 Task: Search one way flight ticket for 2 adults, 2 infants in seat and 1 infant on lap in first from Amarillo: Rick Husband Amarillo International Airport to Evansville: Evansville Regional Airport on 8-3-2023. Choice of flights is American. Number of bags: 1 carry on bag and 5 checked bags. Price is upto 90000. Outbound departure time preference is 8:30.
Action: Mouse moved to (375, 160)
Screenshot: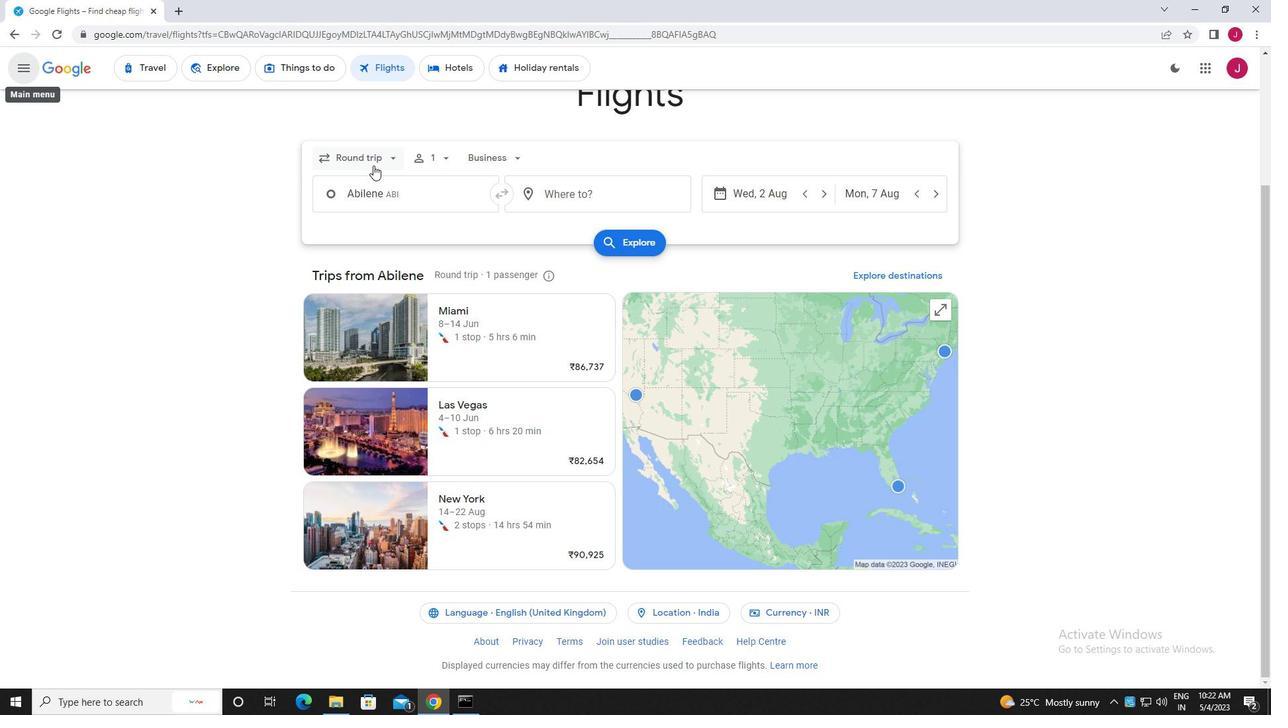 
Action: Mouse pressed left at (375, 160)
Screenshot: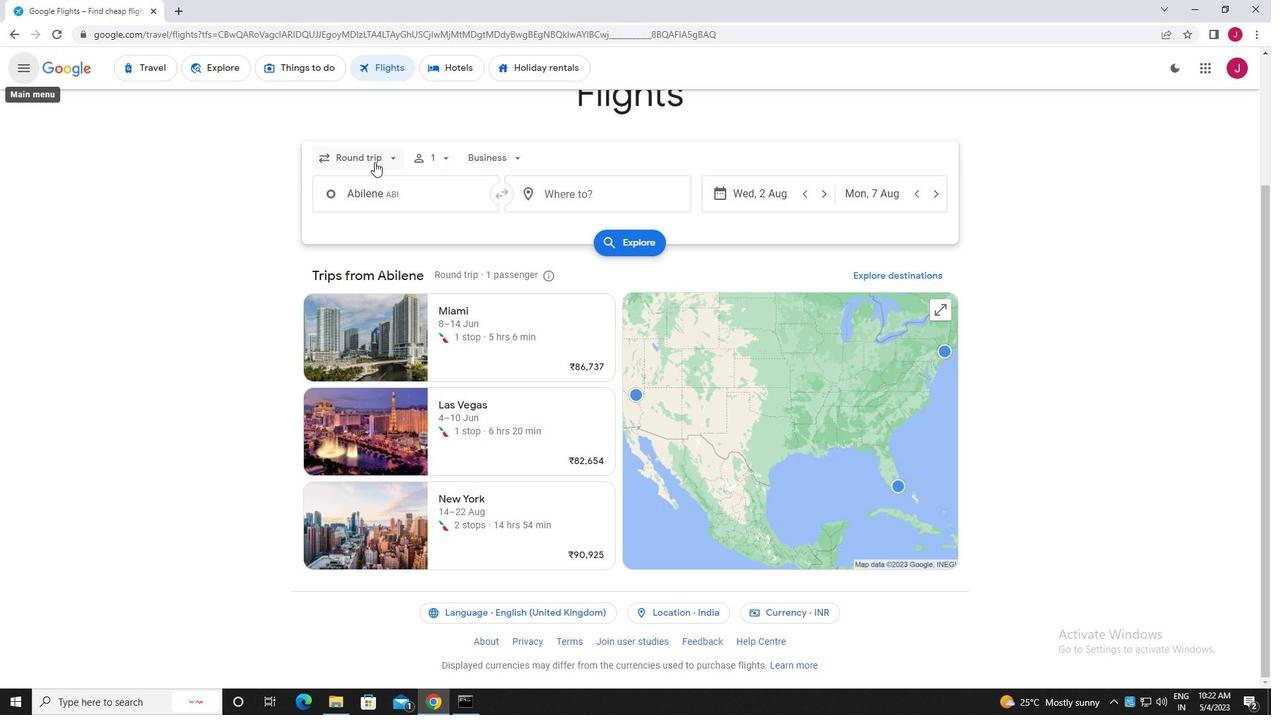 
Action: Mouse moved to (382, 218)
Screenshot: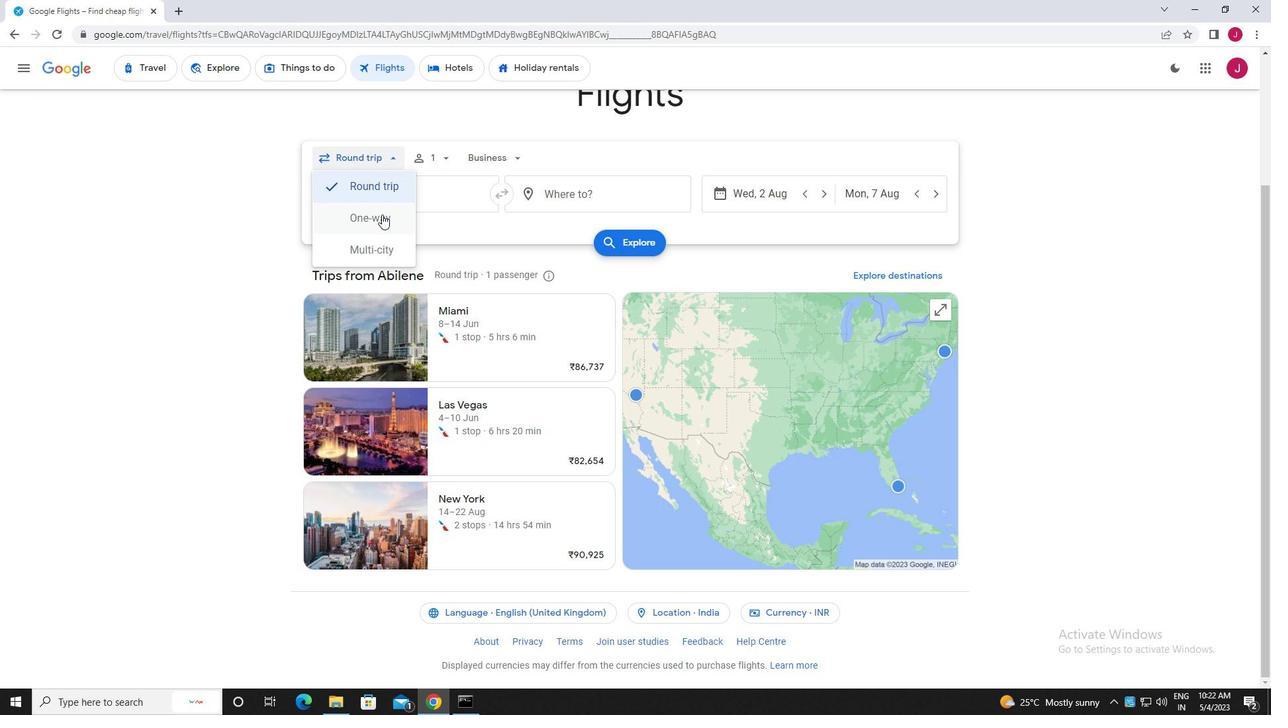 
Action: Mouse pressed left at (382, 218)
Screenshot: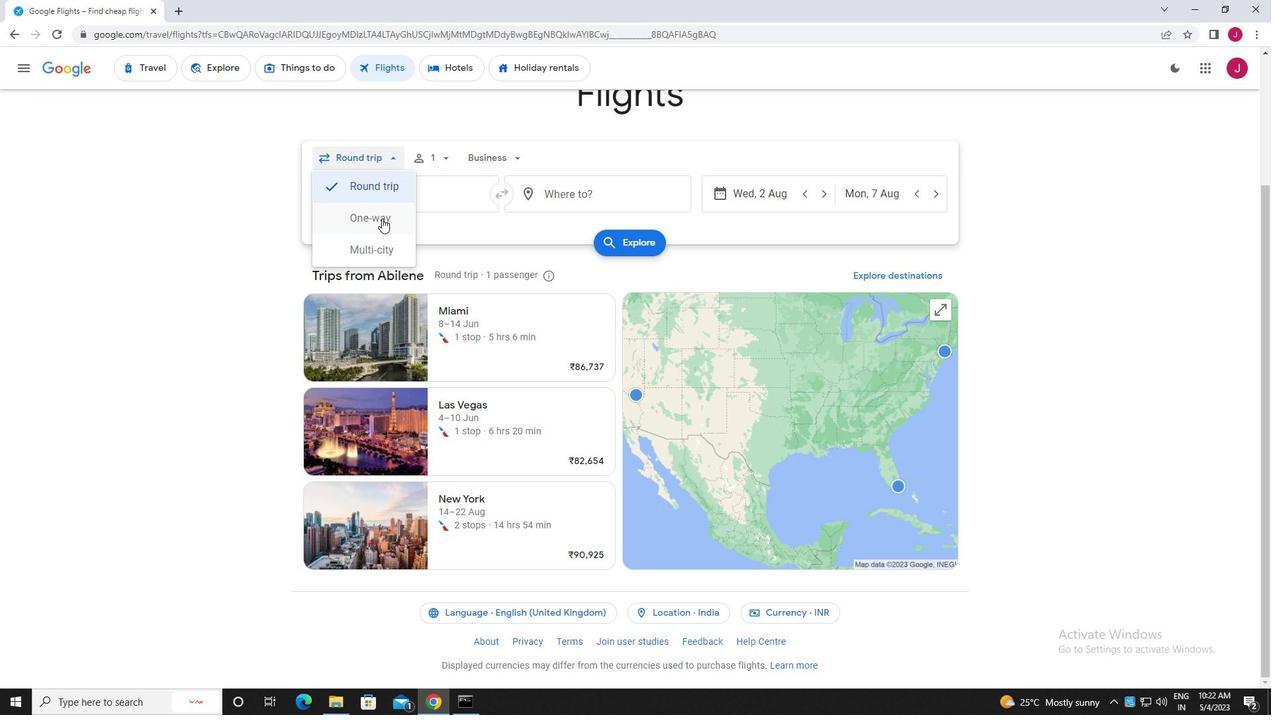 
Action: Mouse moved to (440, 160)
Screenshot: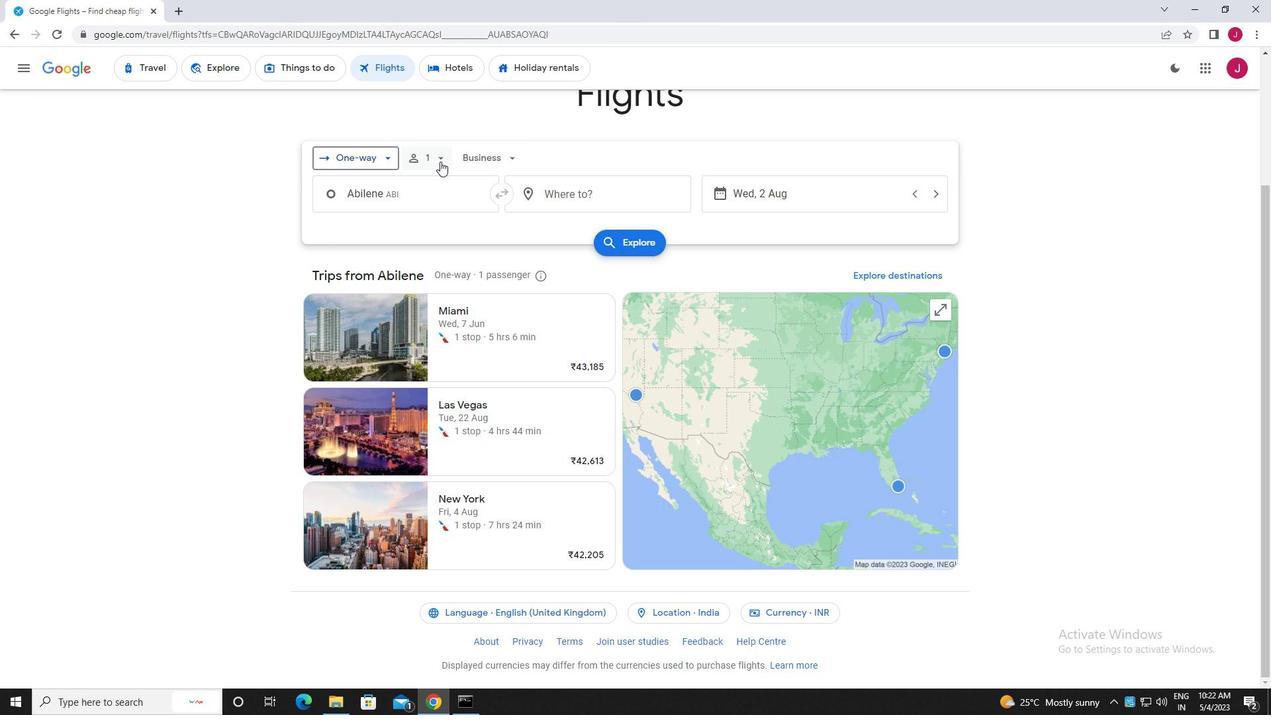 
Action: Mouse pressed left at (440, 160)
Screenshot: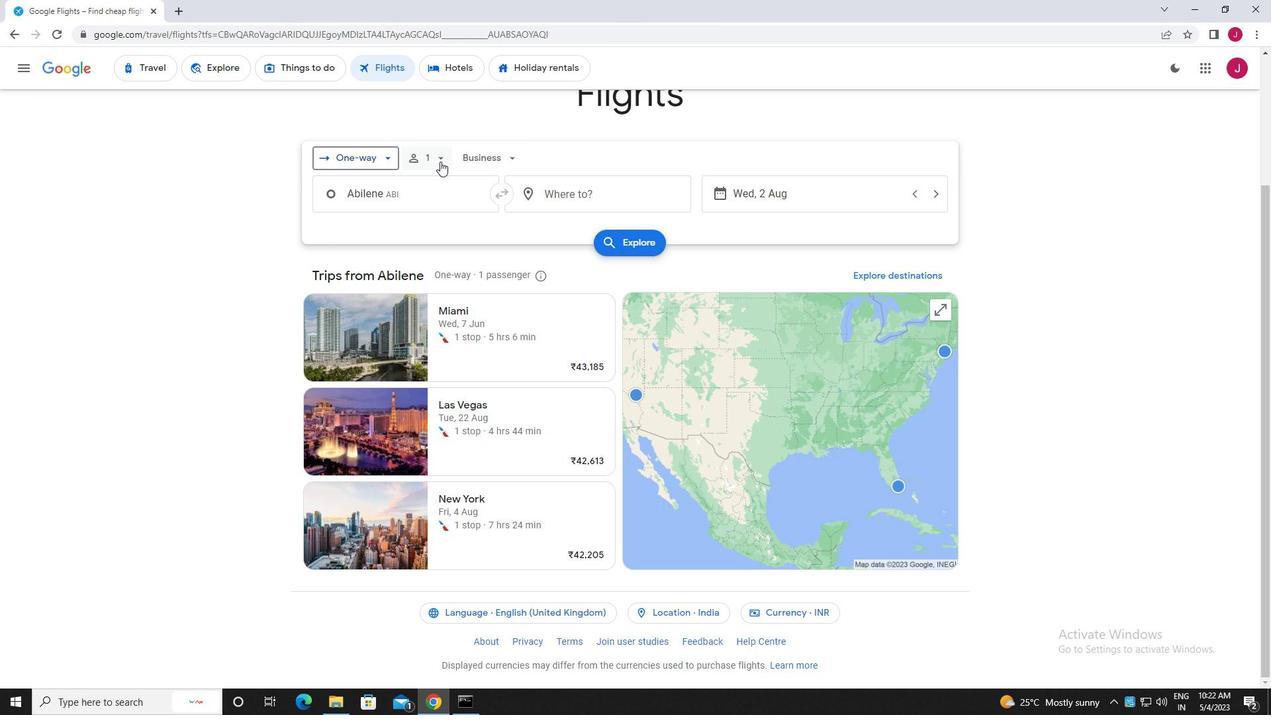 
Action: Mouse moved to (542, 192)
Screenshot: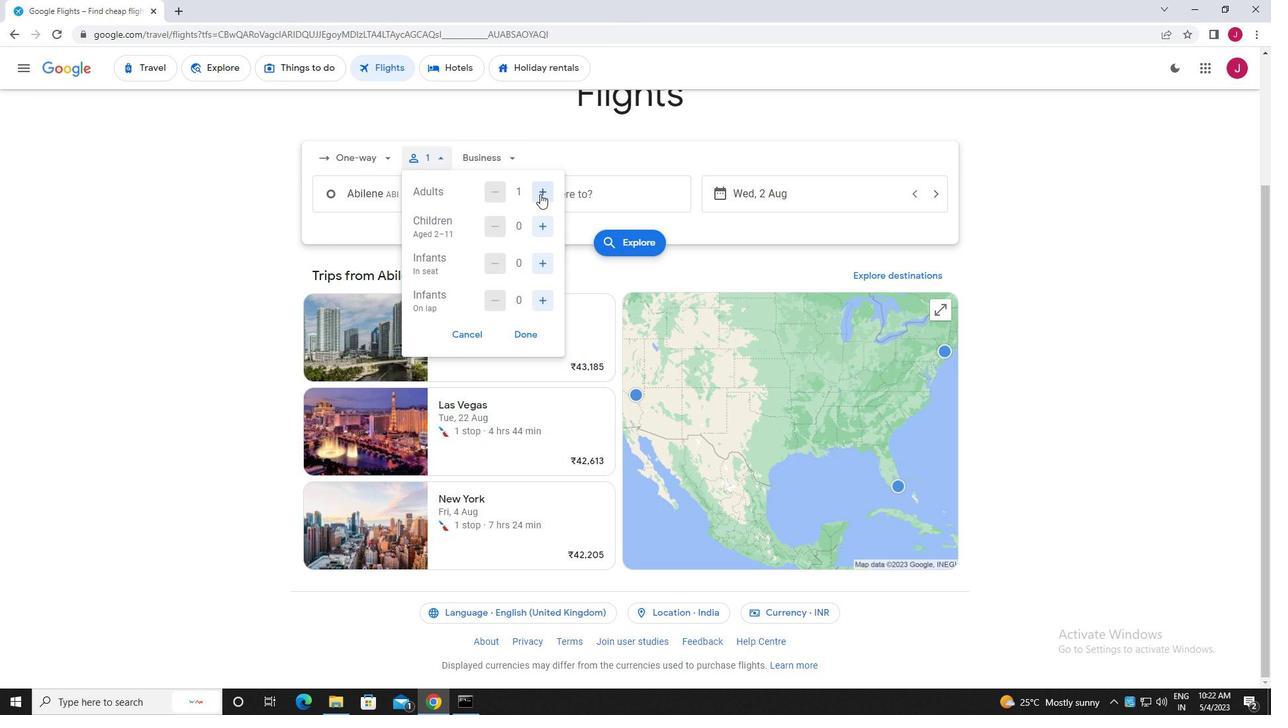
Action: Mouse pressed left at (542, 192)
Screenshot: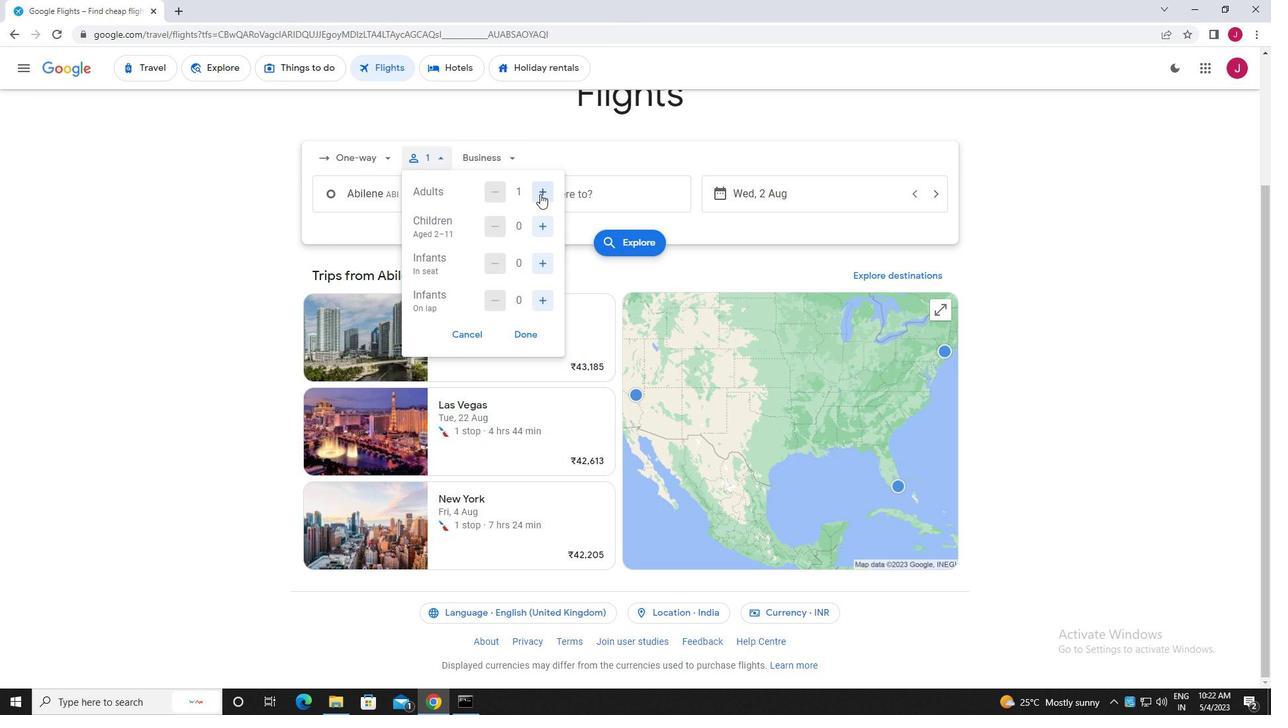 
Action: Mouse moved to (545, 260)
Screenshot: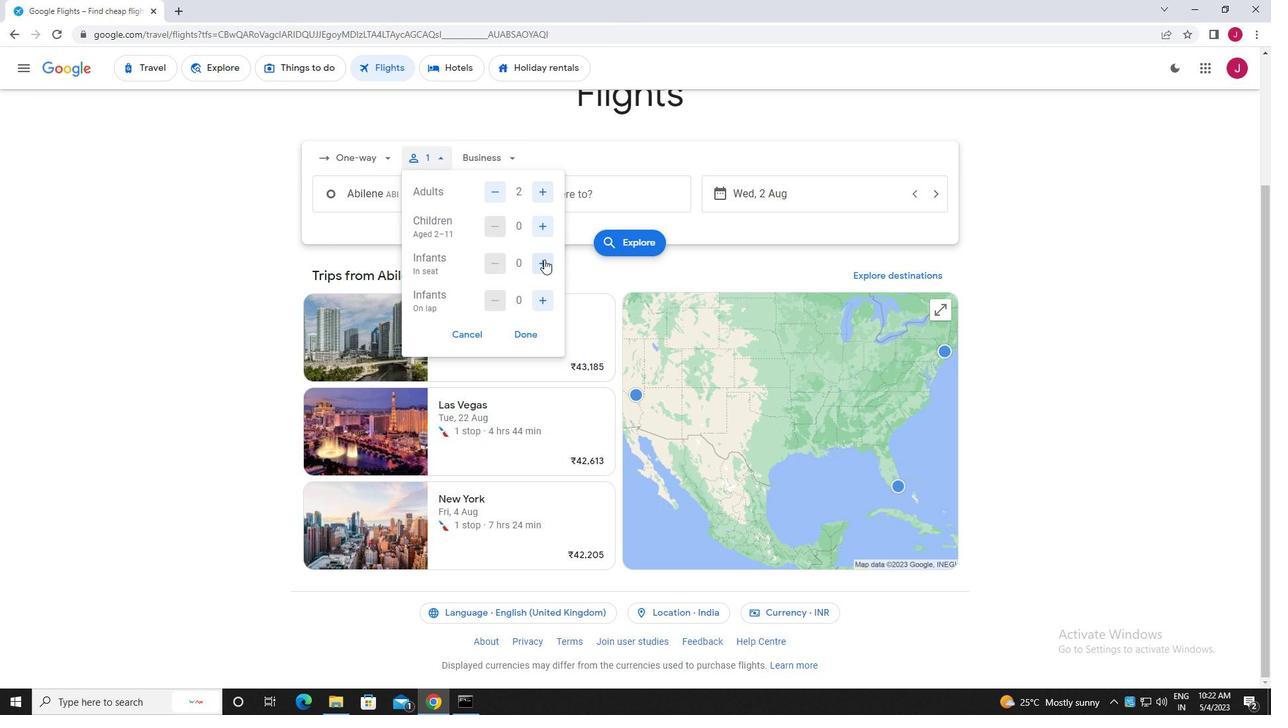 
Action: Mouse pressed left at (545, 260)
Screenshot: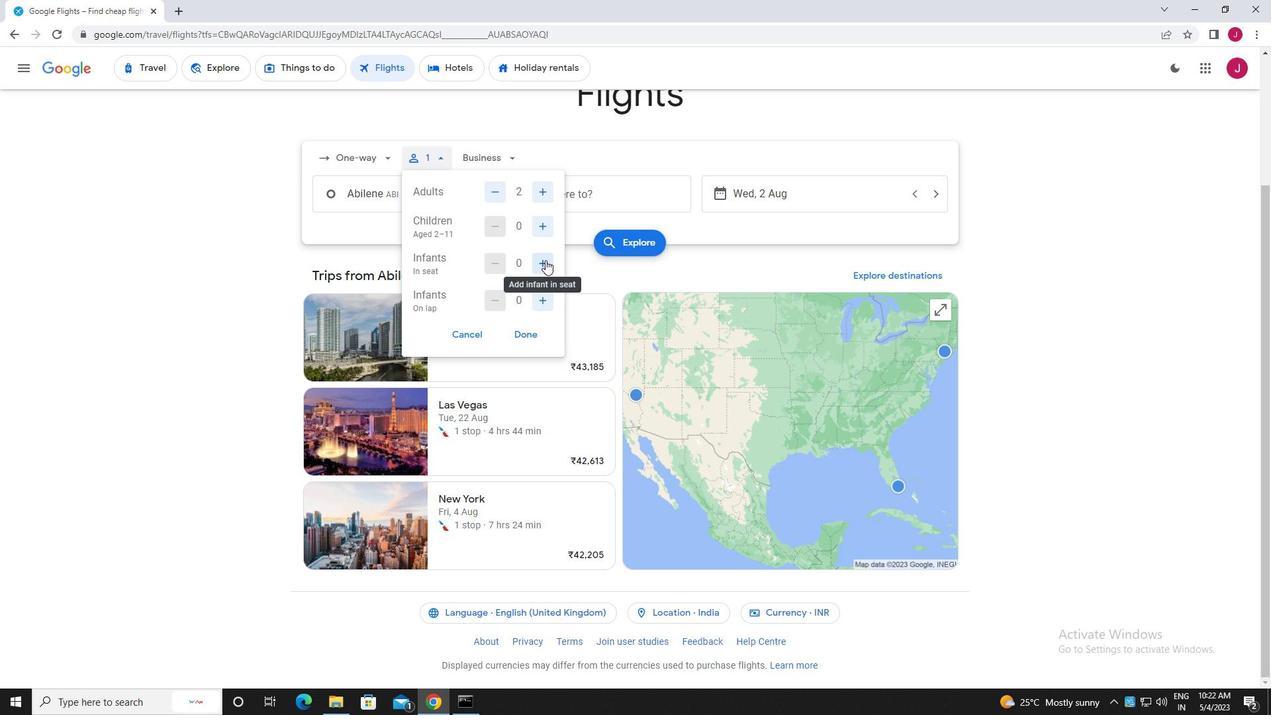 
Action: Mouse moved to (545, 260)
Screenshot: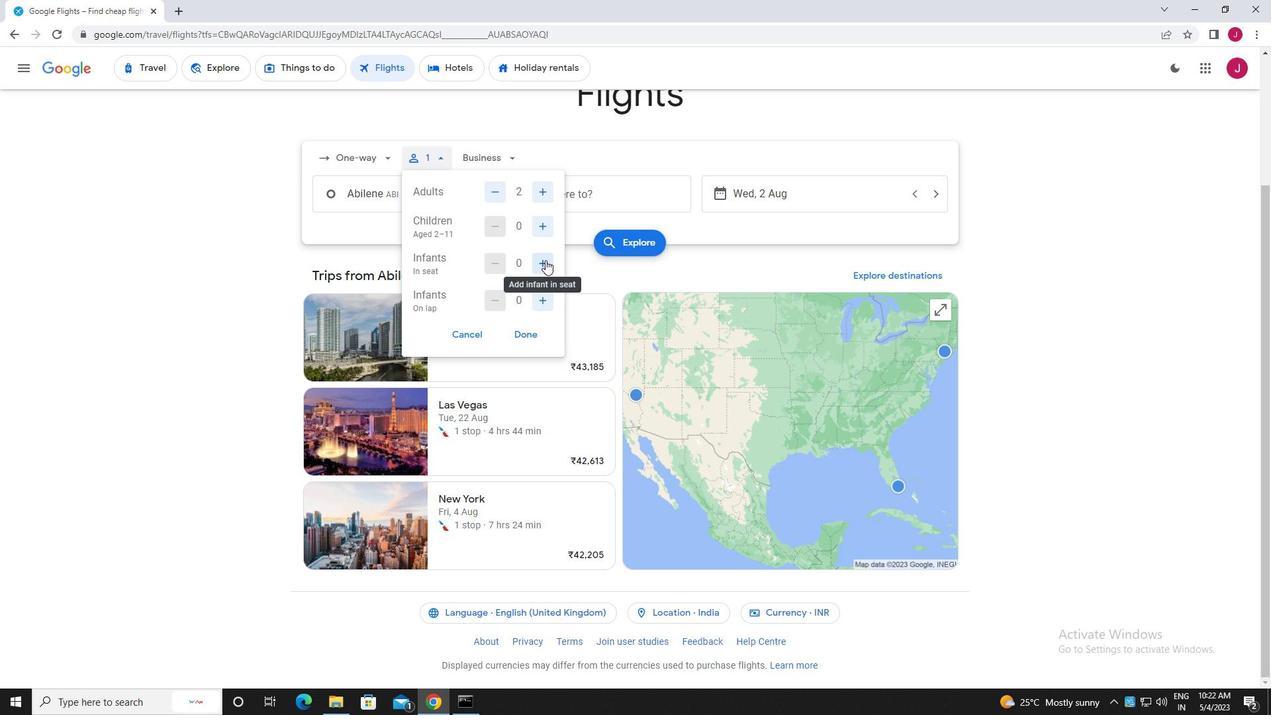 
Action: Mouse pressed left at (545, 260)
Screenshot: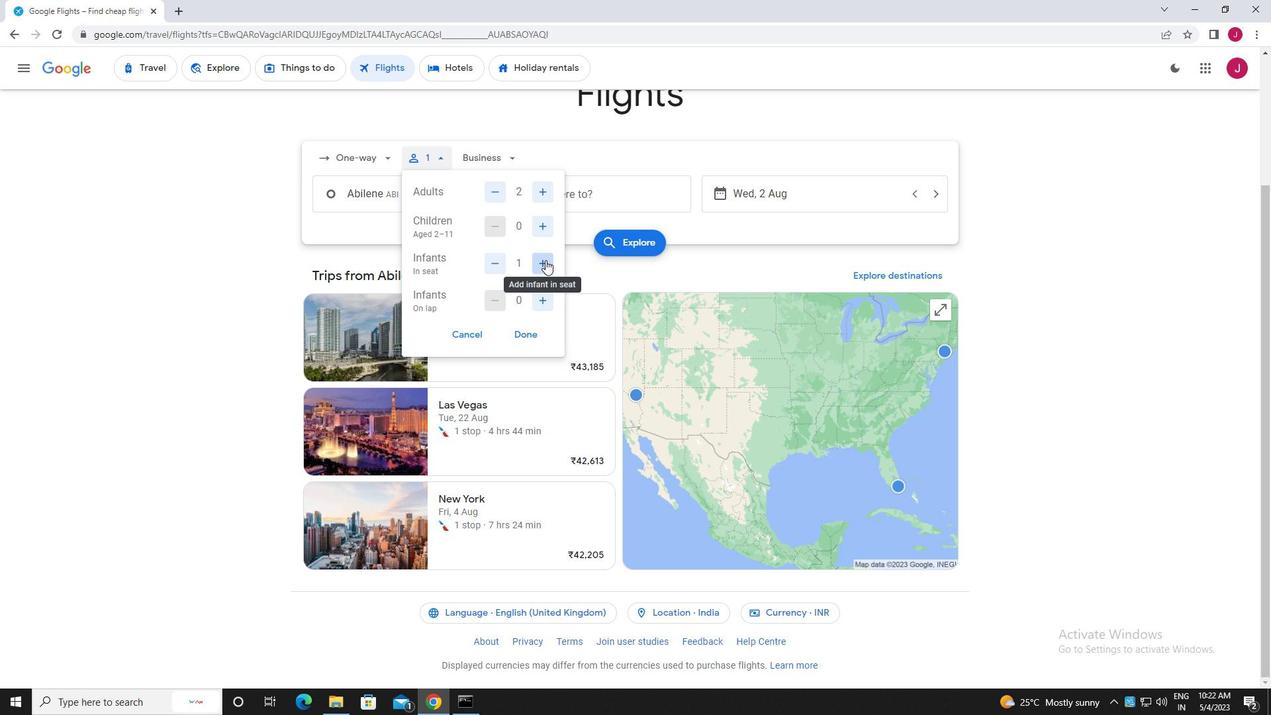 
Action: Mouse moved to (543, 296)
Screenshot: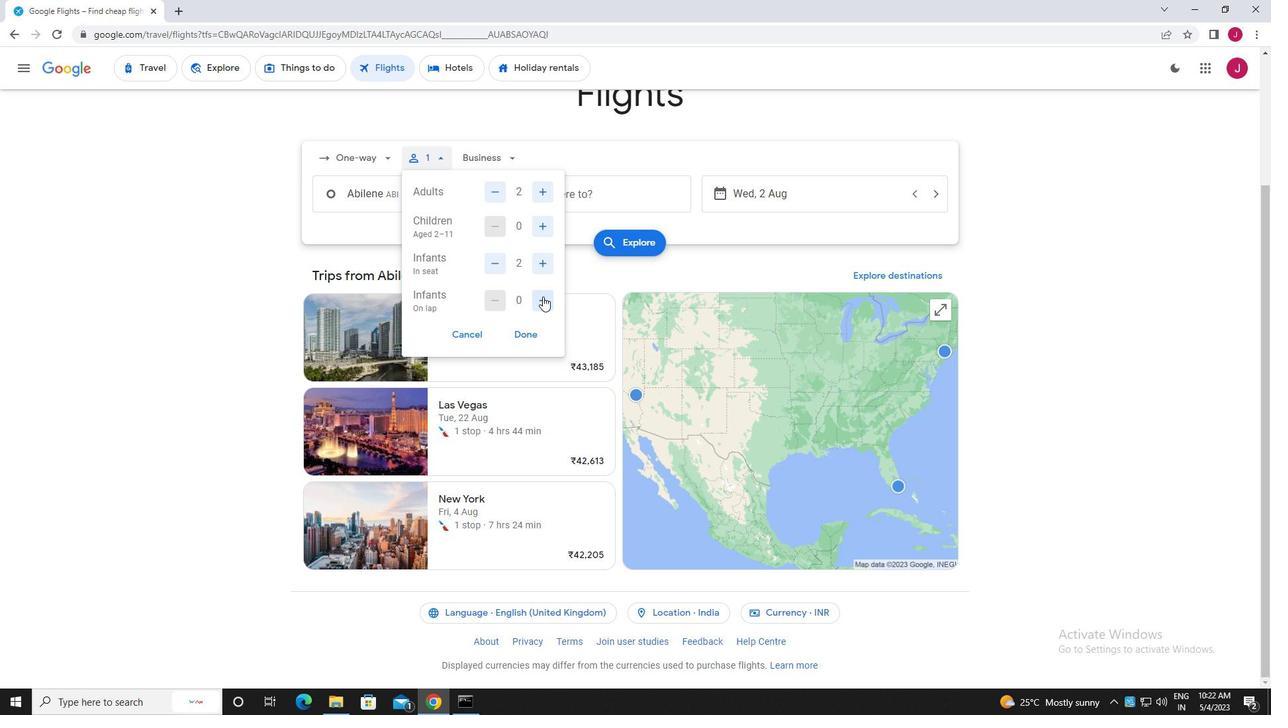 
Action: Mouse pressed left at (543, 296)
Screenshot: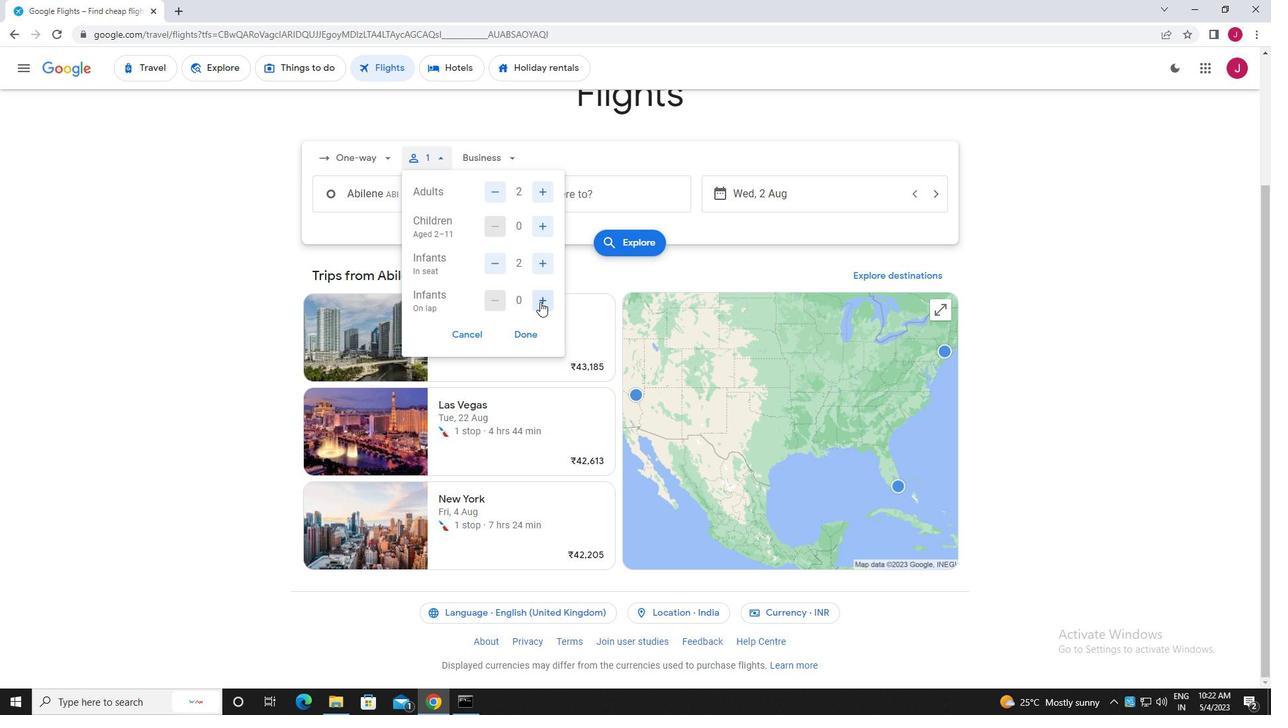 
Action: Mouse moved to (527, 335)
Screenshot: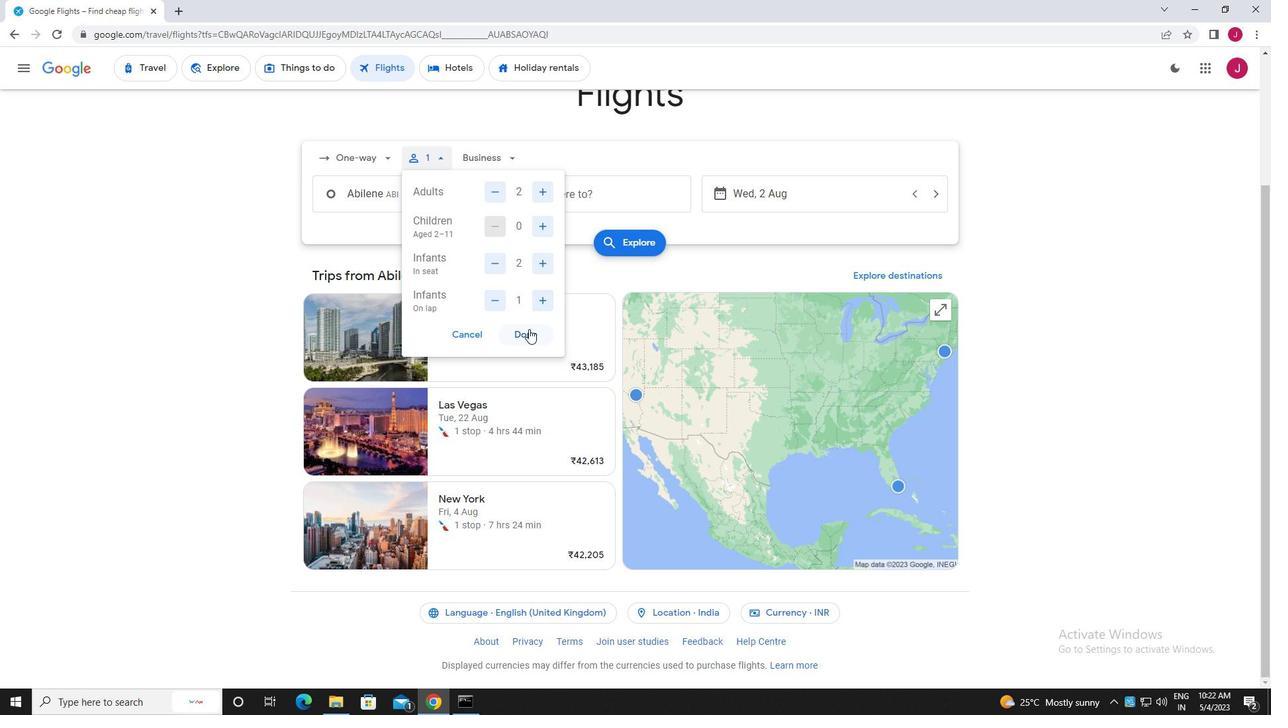 
Action: Mouse pressed left at (527, 335)
Screenshot: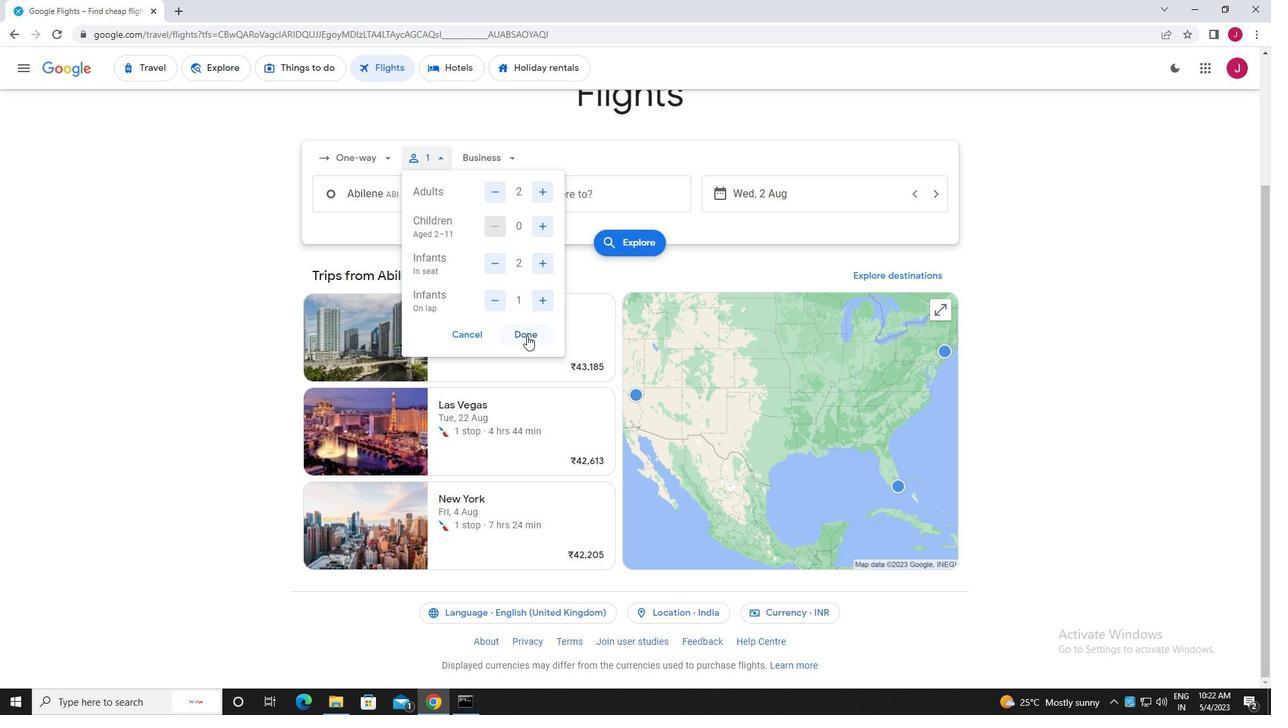 
Action: Mouse moved to (501, 160)
Screenshot: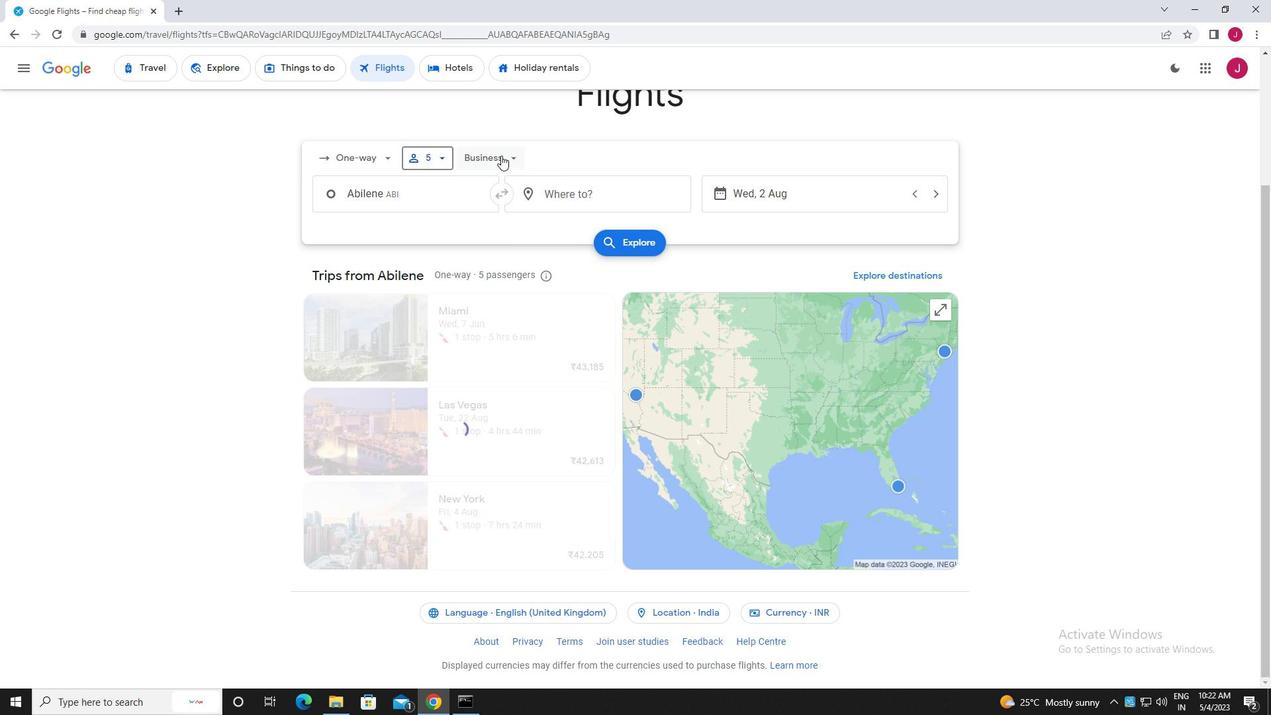 
Action: Mouse pressed left at (501, 160)
Screenshot: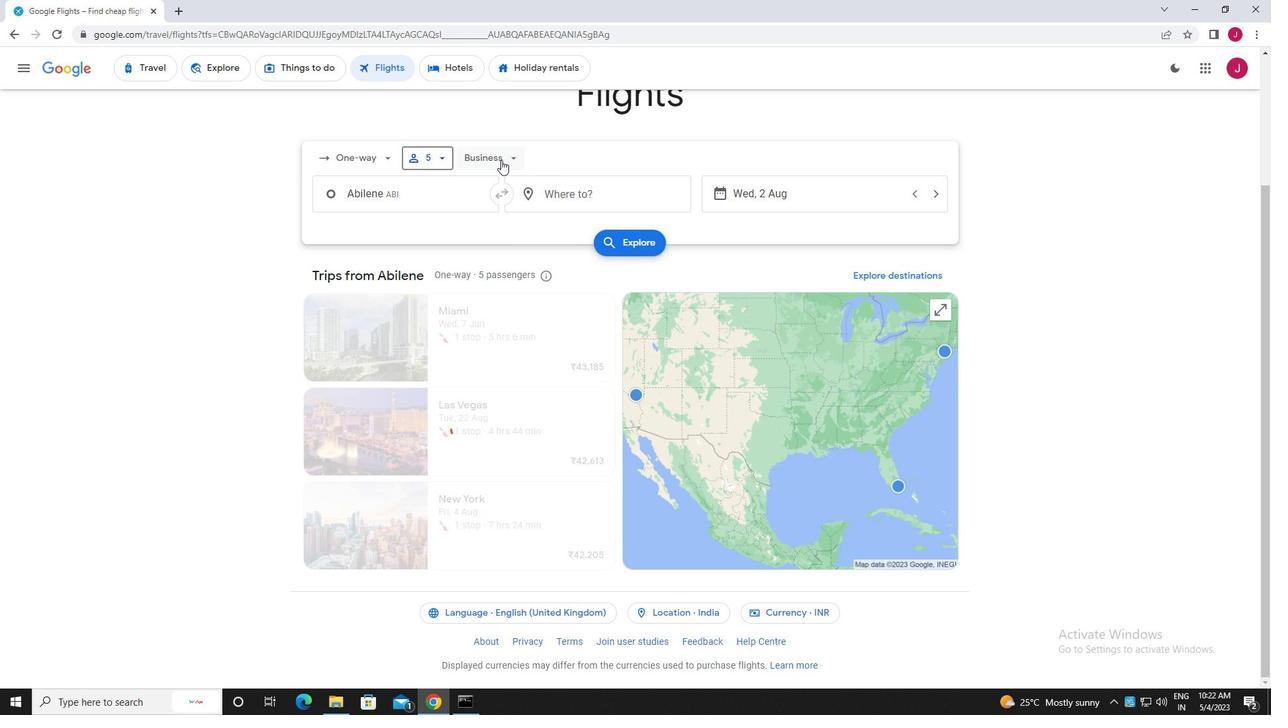 
Action: Mouse moved to (515, 278)
Screenshot: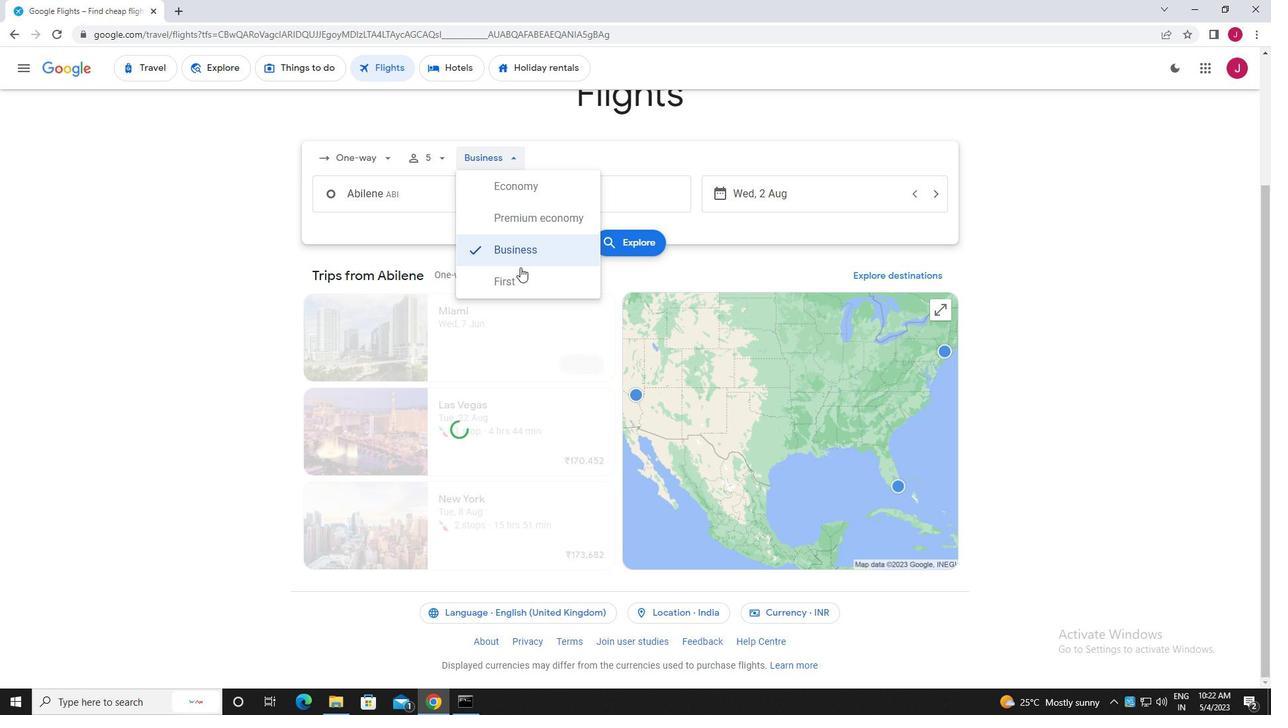 
Action: Mouse pressed left at (515, 278)
Screenshot: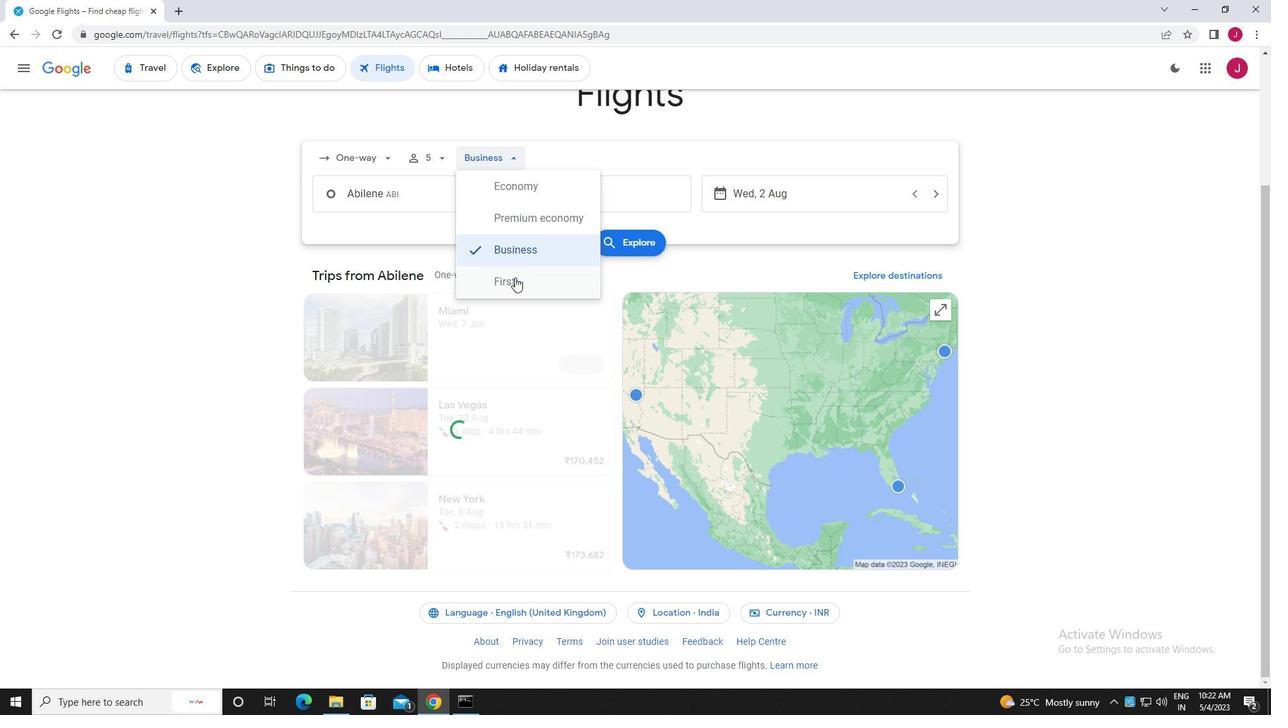
Action: Mouse moved to (413, 192)
Screenshot: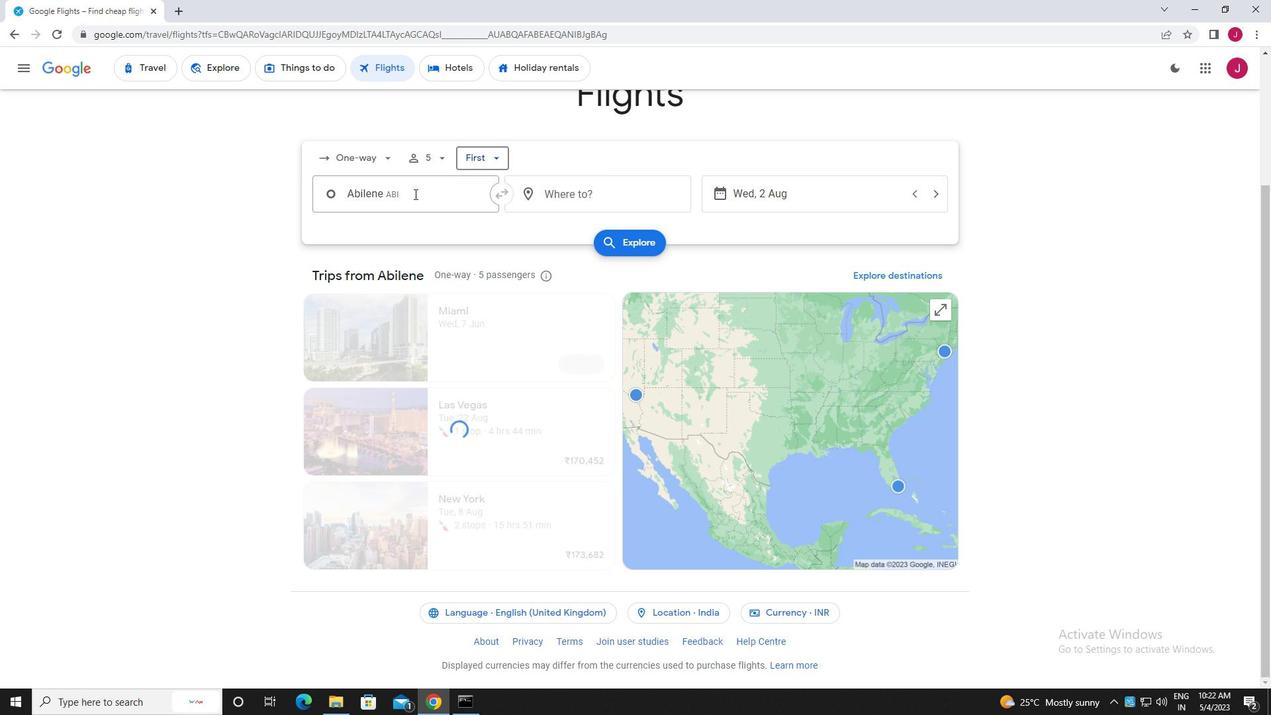 
Action: Mouse pressed left at (413, 192)
Screenshot: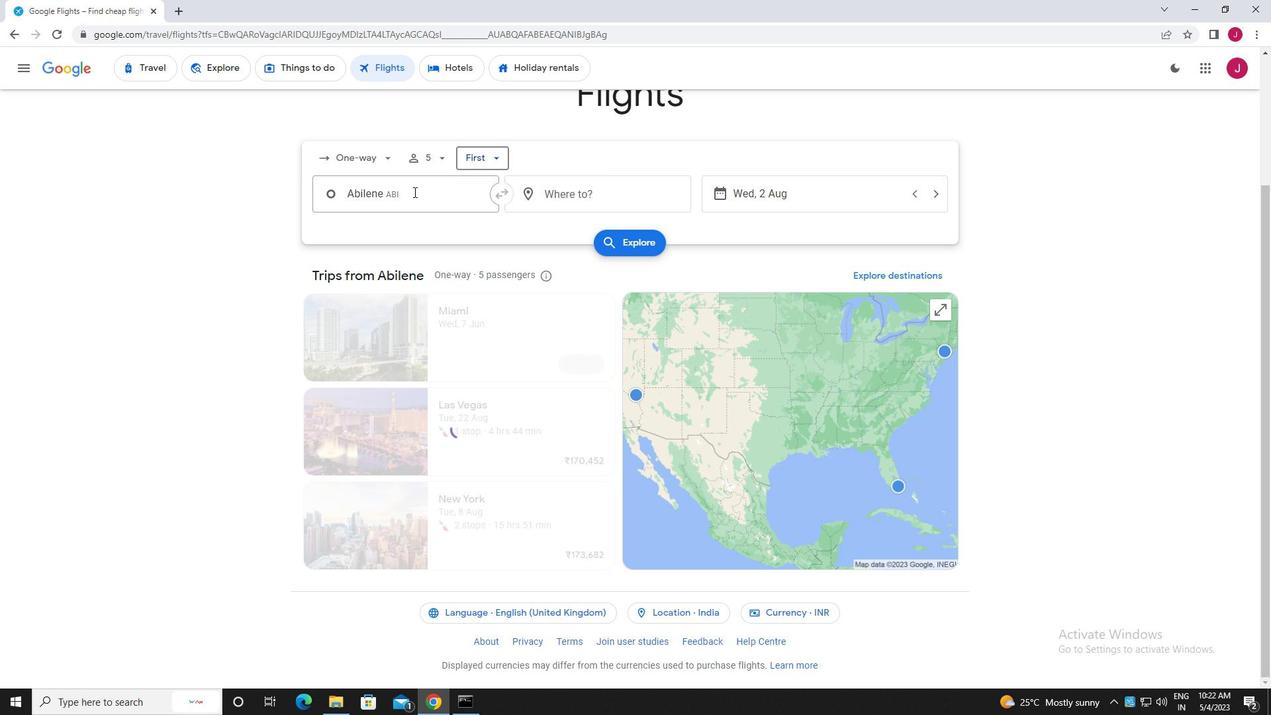 
Action: Mouse moved to (413, 193)
Screenshot: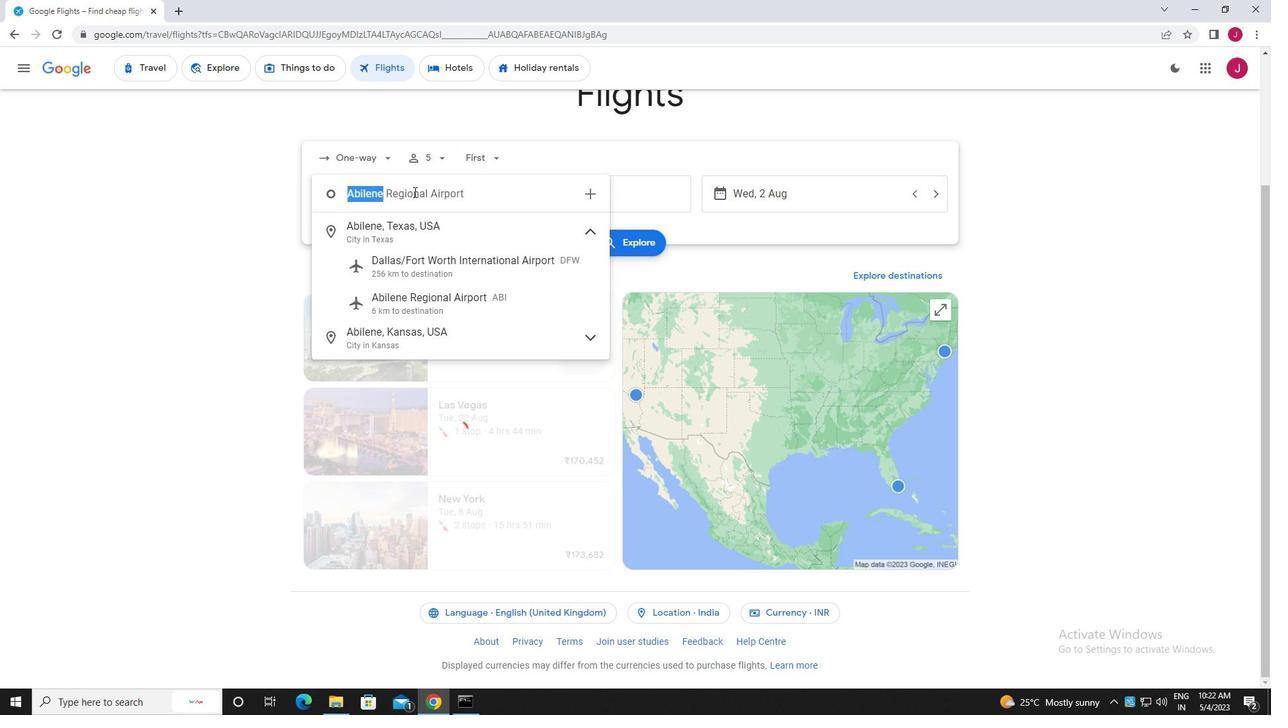 
Action: Key pressed amaraillo
Screenshot: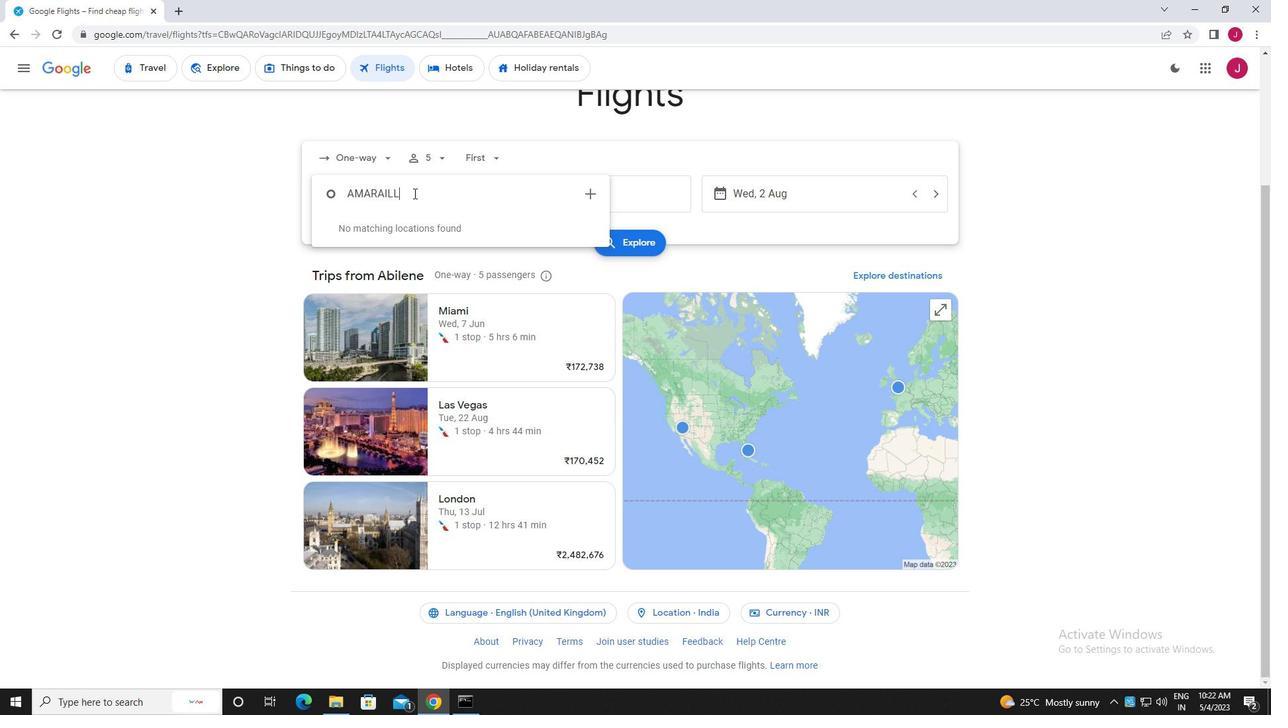 
Action: Mouse moved to (458, 258)
Screenshot: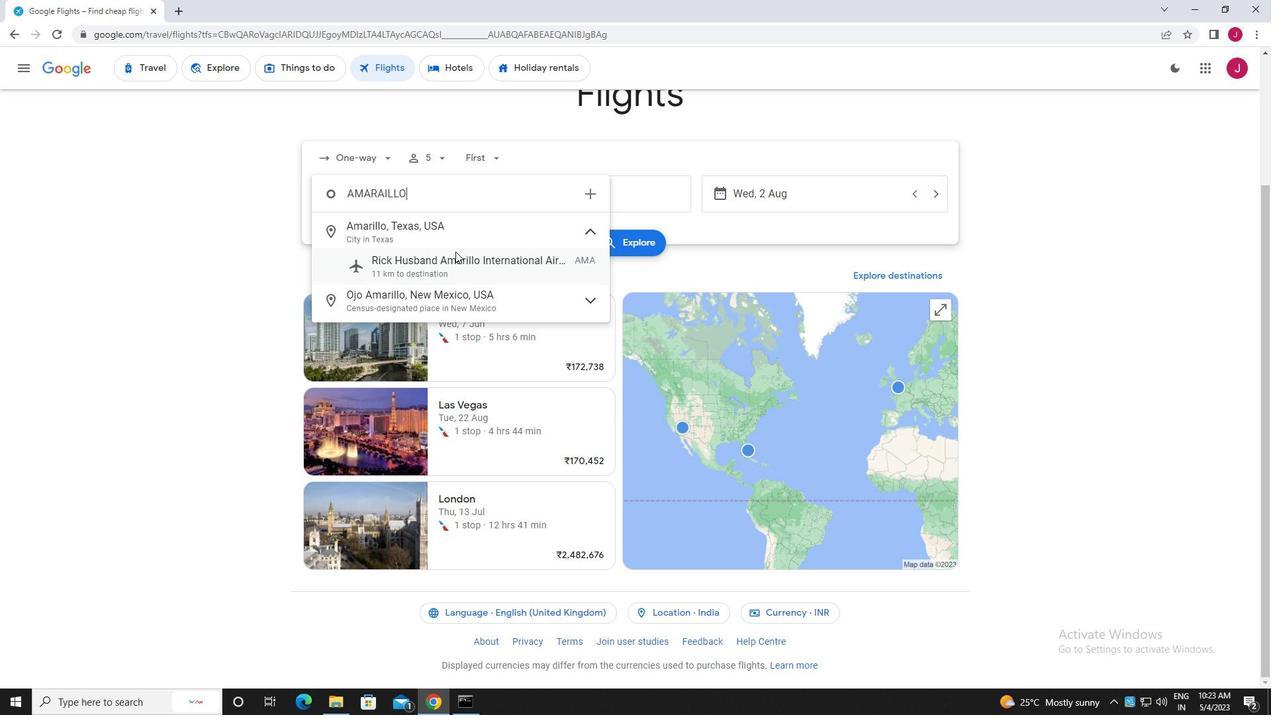
Action: Mouse pressed left at (458, 258)
Screenshot: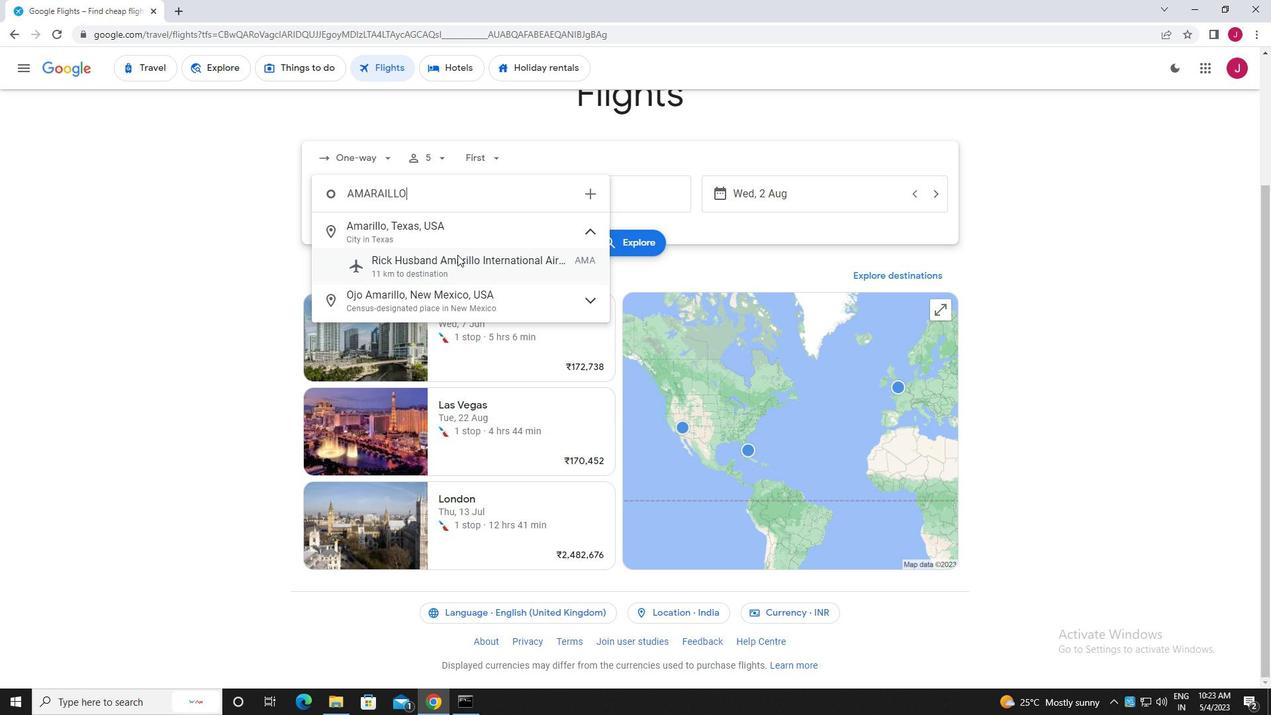 
Action: Mouse moved to (589, 194)
Screenshot: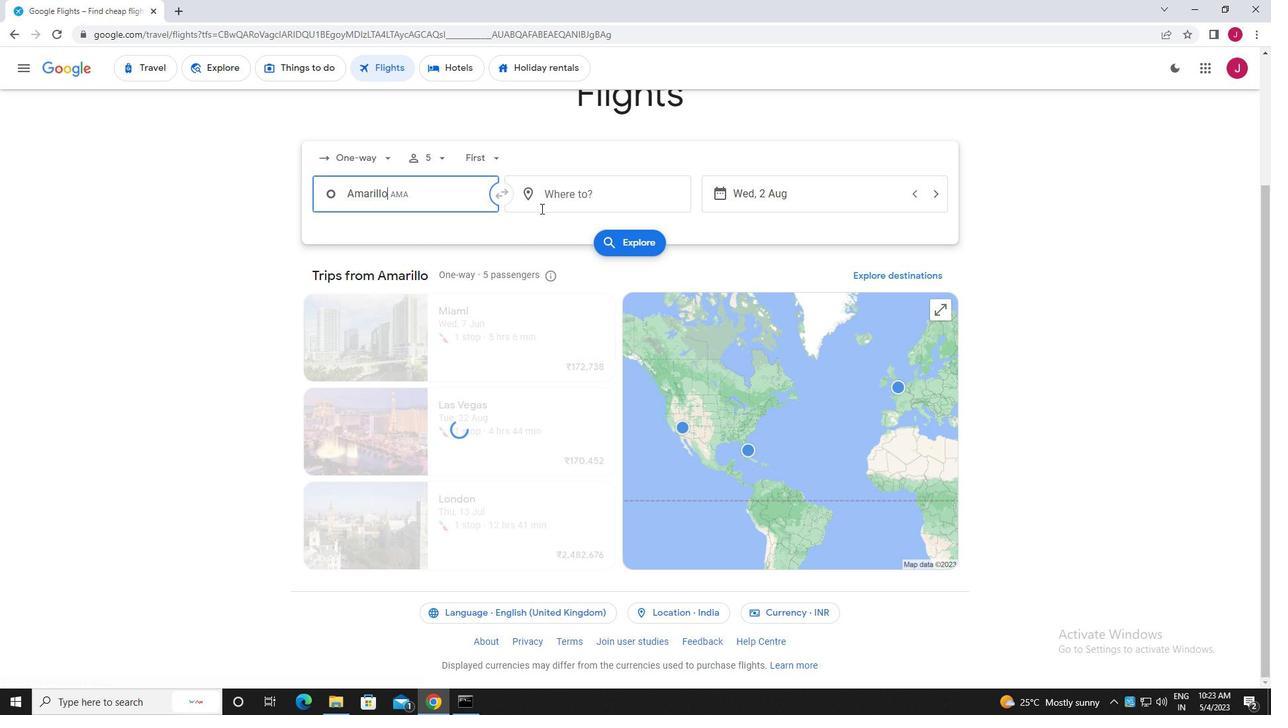 
Action: Mouse pressed left at (589, 194)
Screenshot: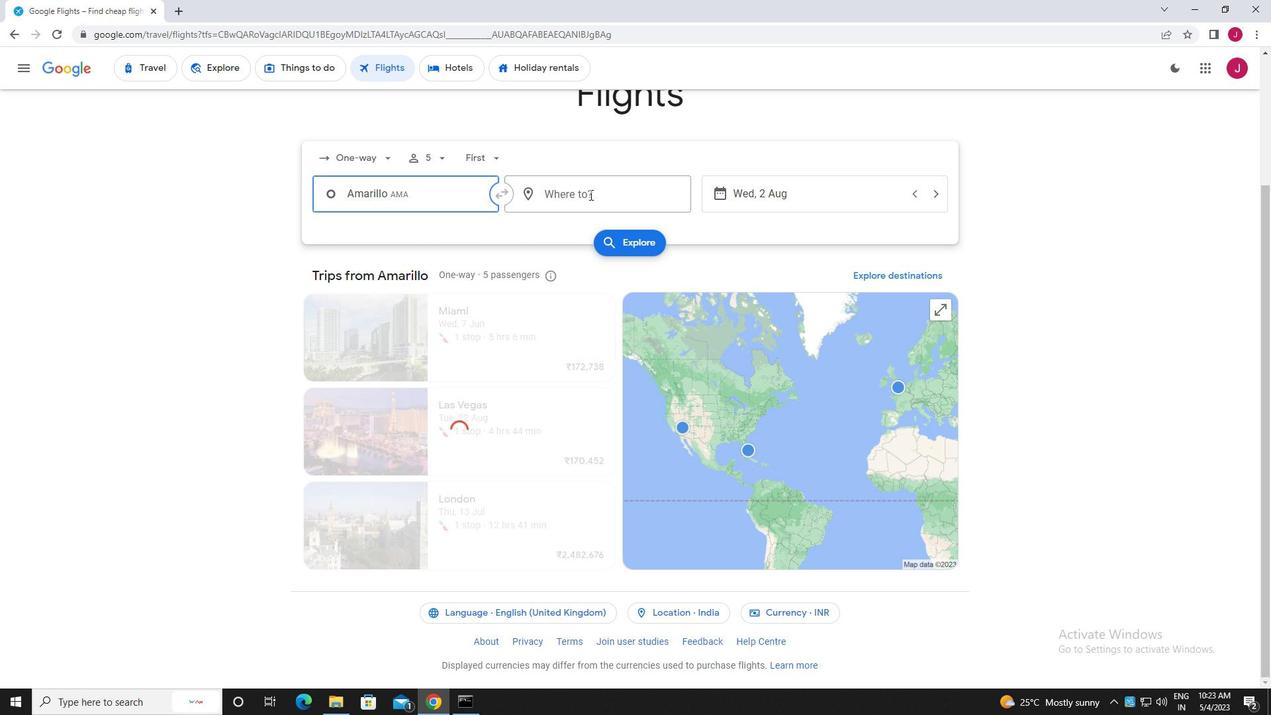 
Action: Mouse moved to (584, 196)
Screenshot: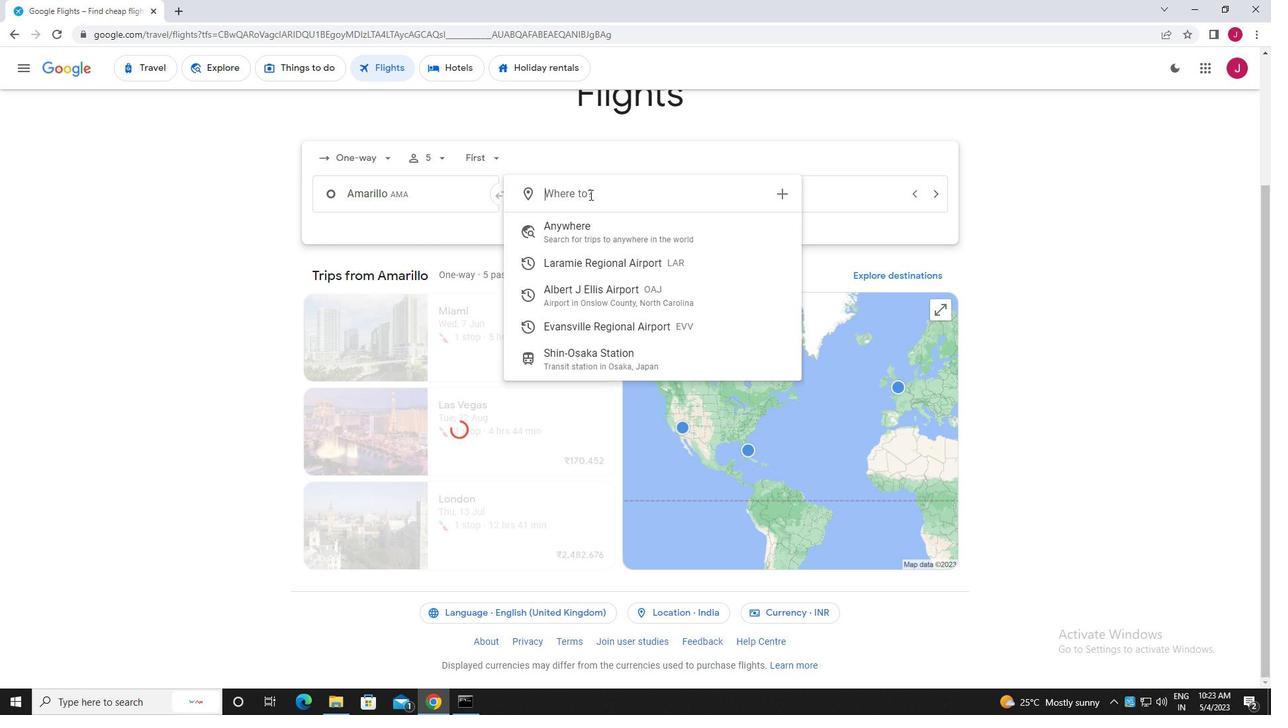 
Action: Key pressed evans
Screenshot: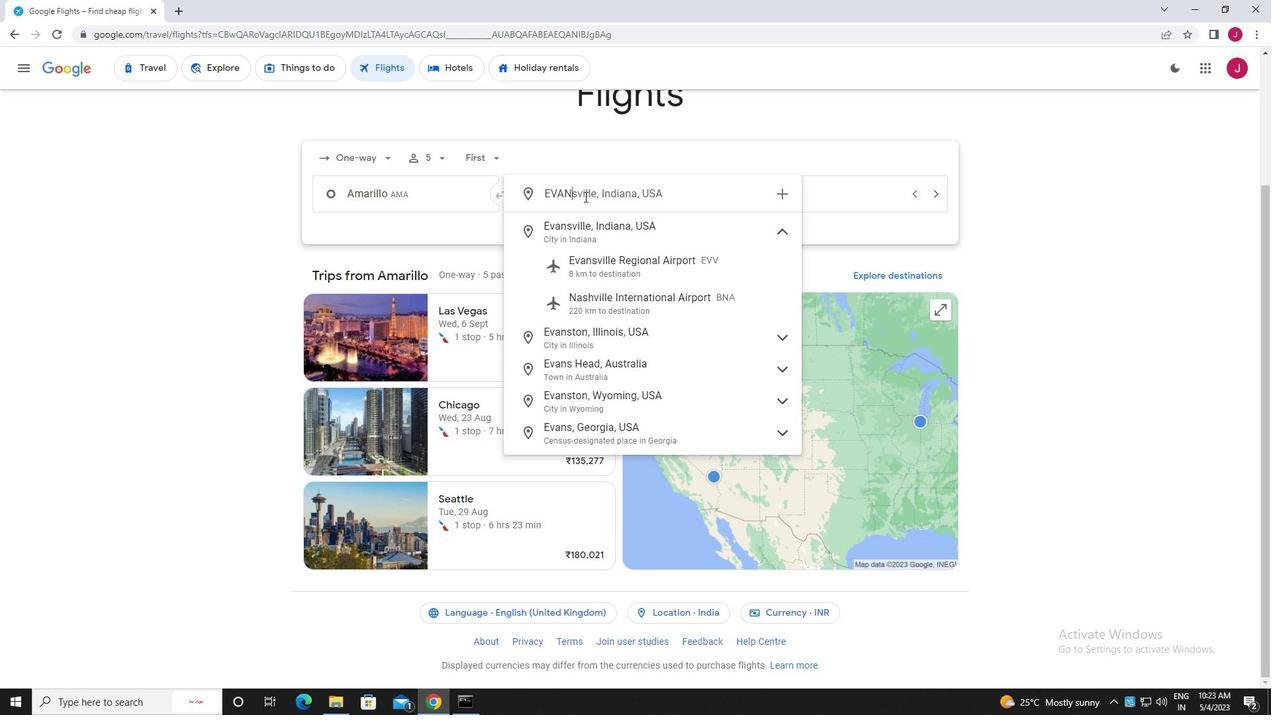 
Action: Mouse moved to (624, 262)
Screenshot: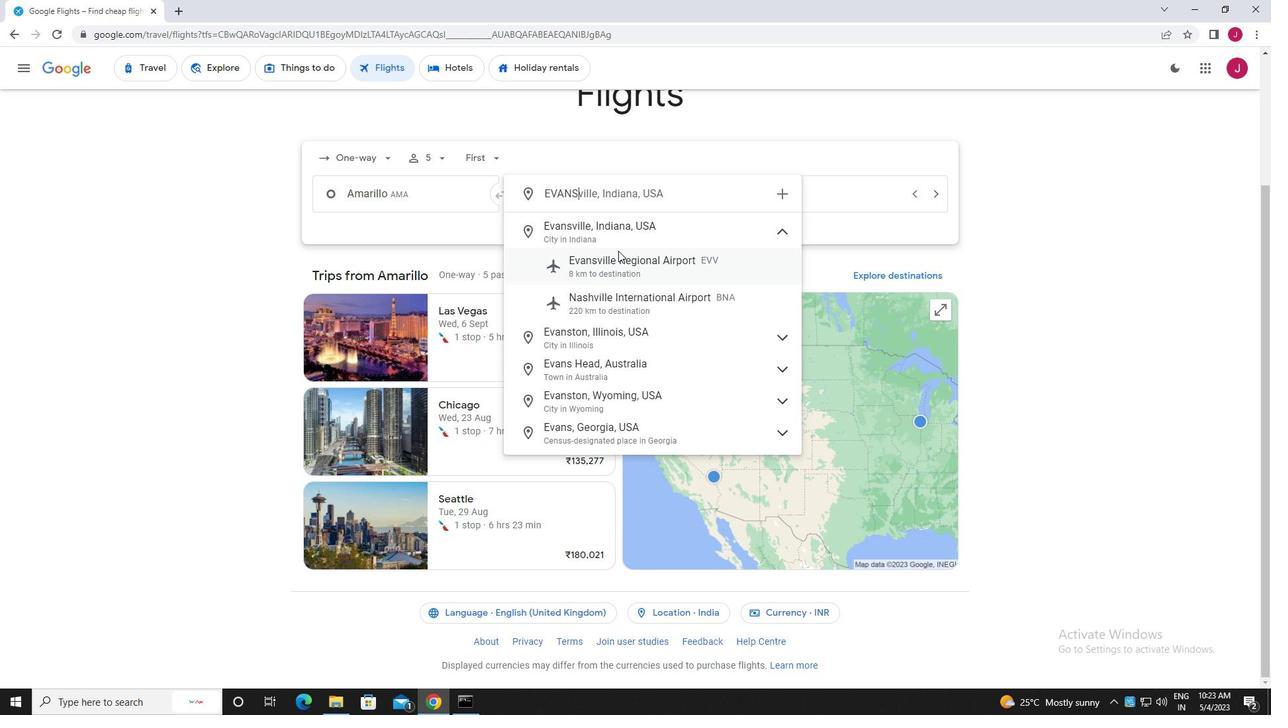 
Action: Mouse pressed left at (624, 262)
Screenshot: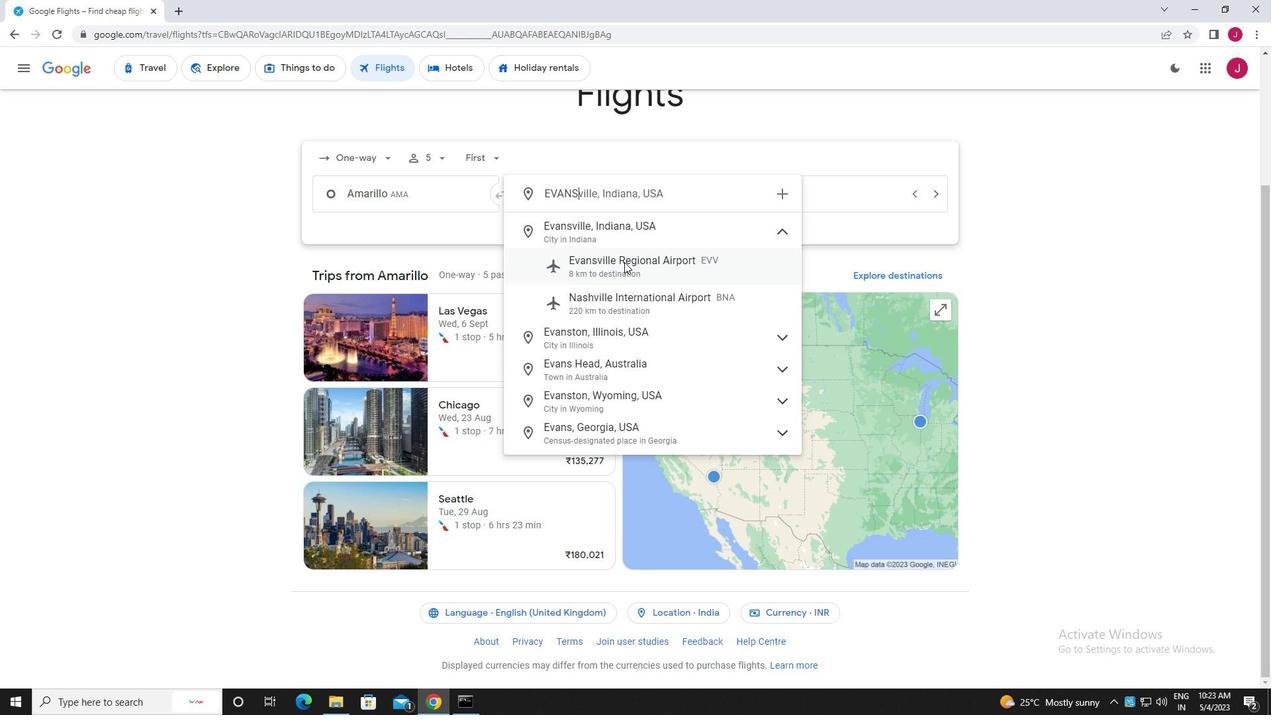 
Action: Mouse moved to (795, 197)
Screenshot: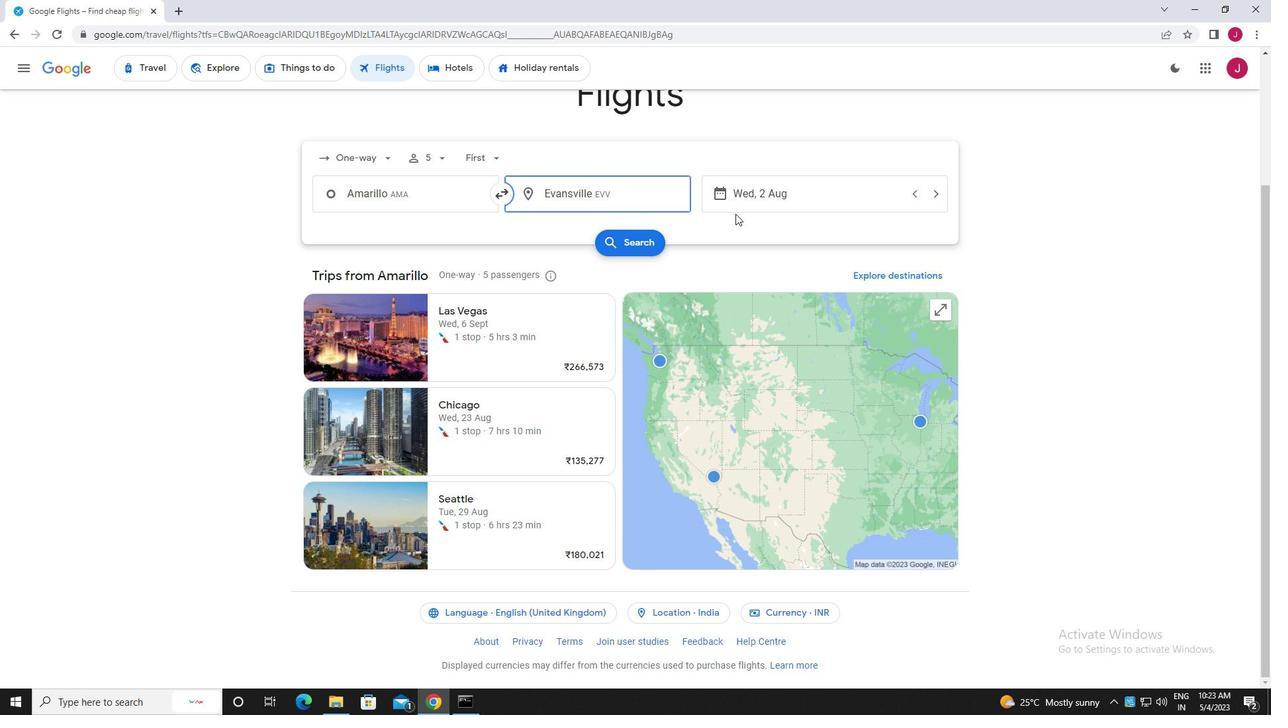 
Action: Mouse pressed left at (795, 197)
Screenshot: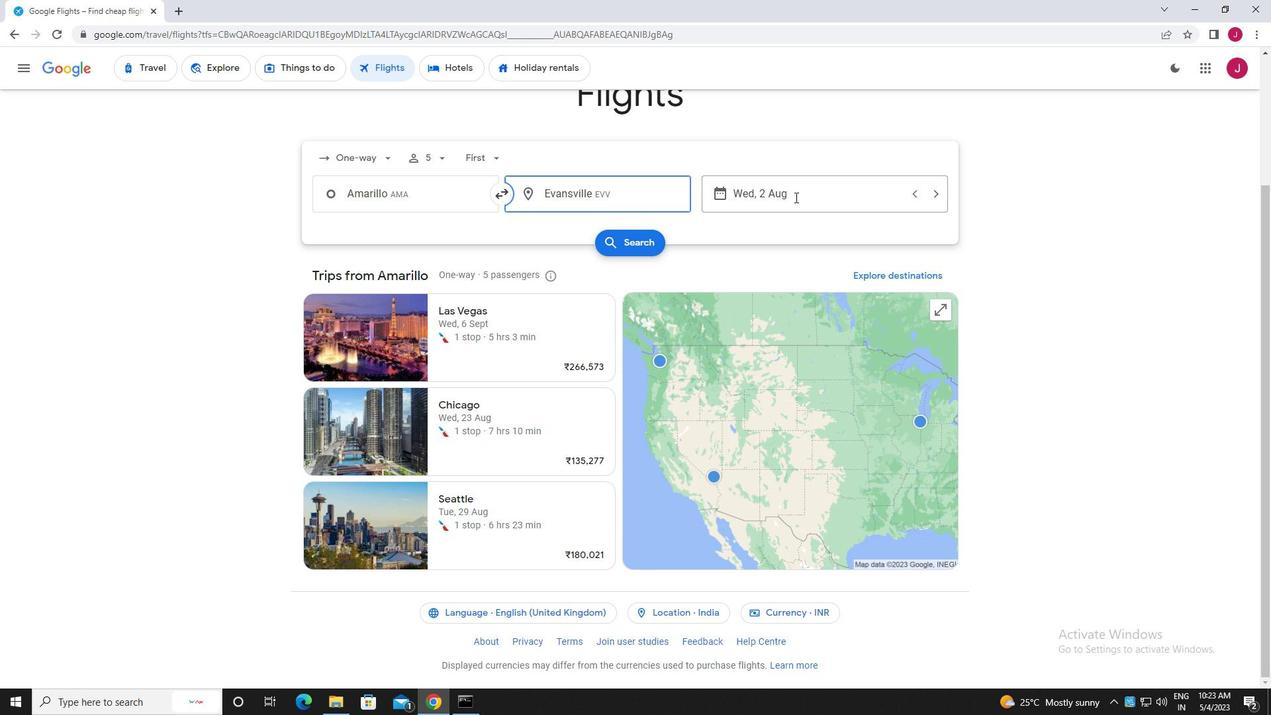 
Action: Mouse moved to (607, 299)
Screenshot: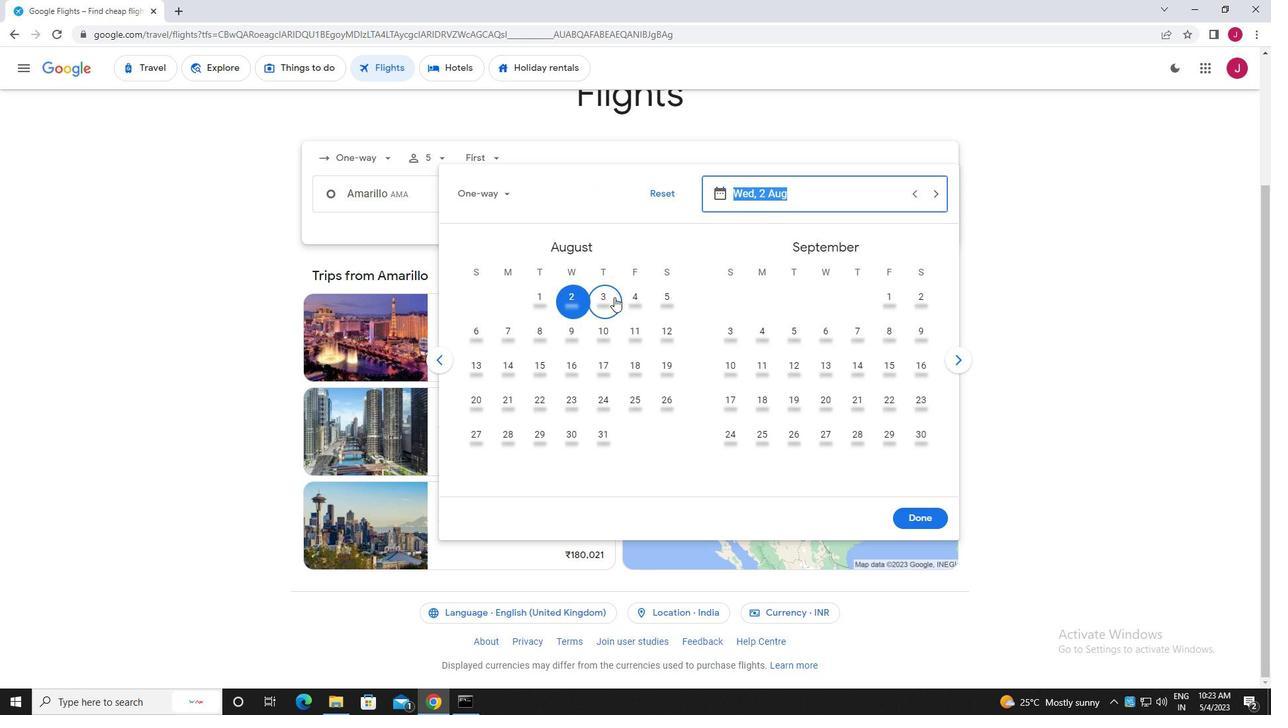 
Action: Mouse pressed left at (607, 299)
Screenshot: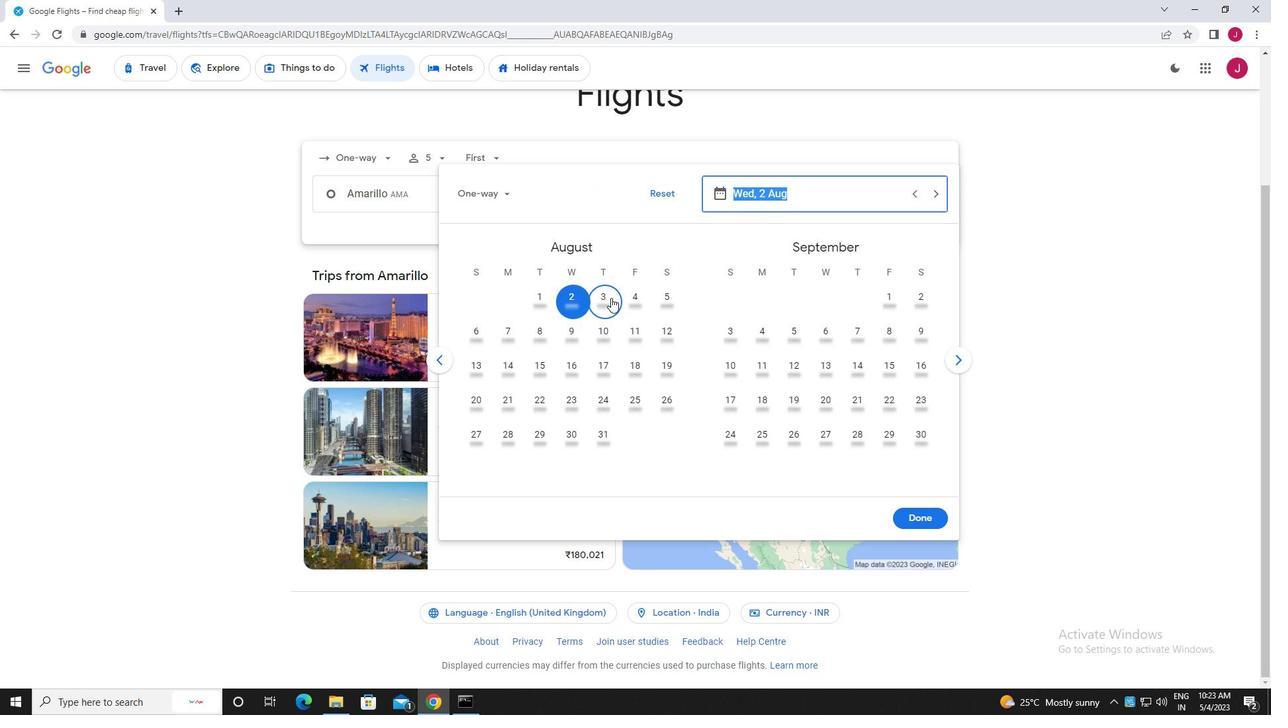 
Action: Mouse moved to (920, 519)
Screenshot: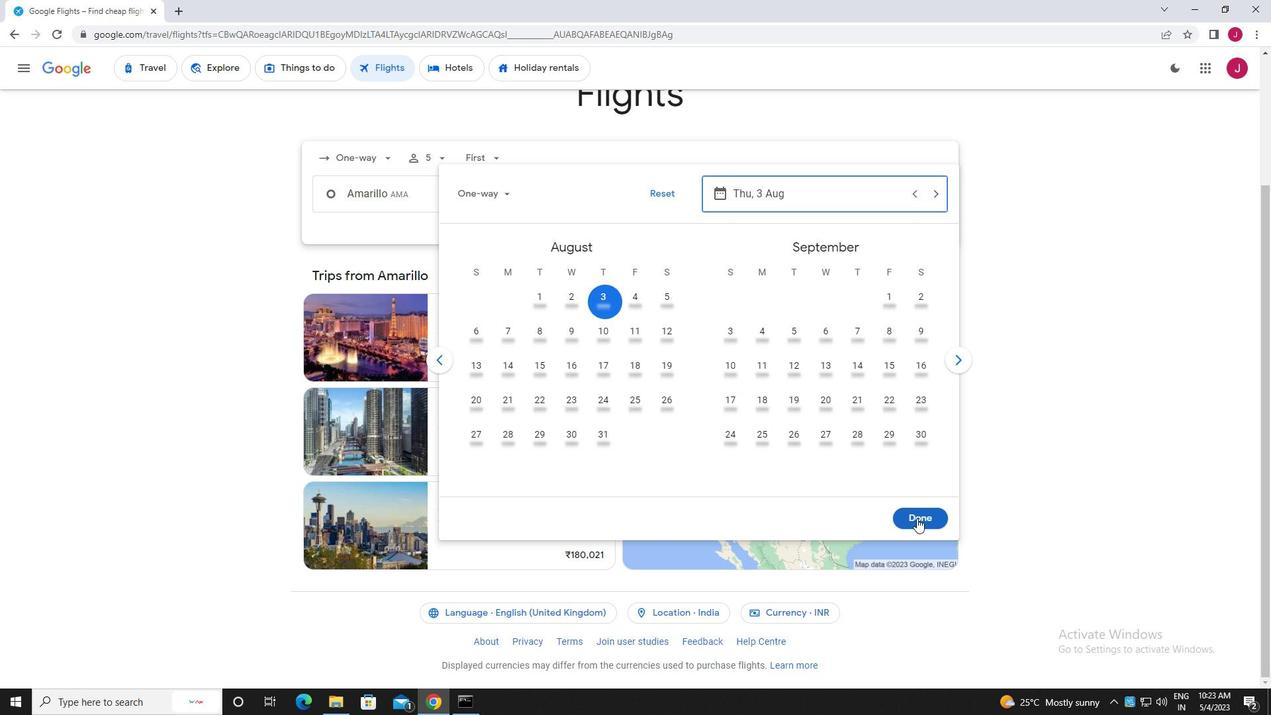 
Action: Mouse pressed left at (920, 519)
Screenshot: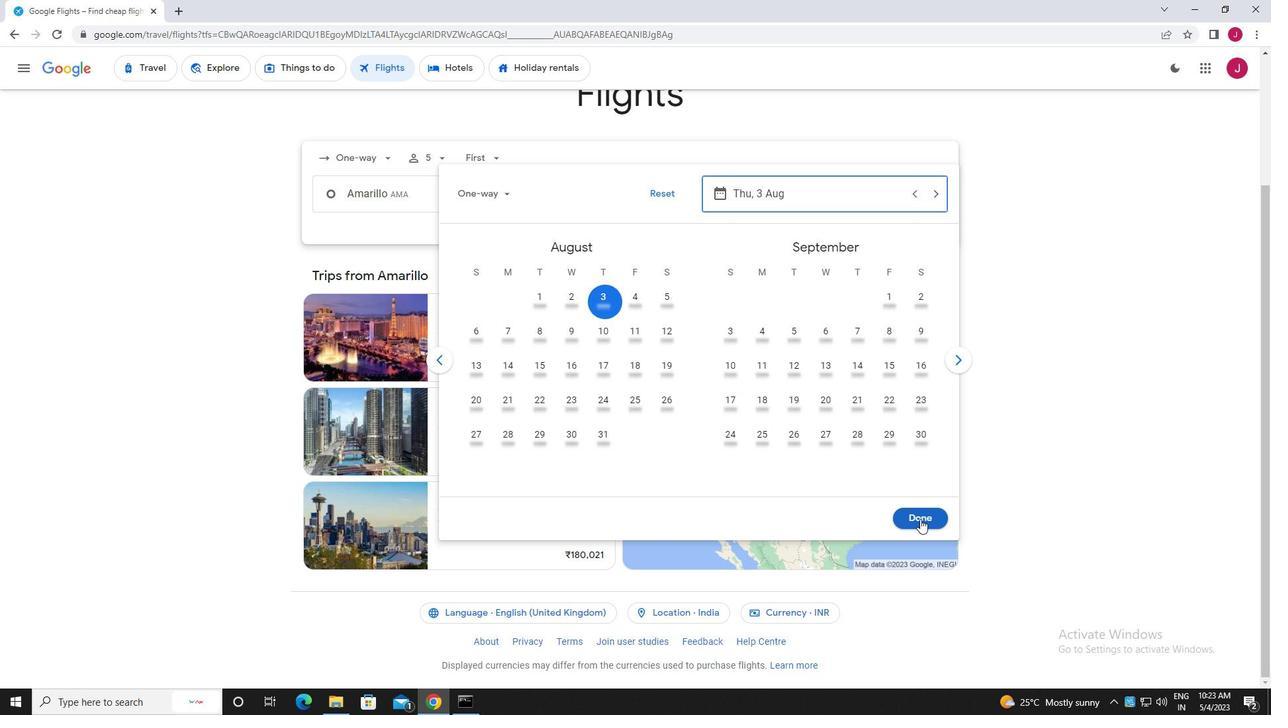 
Action: Mouse moved to (637, 248)
Screenshot: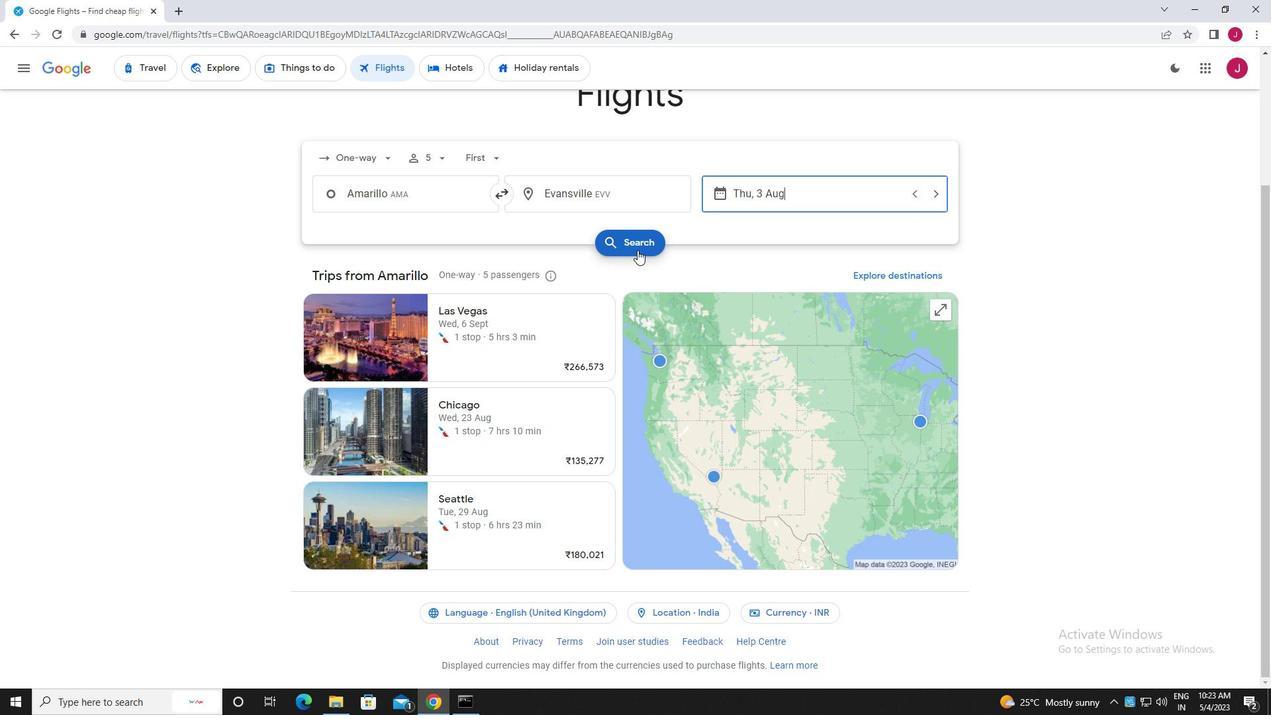 
Action: Mouse pressed left at (637, 248)
Screenshot: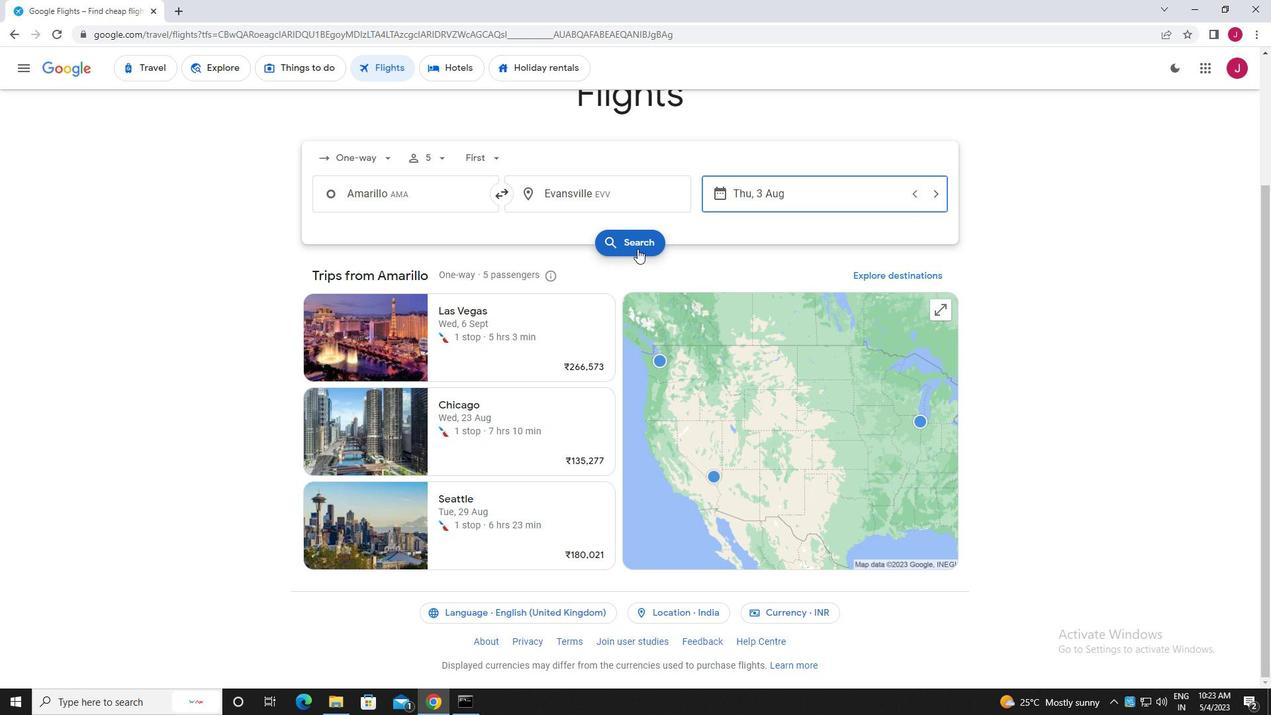 
Action: Mouse moved to (331, 188)
Screenshot: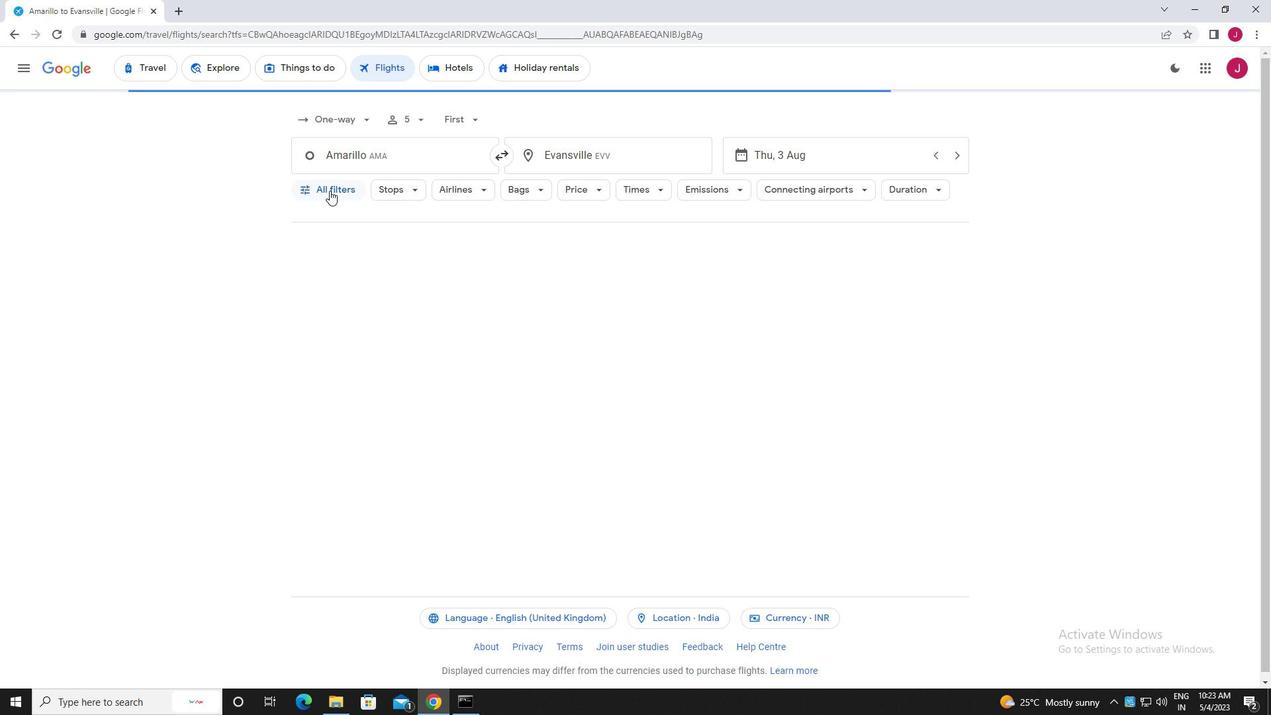 
Action: Mouse pressed left at (331, 188)
Screenshot: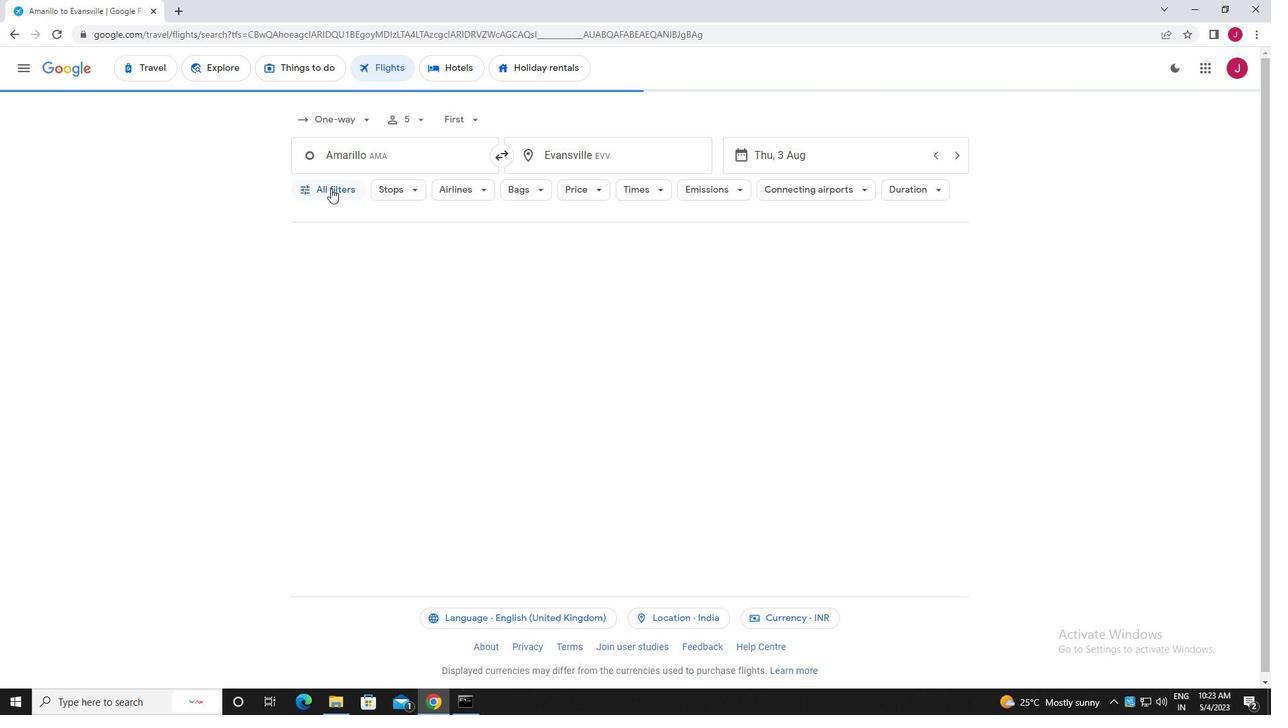 
Action: Mouse moved to (393, 278)
Screenshot: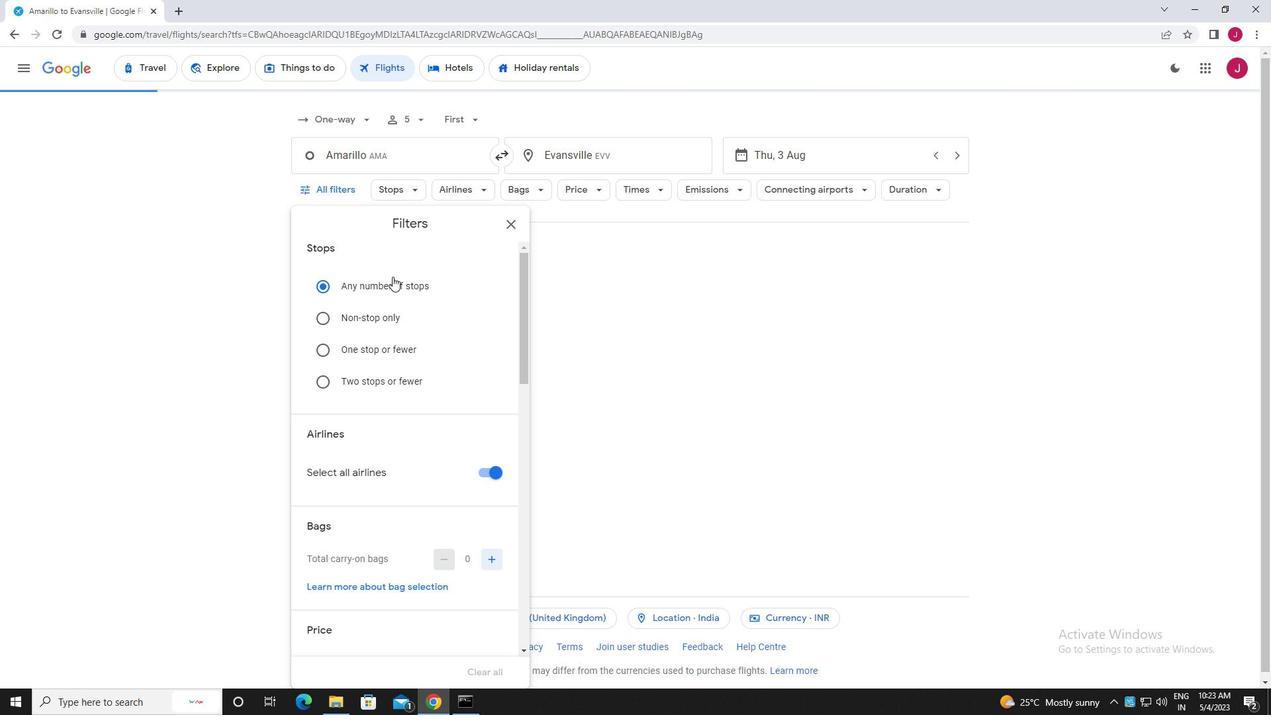 
Action: Mouse scrolled (393, 277) with delta (0, 0)
Screenshot: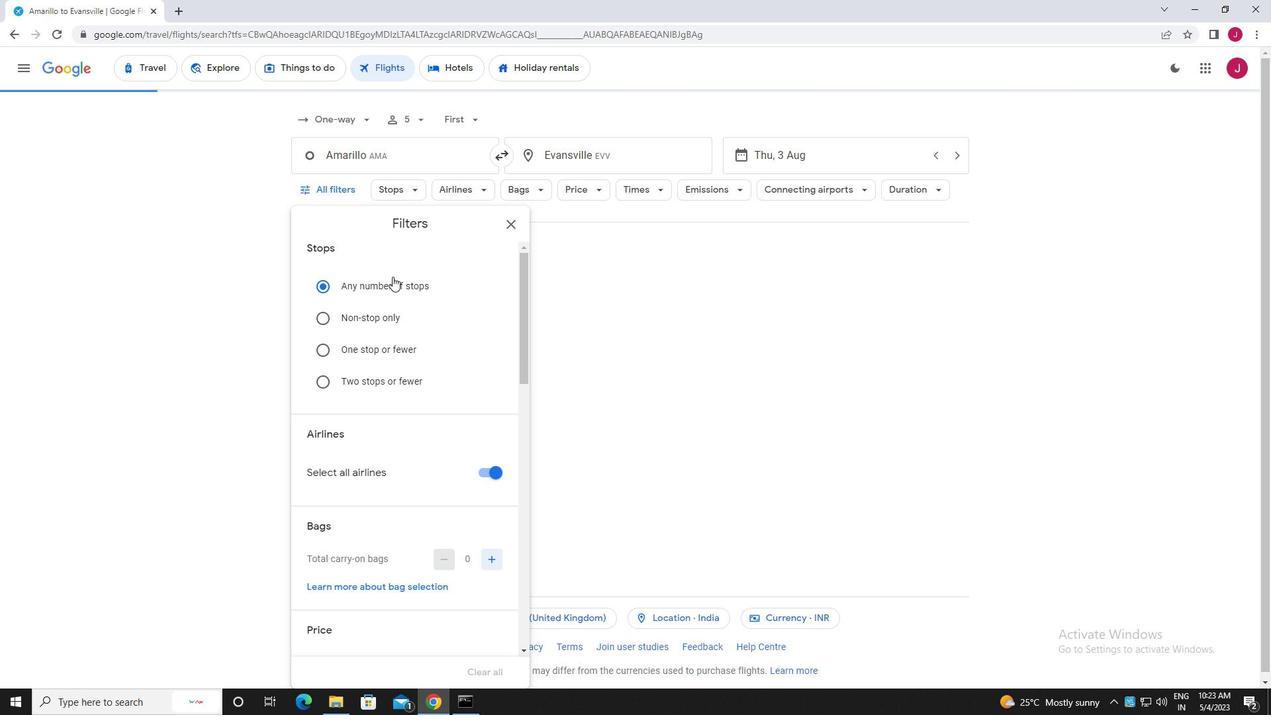 
Action: Mouse scrolled (393, 277) with delta (0, 0)
Screenshot: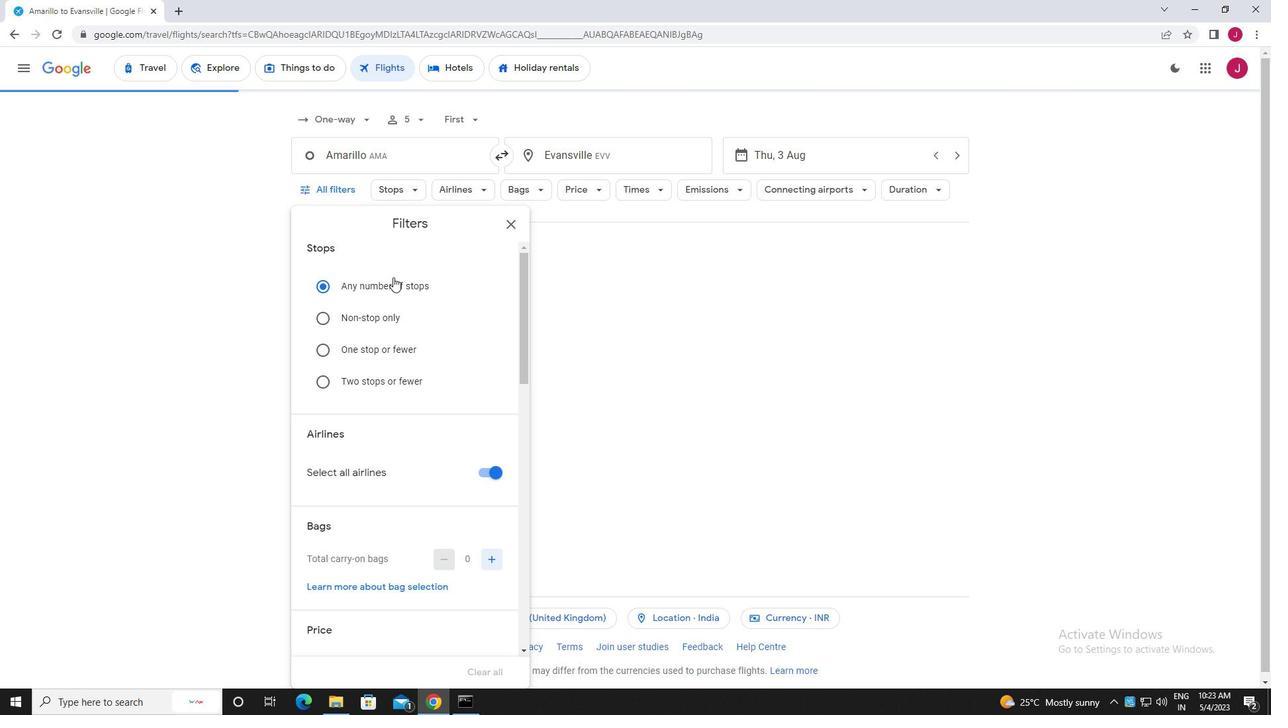 
Action: Mouse moved to (393, 278)
Screenshot: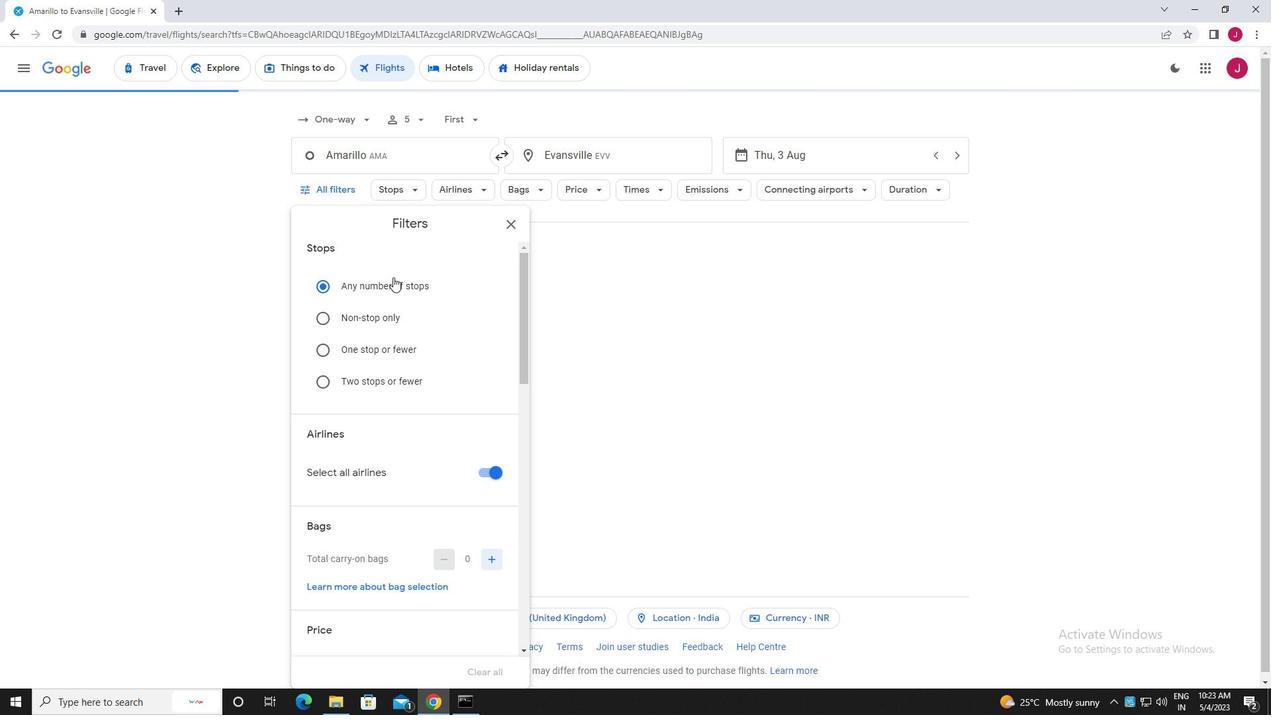 
Action: Mouse scrolled (393, 277) with delta (0, 0)
Screenshot: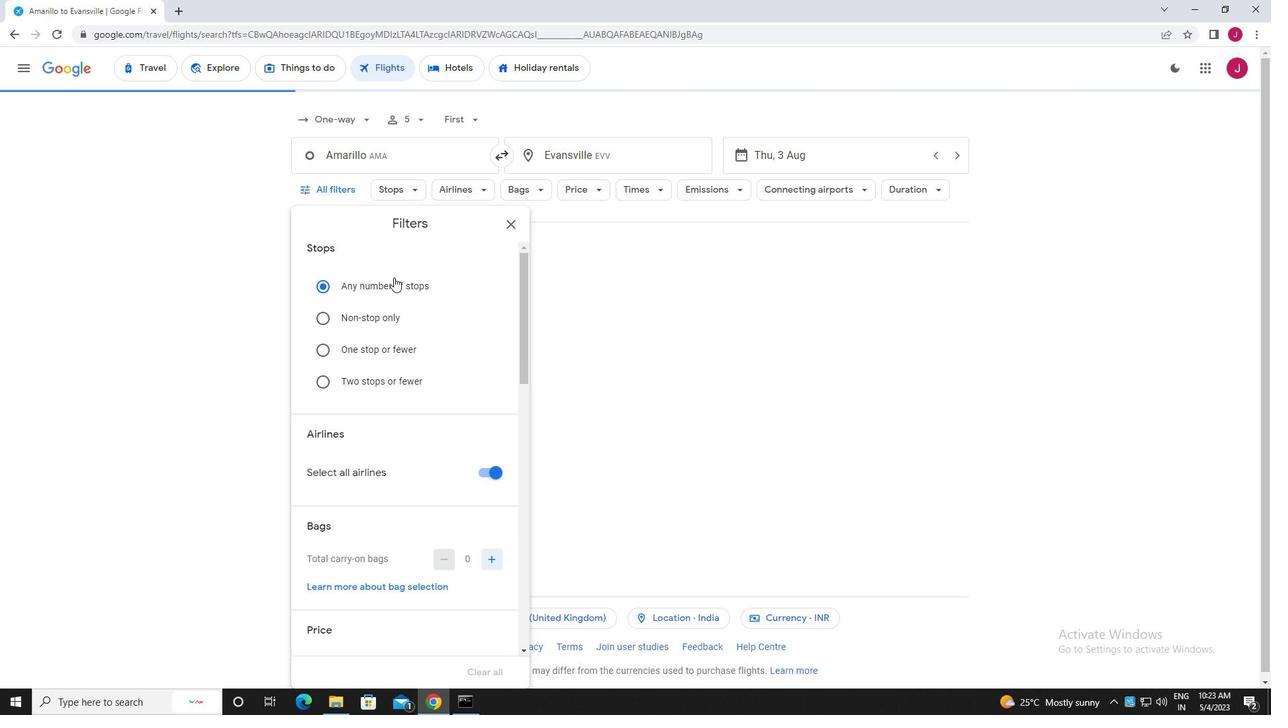 
Action: Mouse moved to (486, 270)
Screenshot: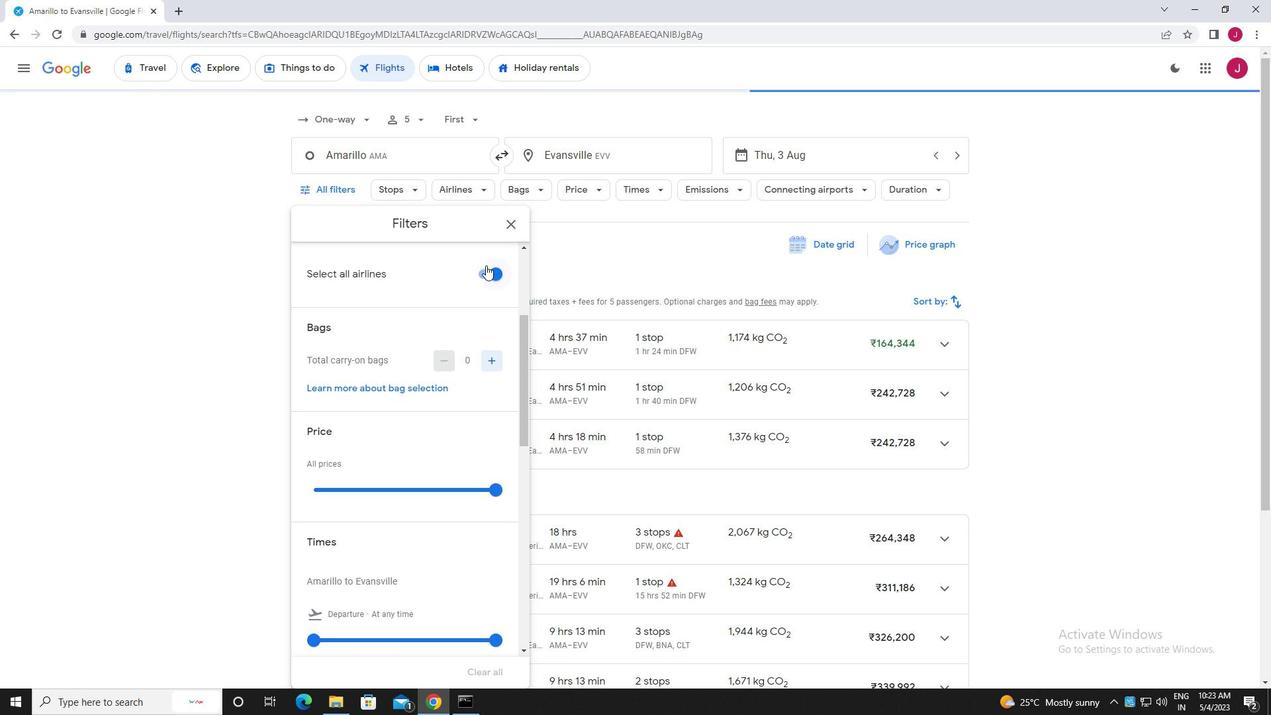 
Action: Mouse pressed left at (486, 270)
Screenshot: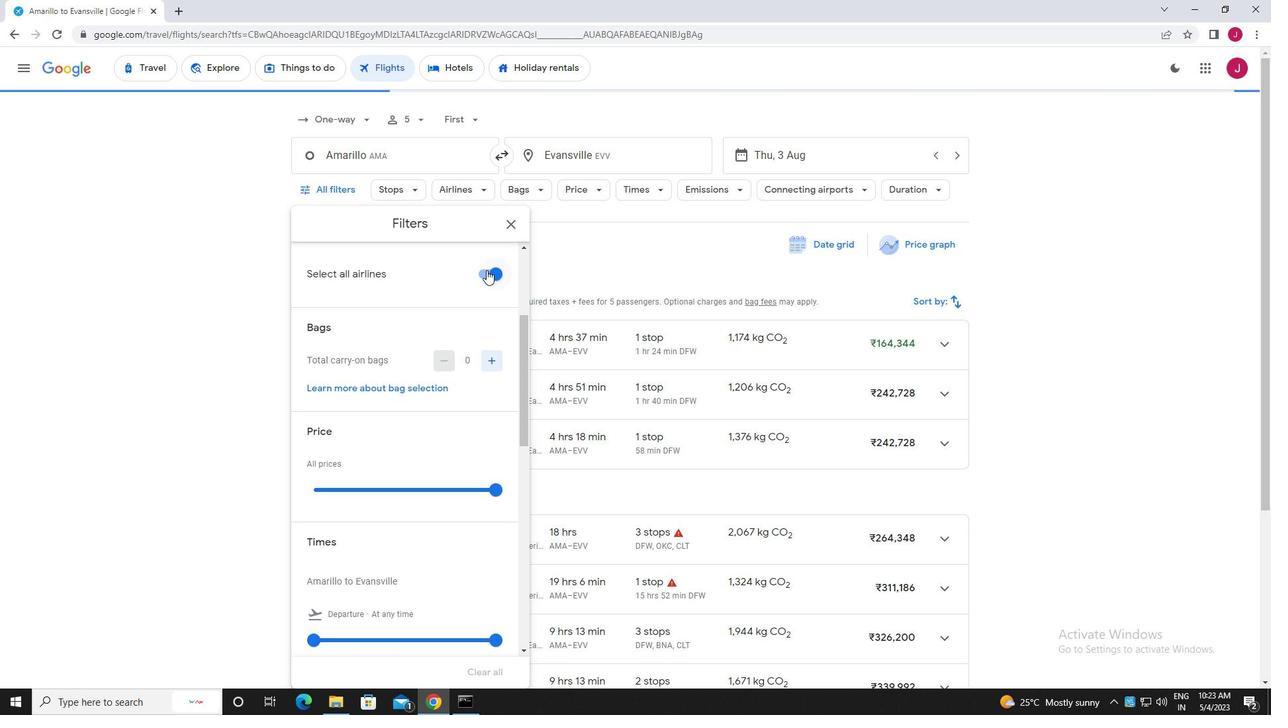 
Action: Mouse moved to (433, 293)
Screenshot: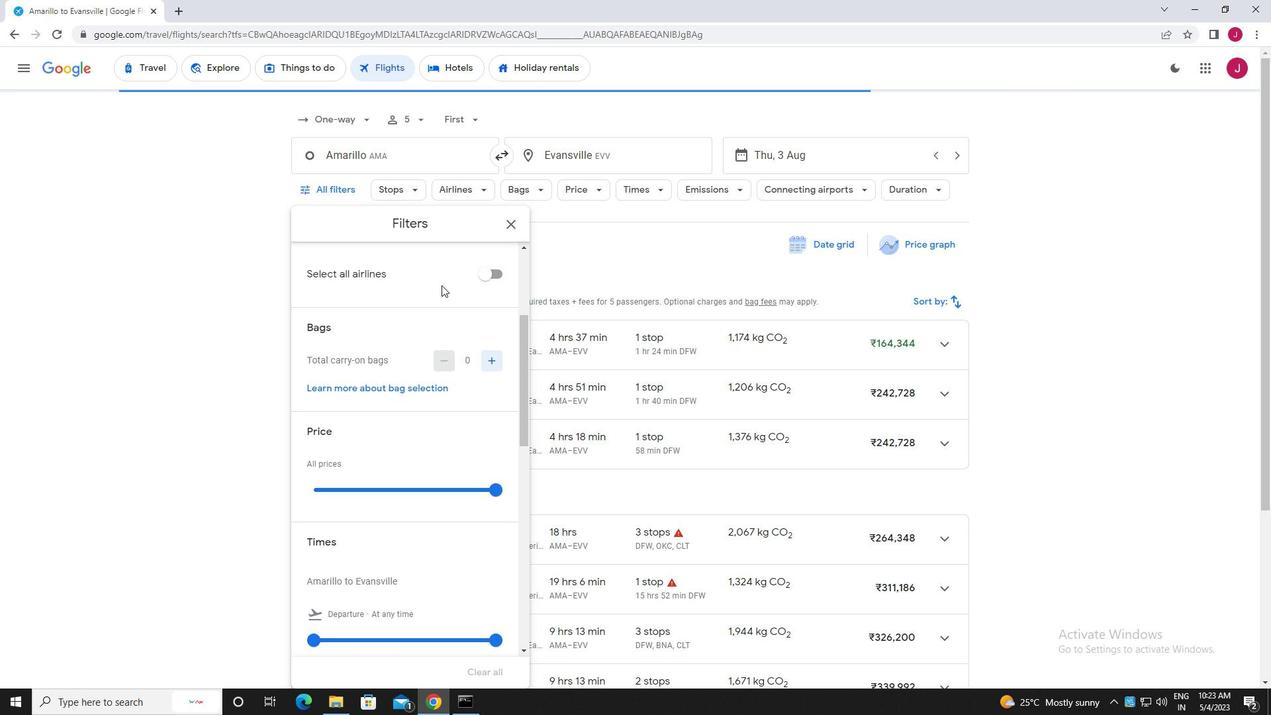 
Action: Mouse scrolled (433, 293) with delta (0, 0)
Screenshot: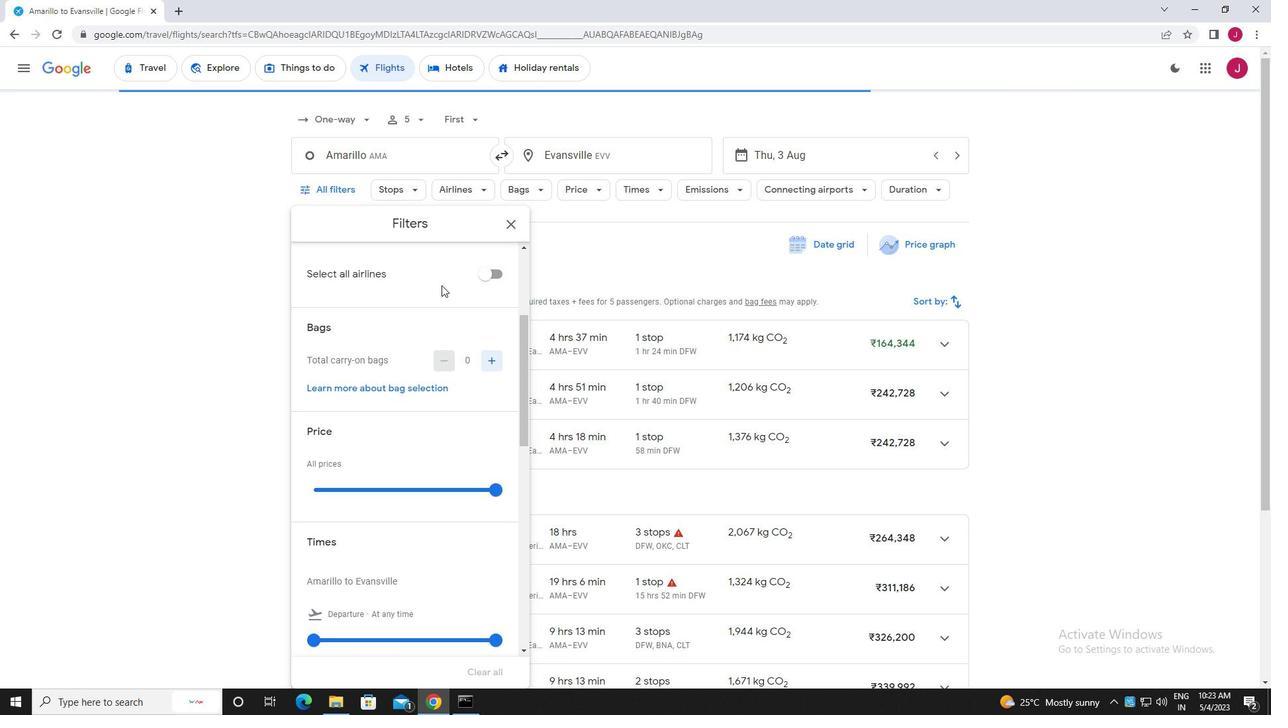 
Action: Mouse scrolled (433, 292) with delta (0, 0)
Screenshot: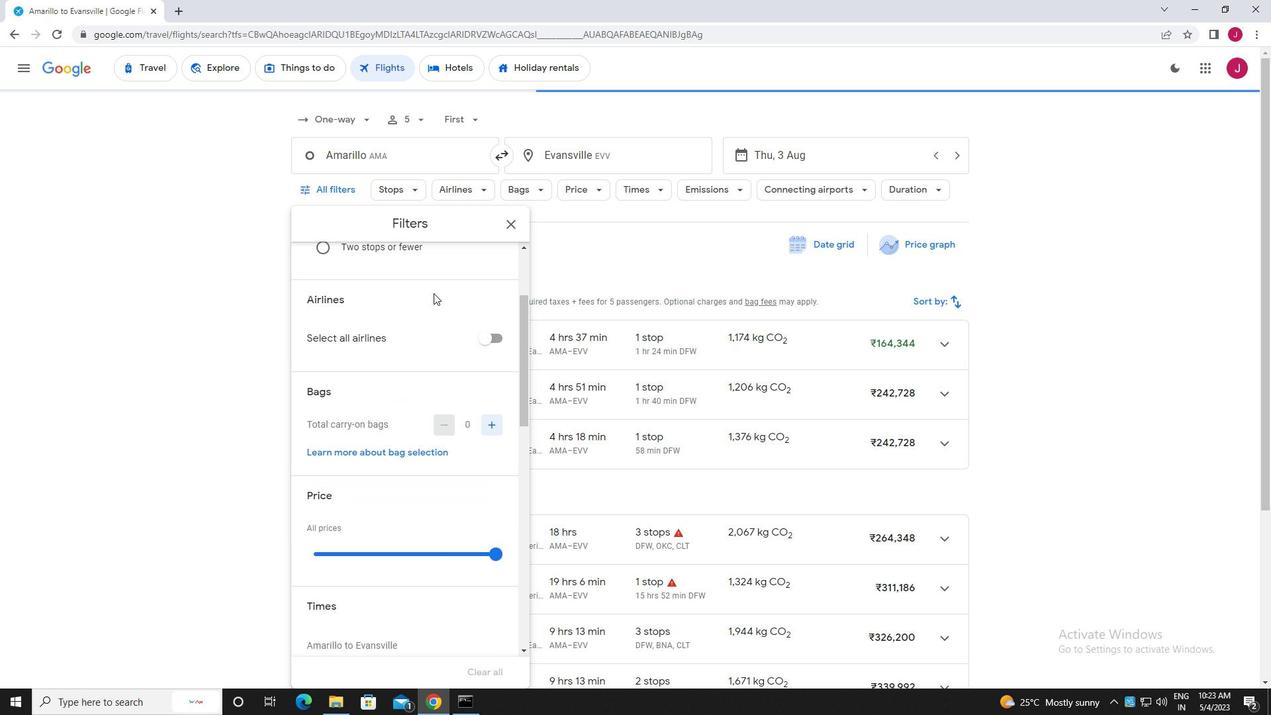 
Action: Mouse scrolled (433, 292) with delta (0, 0)
Screenshot: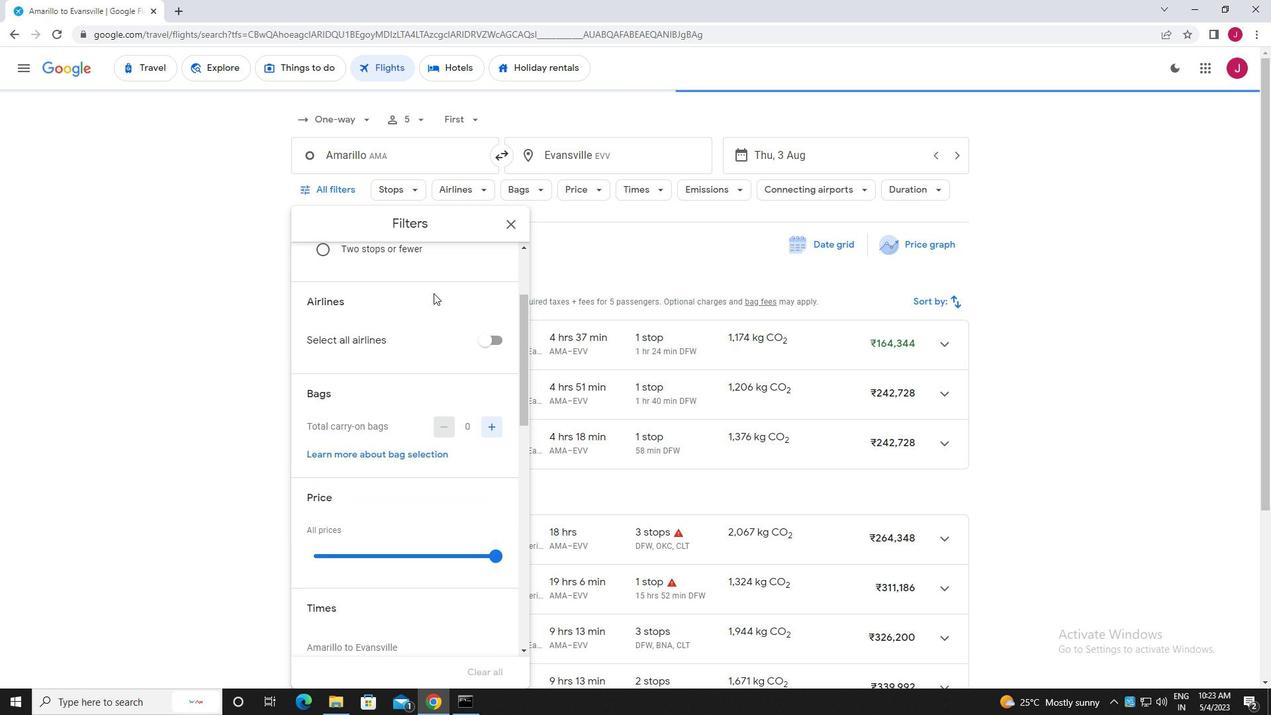 
Action: Mouse scrolled (433, 292) with delta (0, 0)
Screenshot: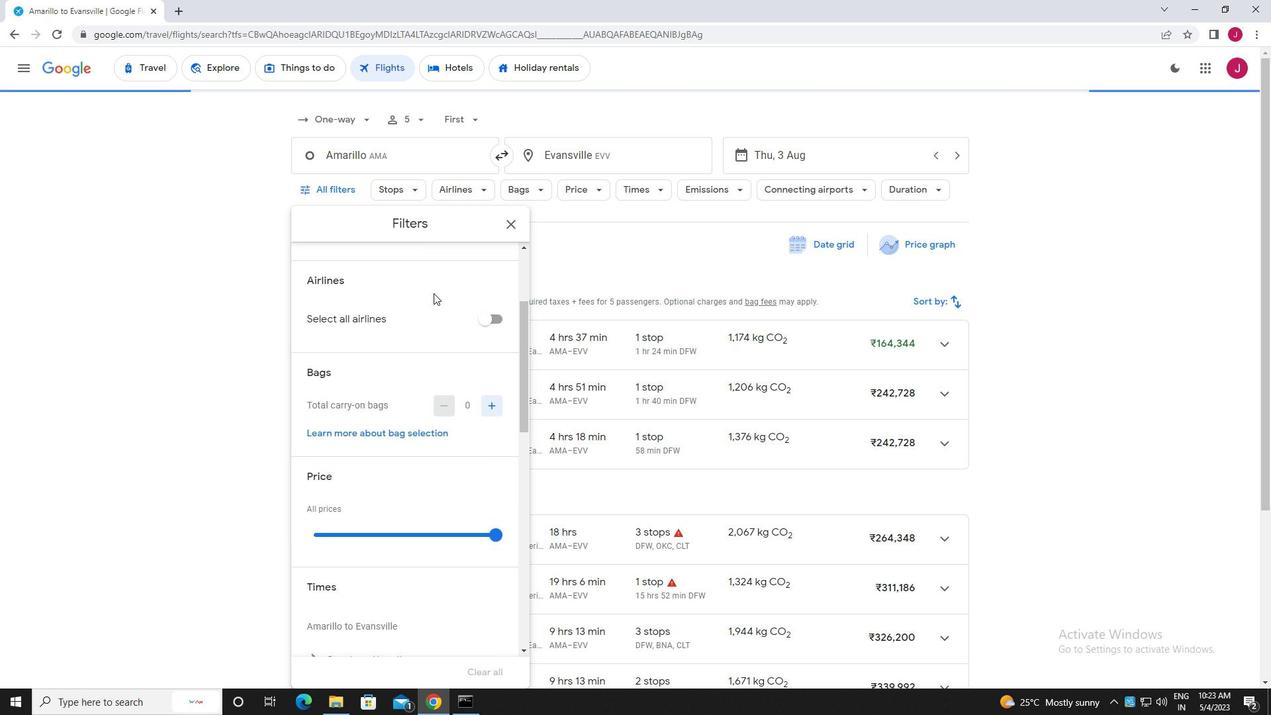 
Action: Mouse moved to (440, 299)
Screenshot: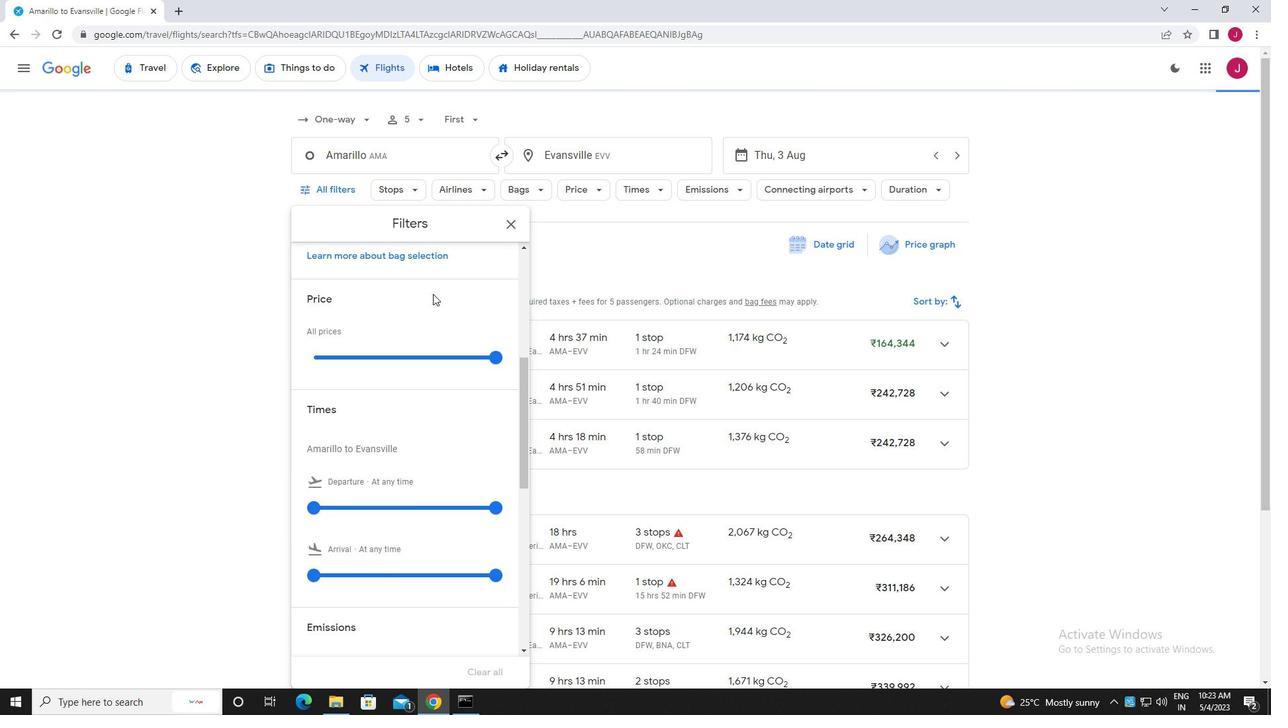 
Action: Mouse scrolled (440, 300) with delta (0, 0)
Screenshot: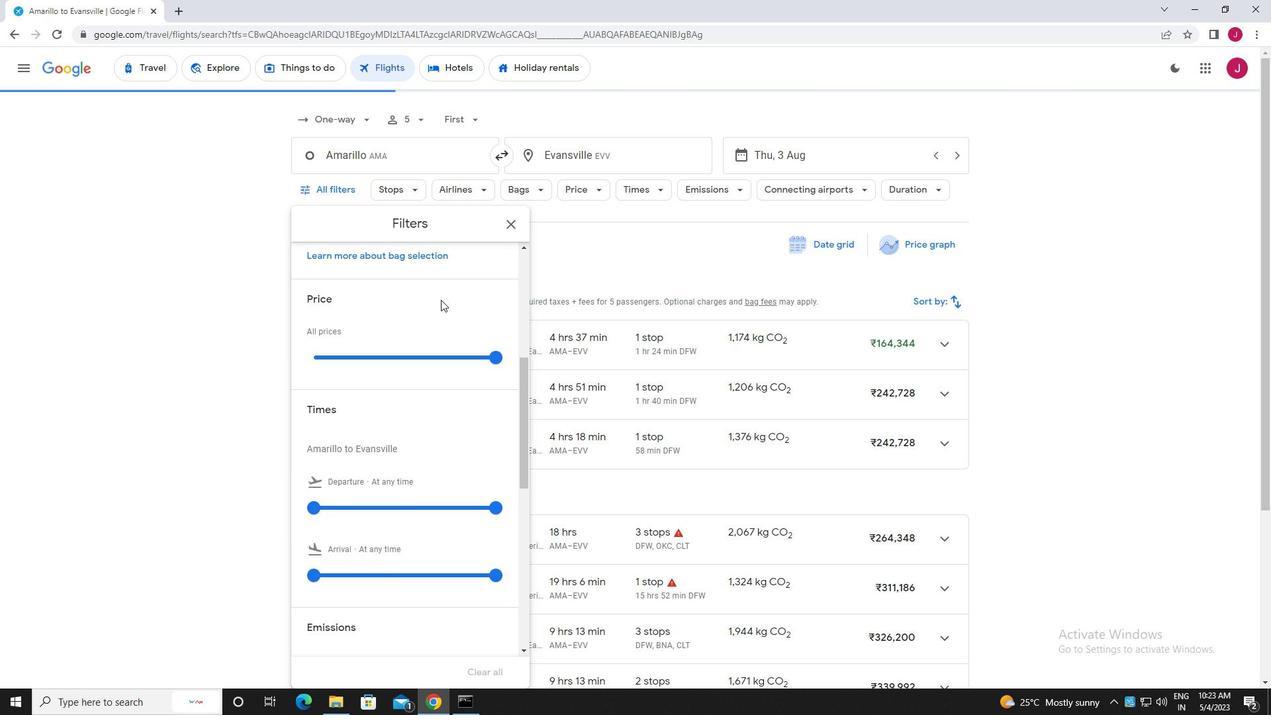
Action: Mouse moved to (493, 290)
Screenshot: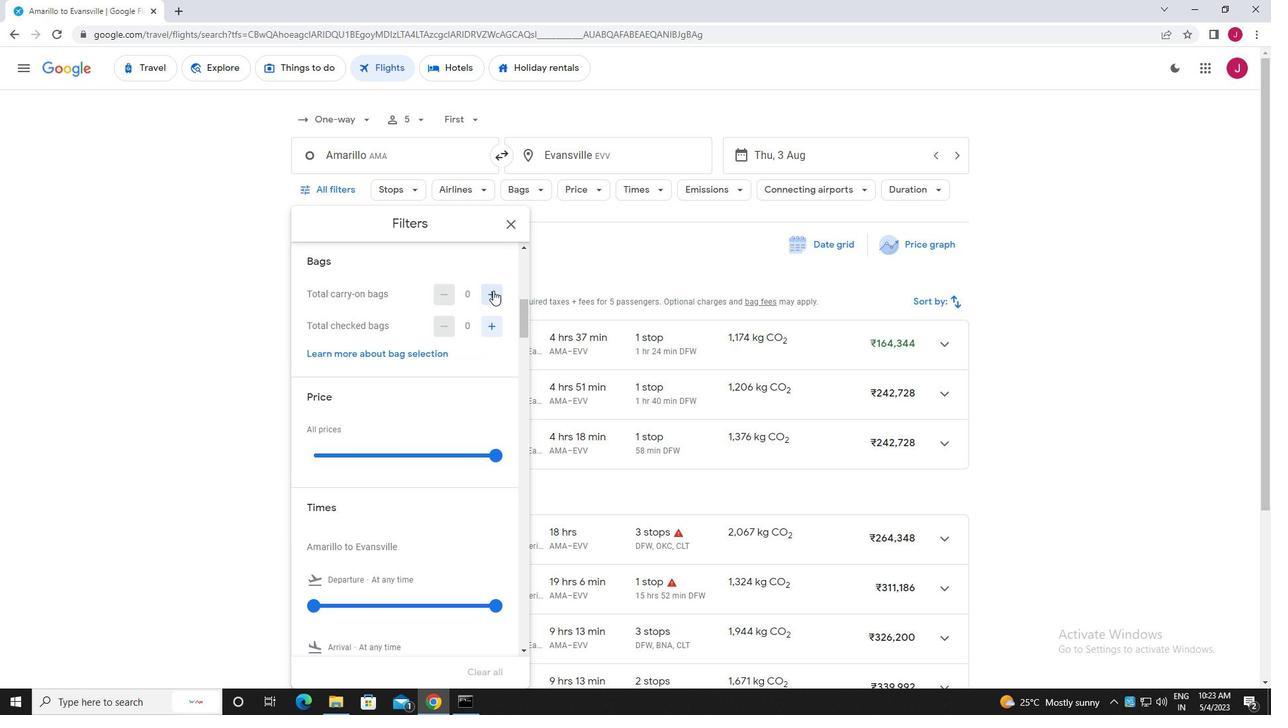 
Action: Mouse pressed left at (493, 290)
Screenshot: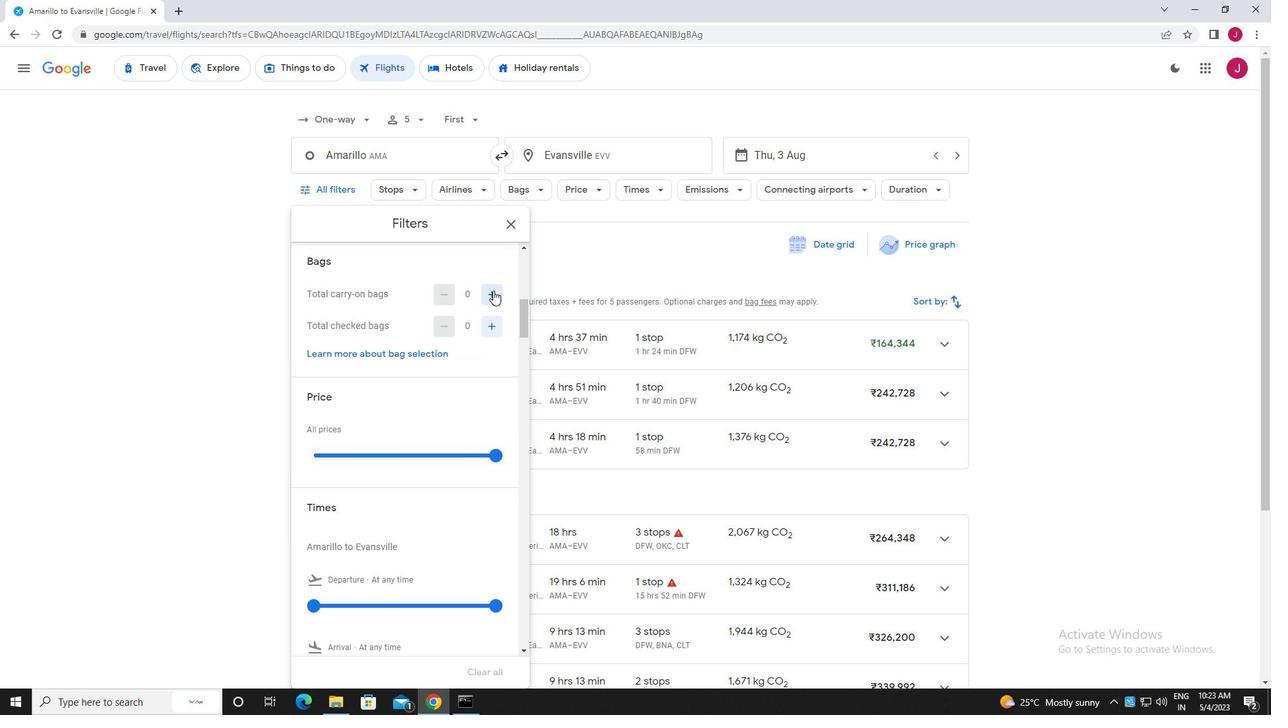 
Action: Mouse moved to (491, 325)
Screenshot: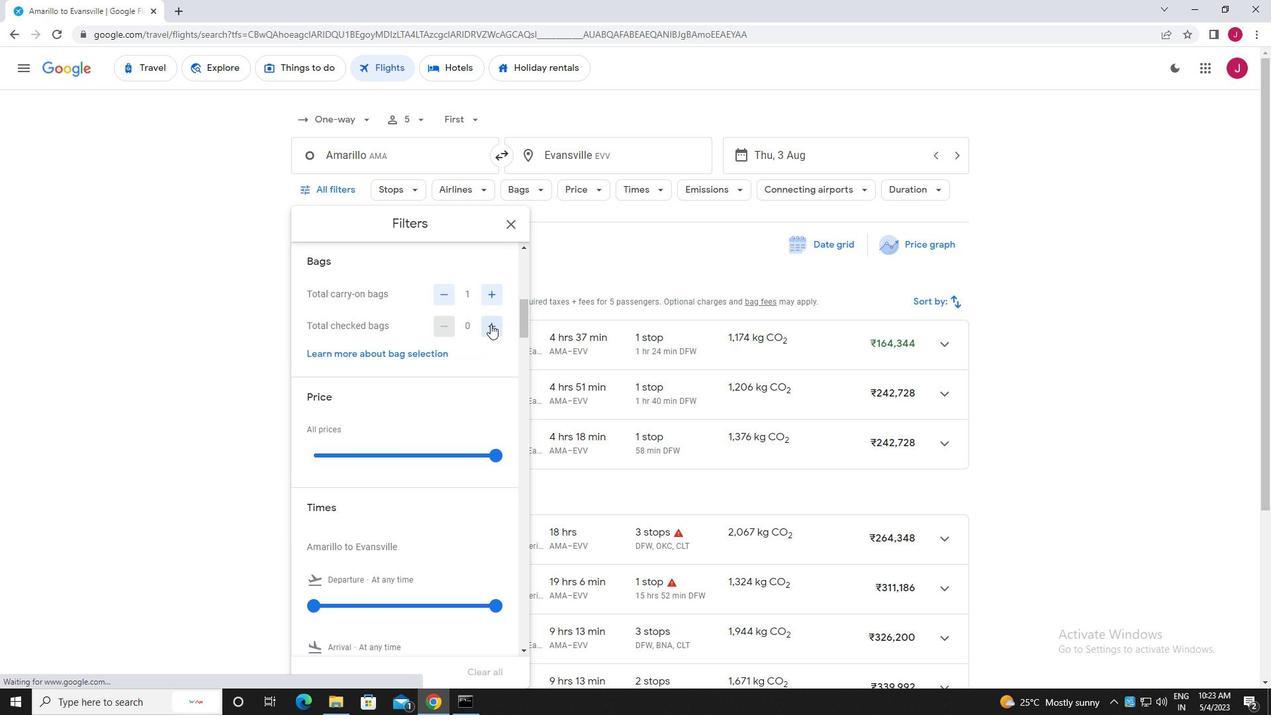 
Action: Mouse pressed left at (491, 325)
Screenshot: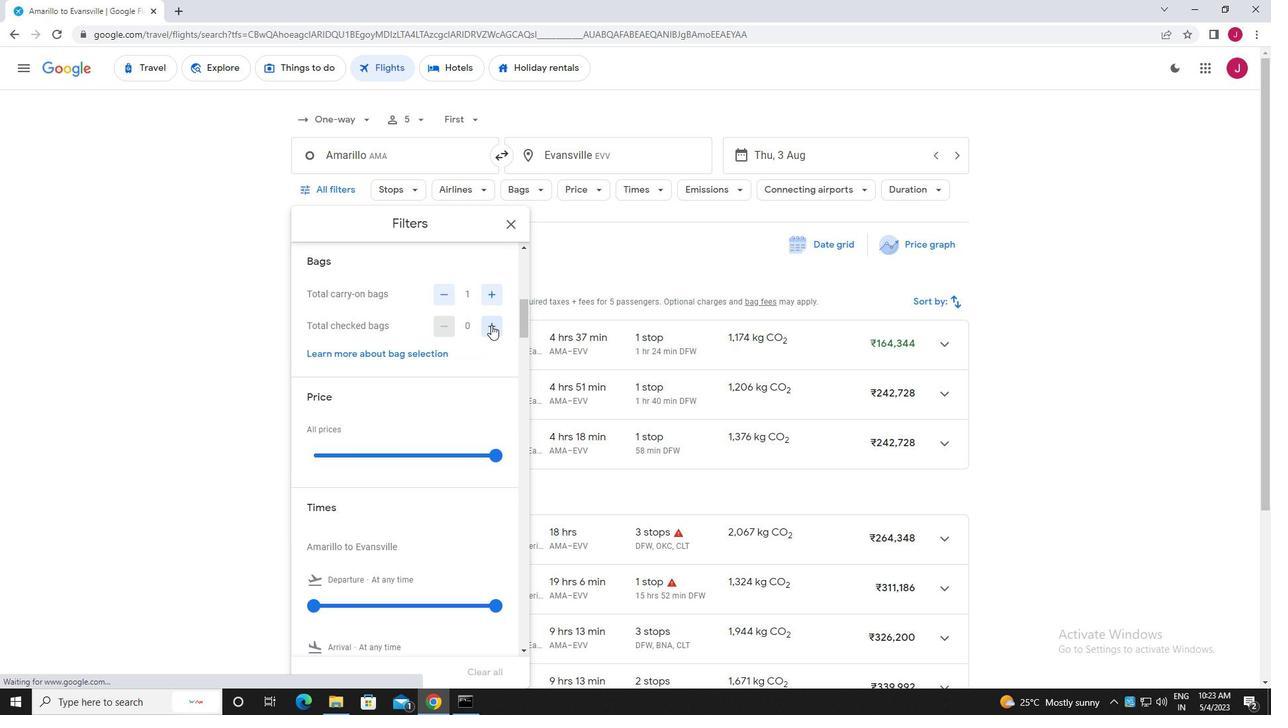 
Action: Mouse pressed left at (491, 325)
Screenshot: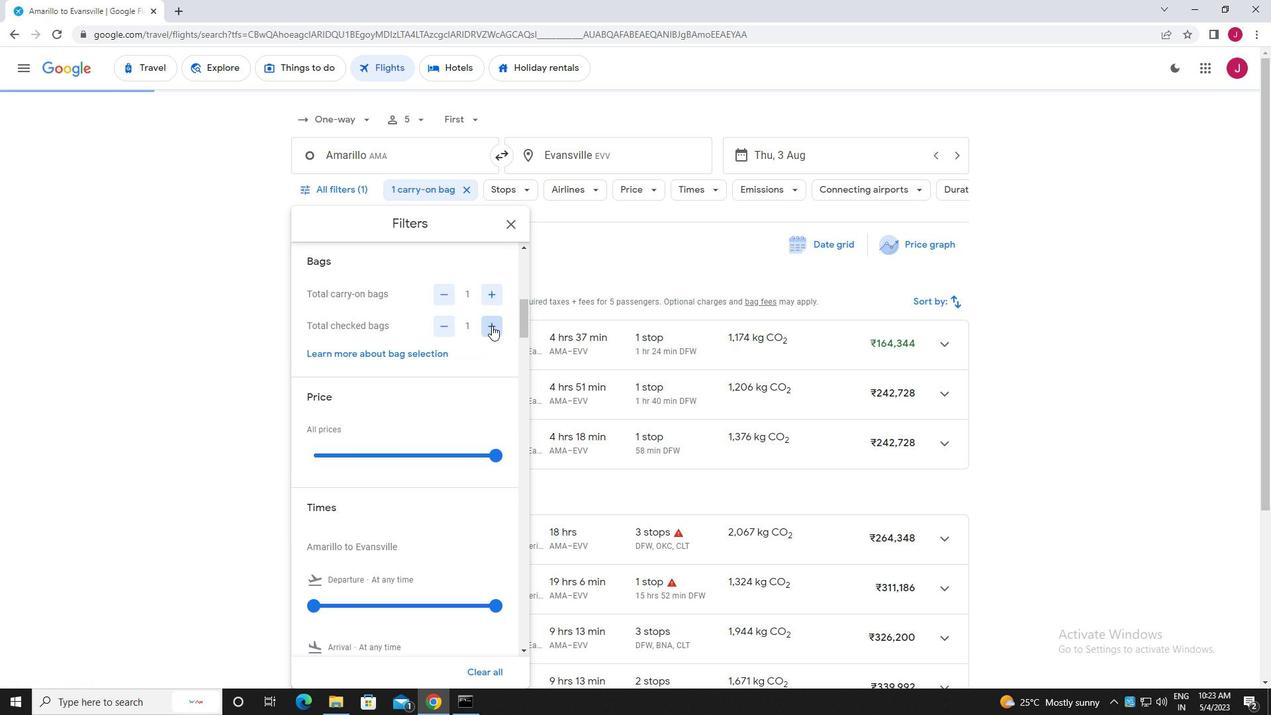 
Action: Mouse pressed left at (491, 325)
Screenshot: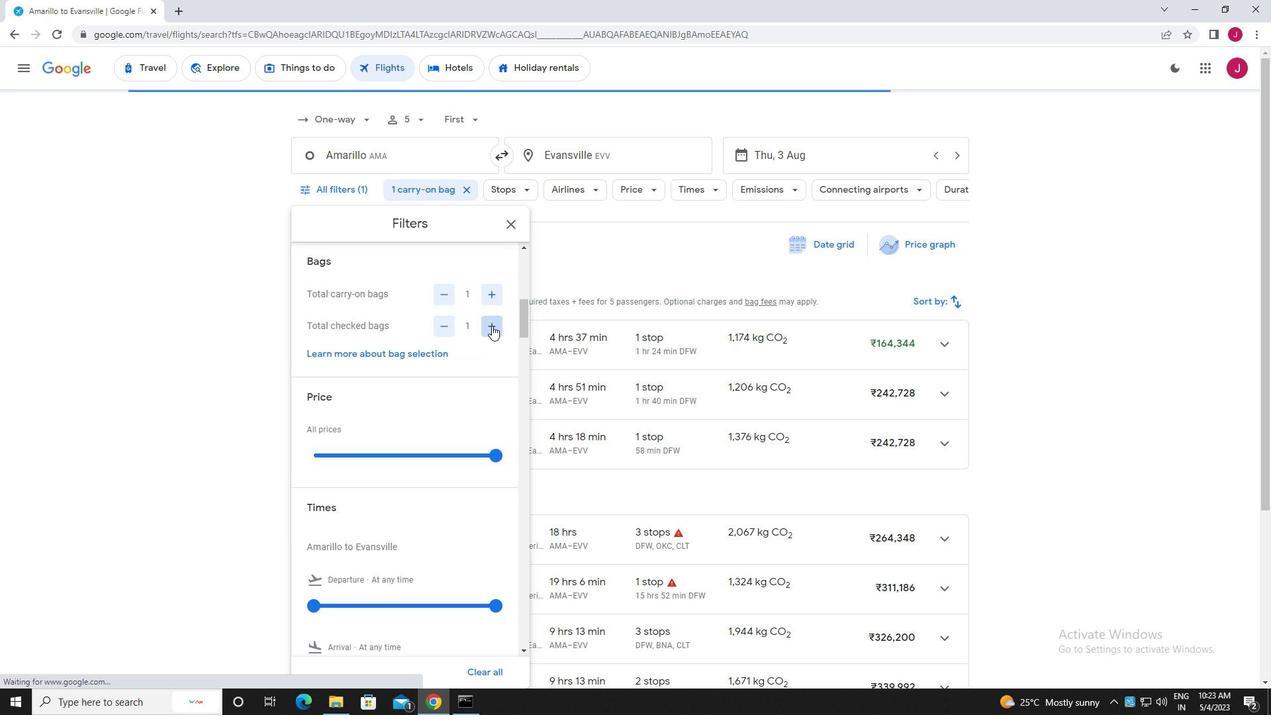 
Action: Mouse pressed left at (491, 325)
Screenshot: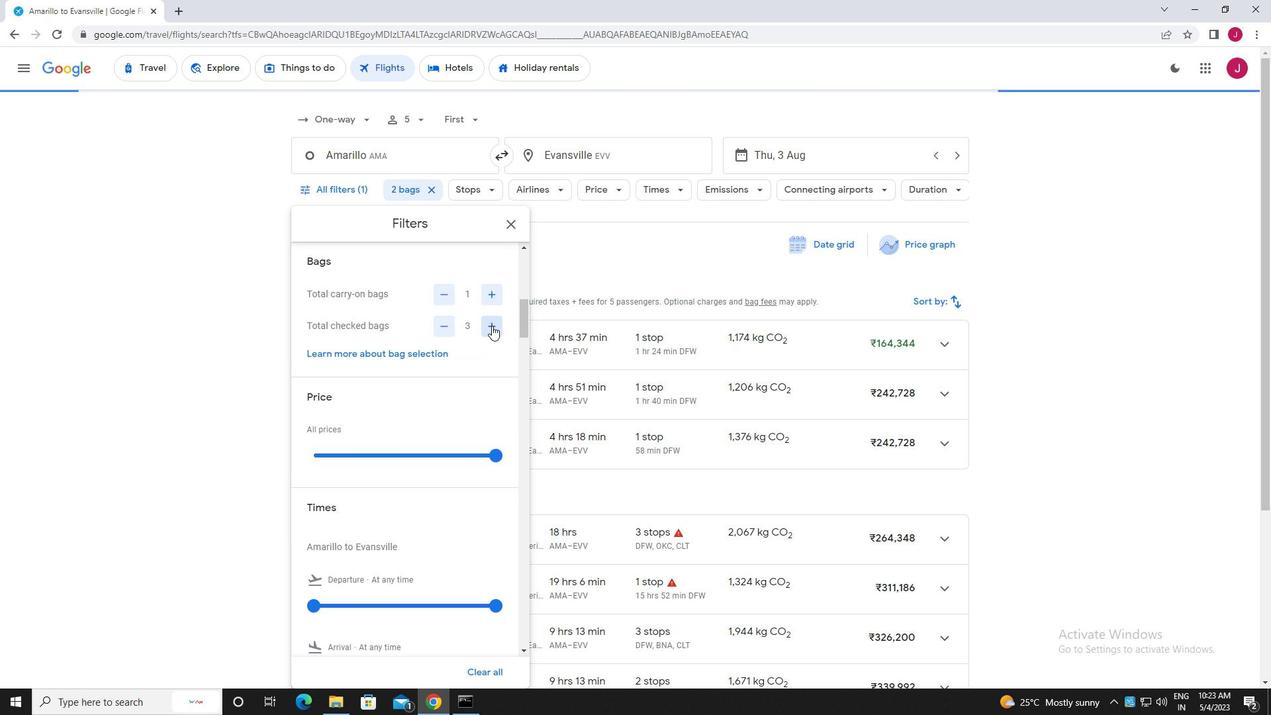 
Action: Mouse pressed left at (491, 325)
Screenshot: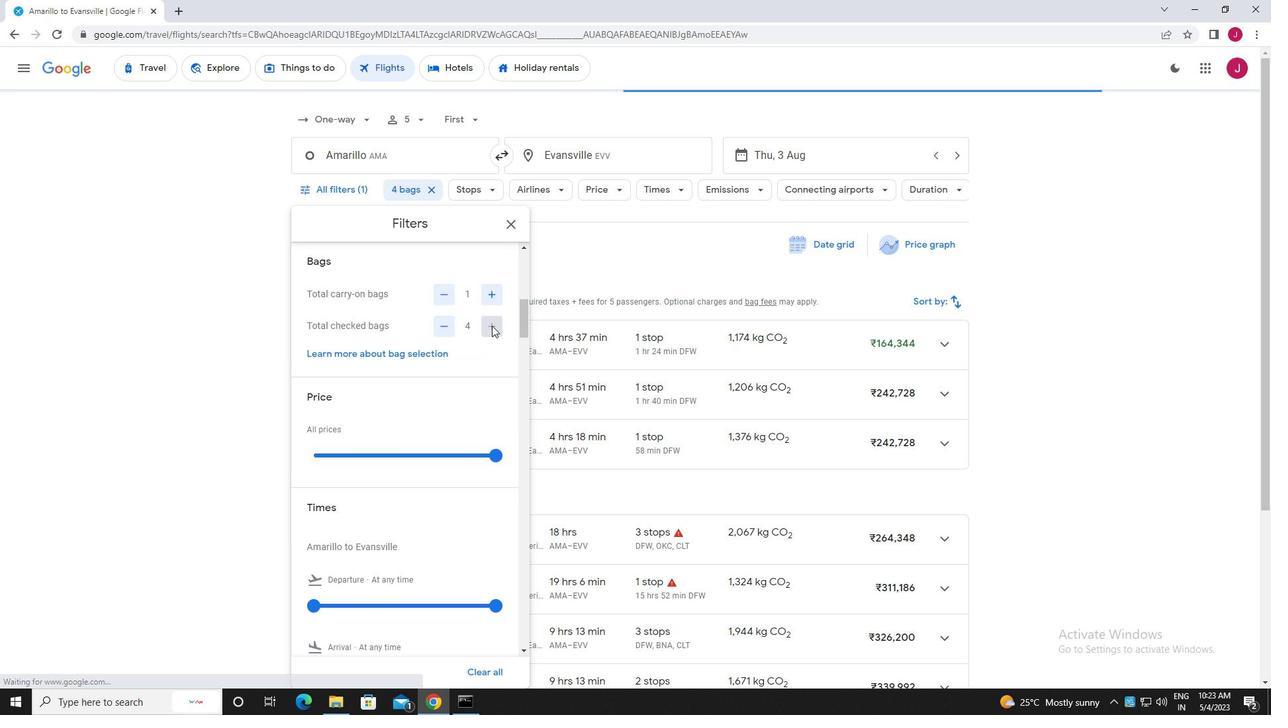 
Action: Mouse moved to (493, 325)
Screenshot: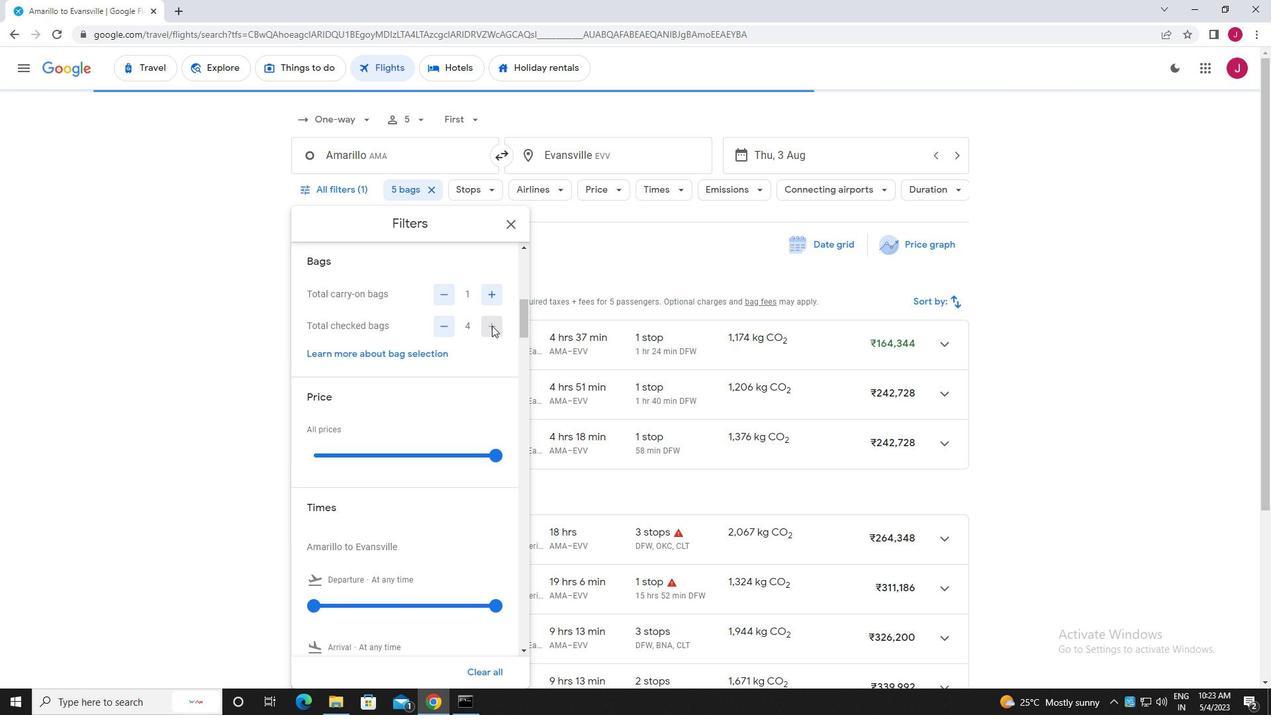 
Action: Mouse scrolled (493, 325) with delta (0, 0)
Screenshot: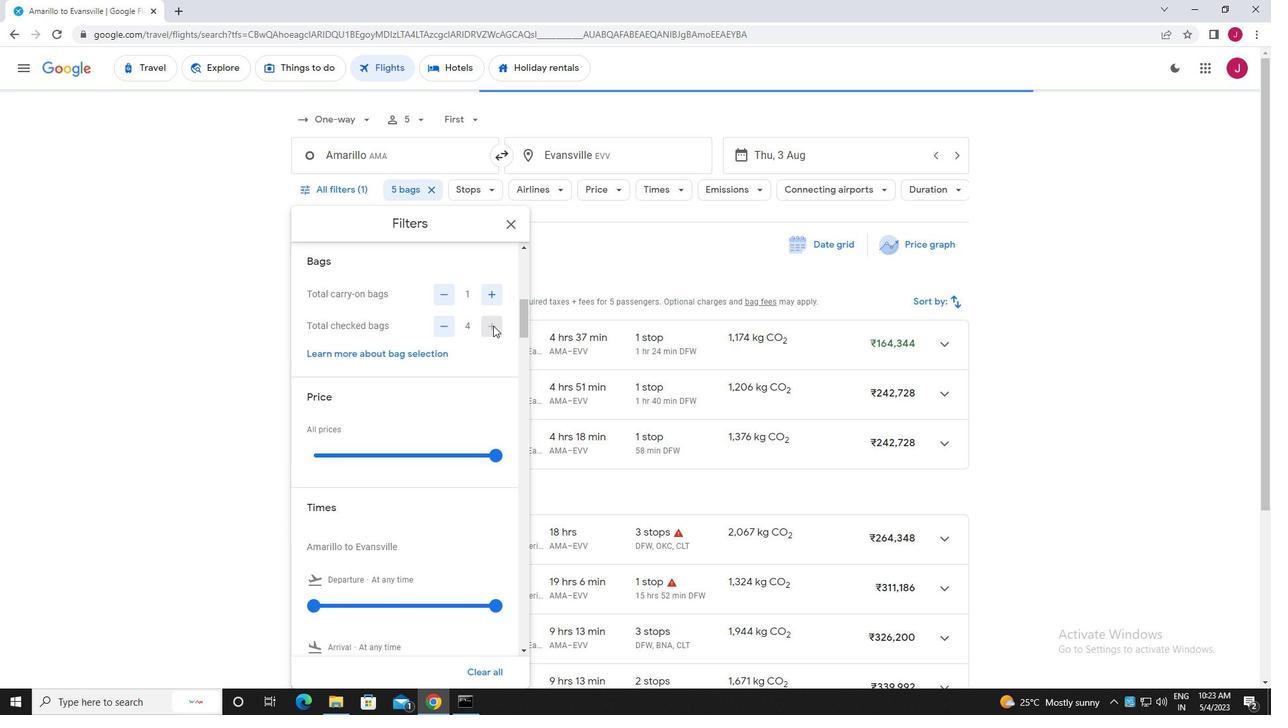 
Action: Mouse scrolled (493, 325) with delta (0, 0)
Screenshot: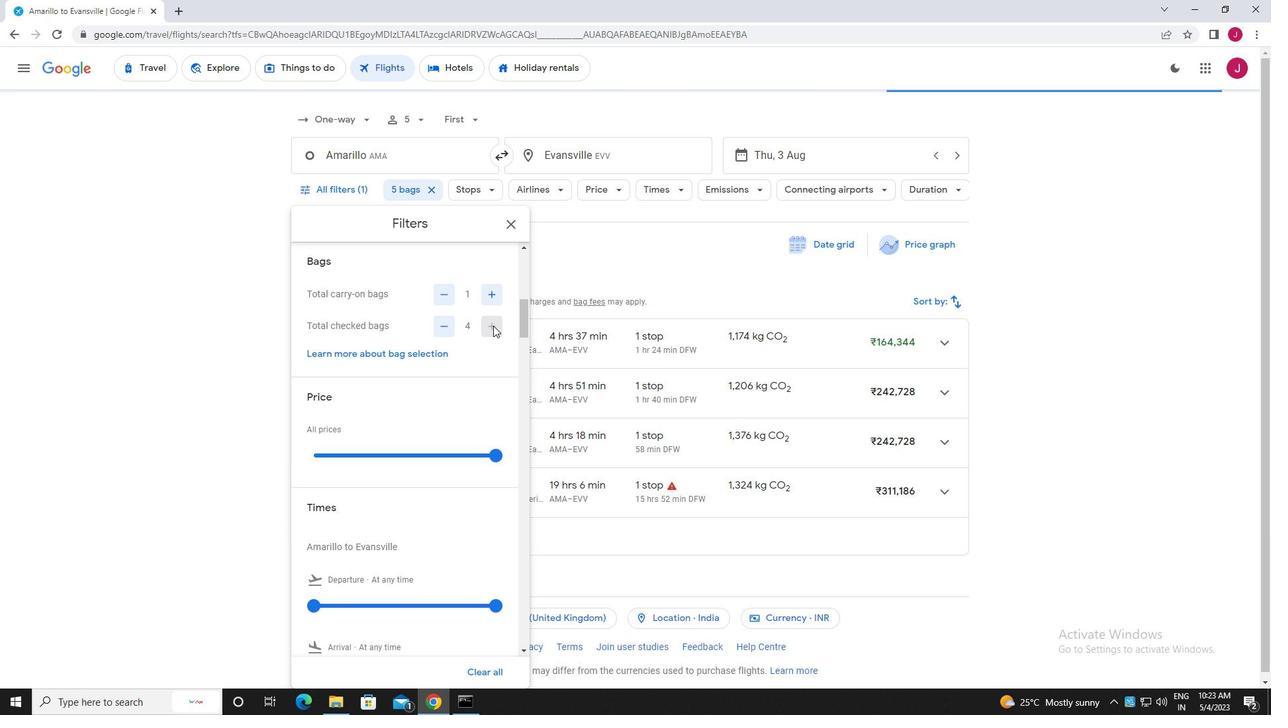 
Action: Mouse moved to (493, 324)
Screenshot: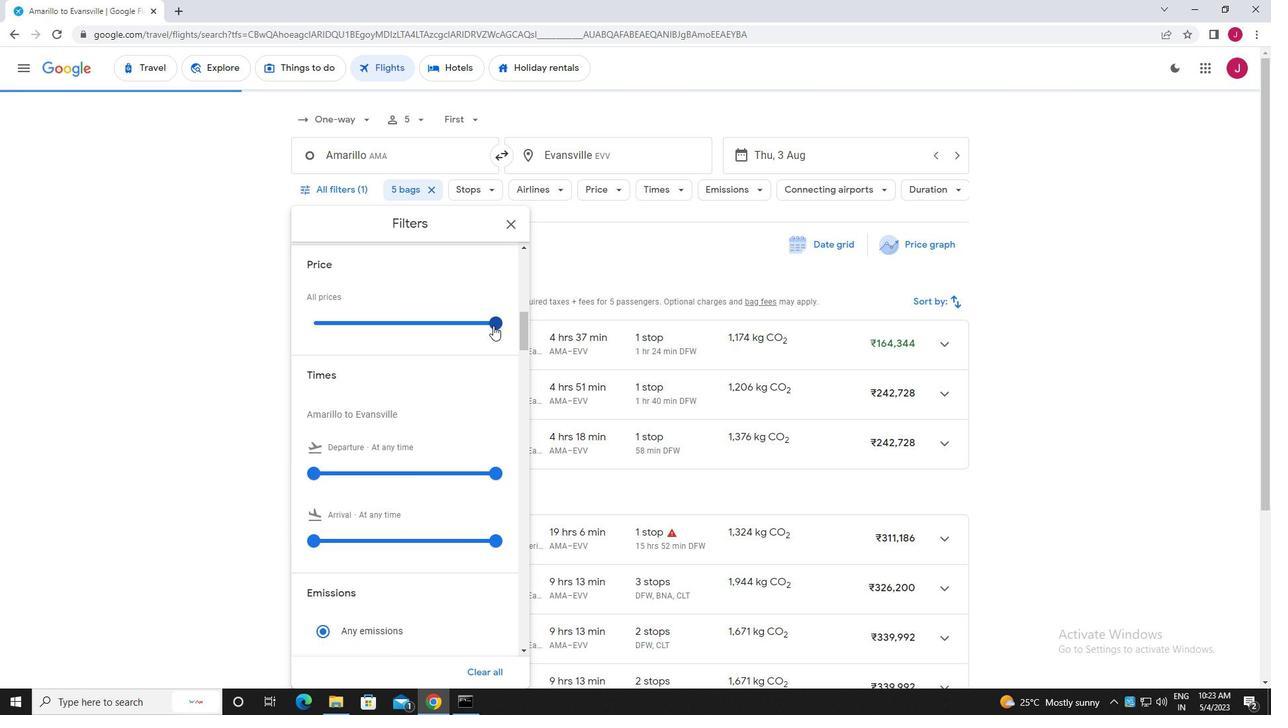 
Action: Mouse pressed left at (493, 324)
Screenshot: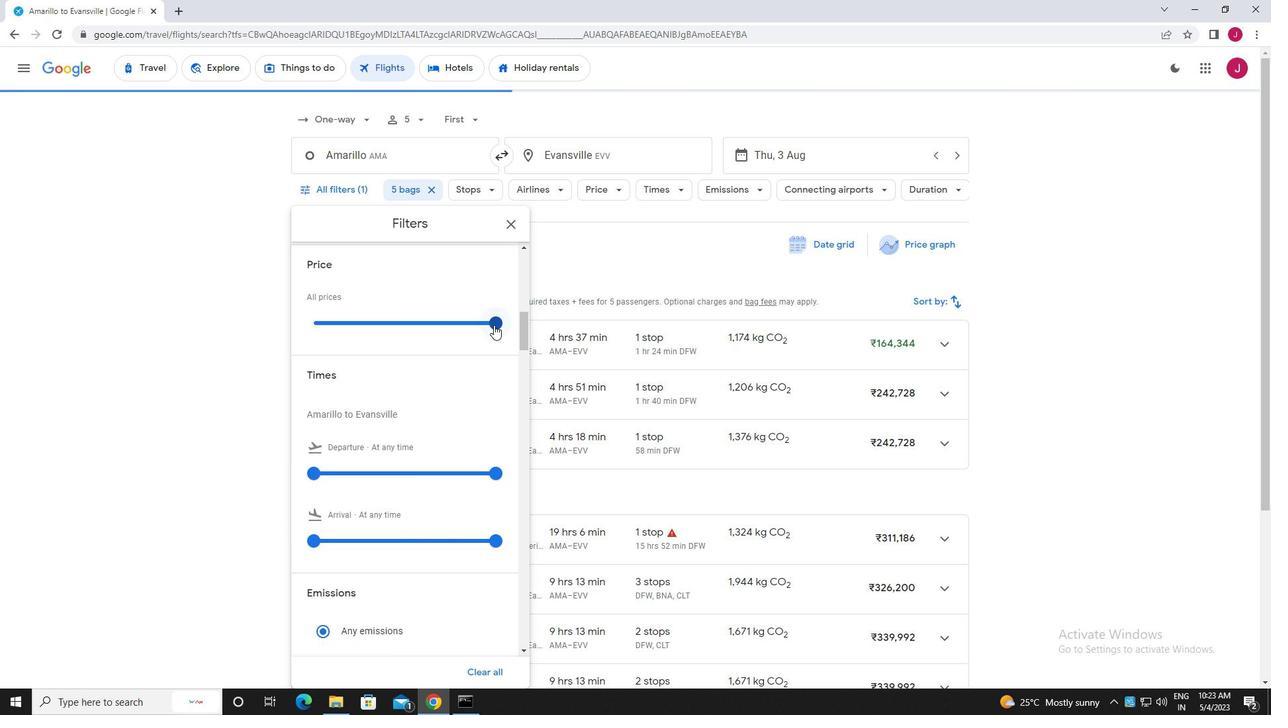 
Action: Mouse moved to (332, 375)
Screenshot: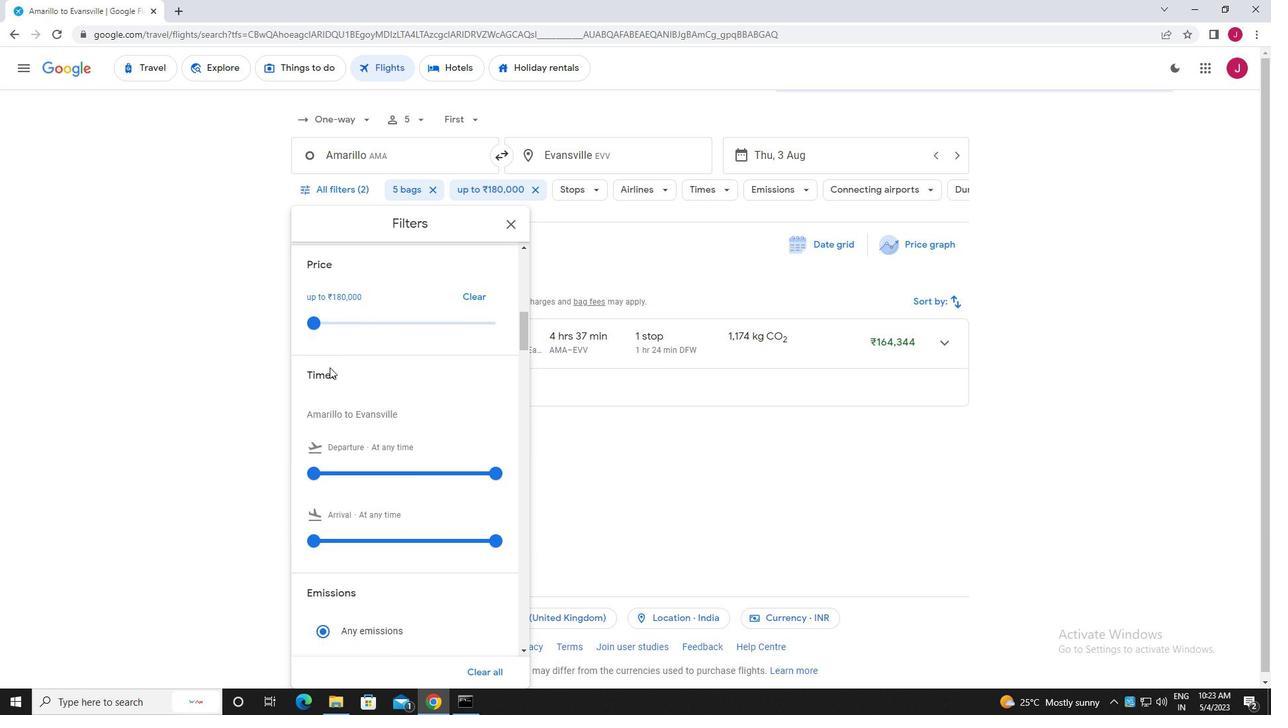 
Action: Mouse scrolled (332, 374) with delta (0, 0)
Screenshot: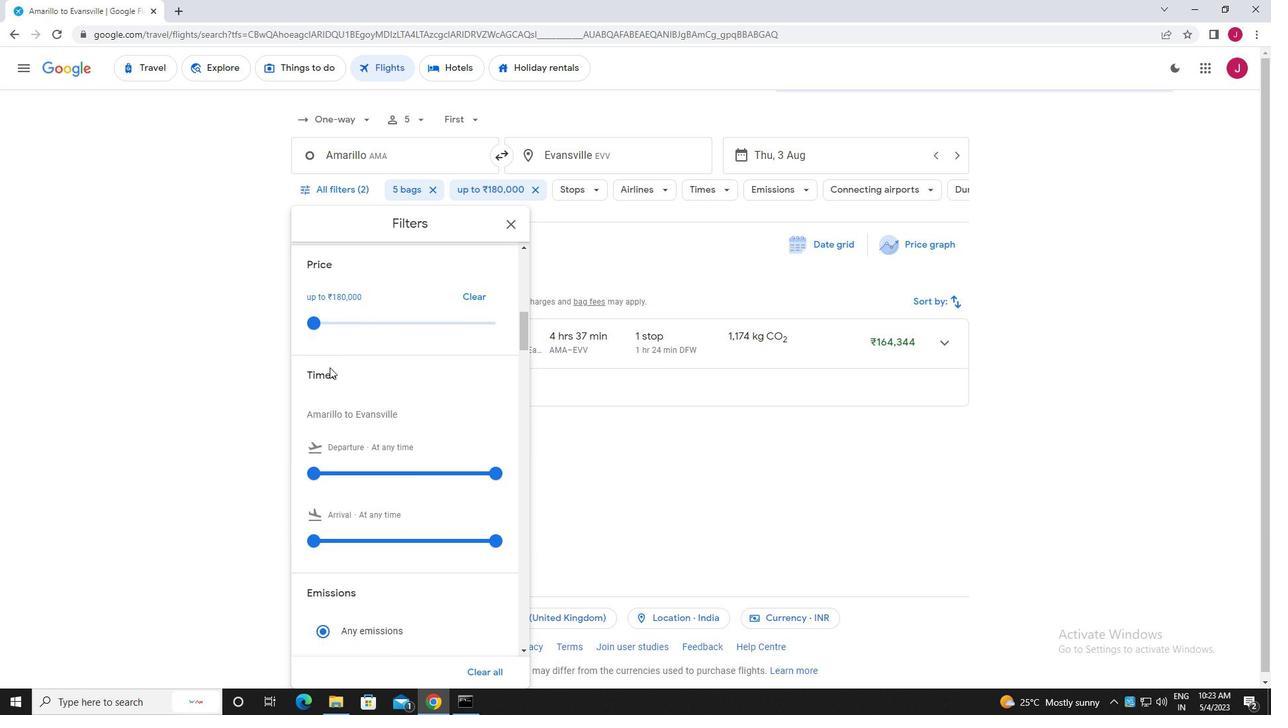 
Action: Mouse moved to (318, 405)
Screenshot: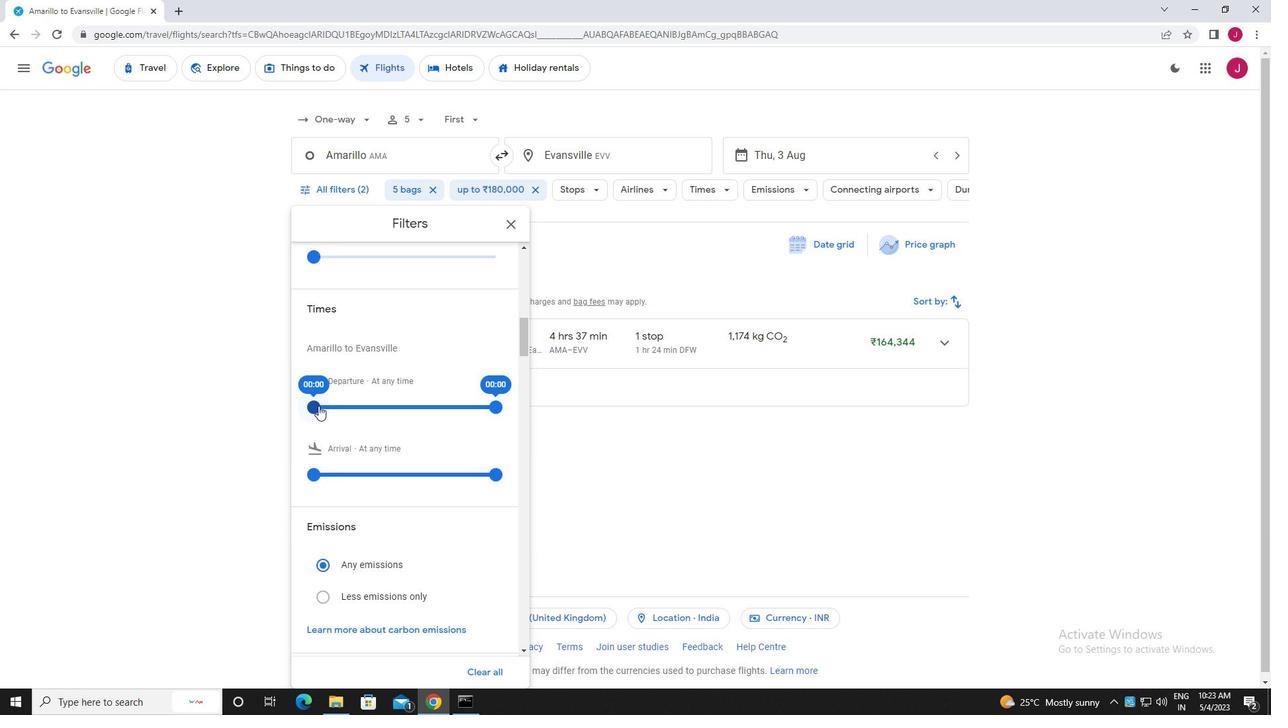 
Action: Mouse pressed left at (318, 405)
Screenshot: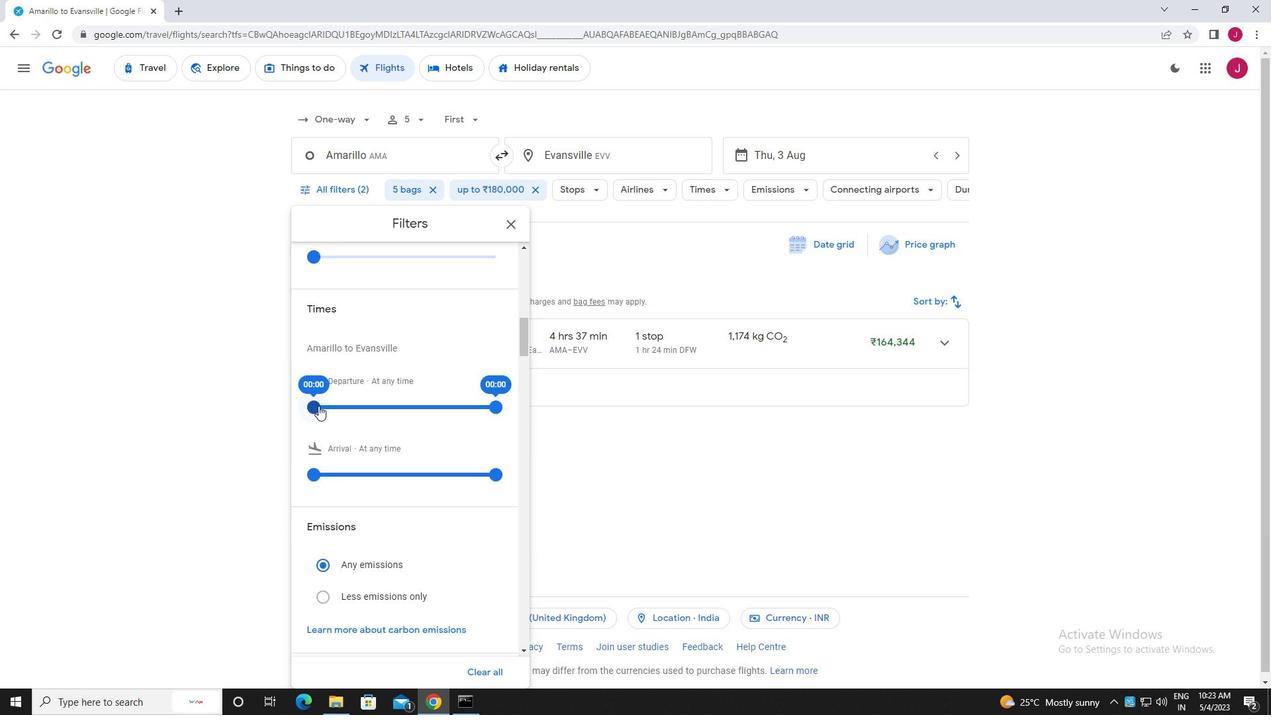 
Action: Mouse moved to (493, 406)
Screenshot: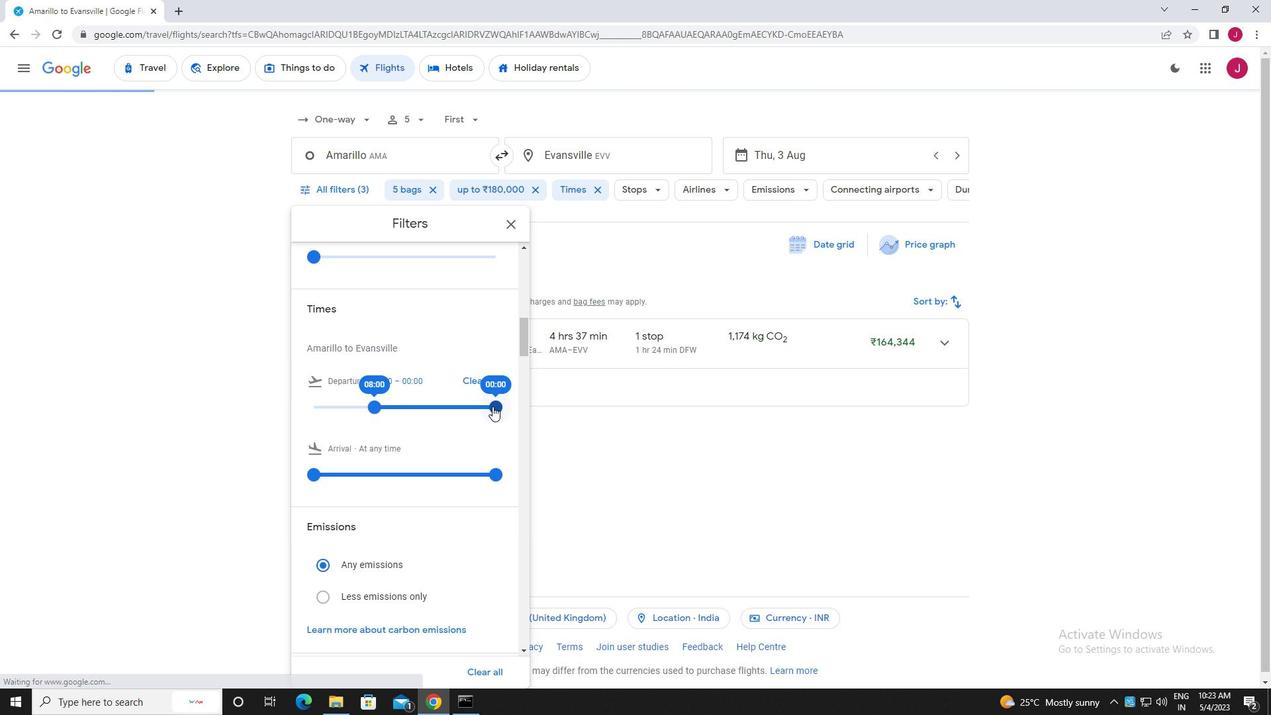 
Action: Mouse pressed left at (493, 406)
Screenshot: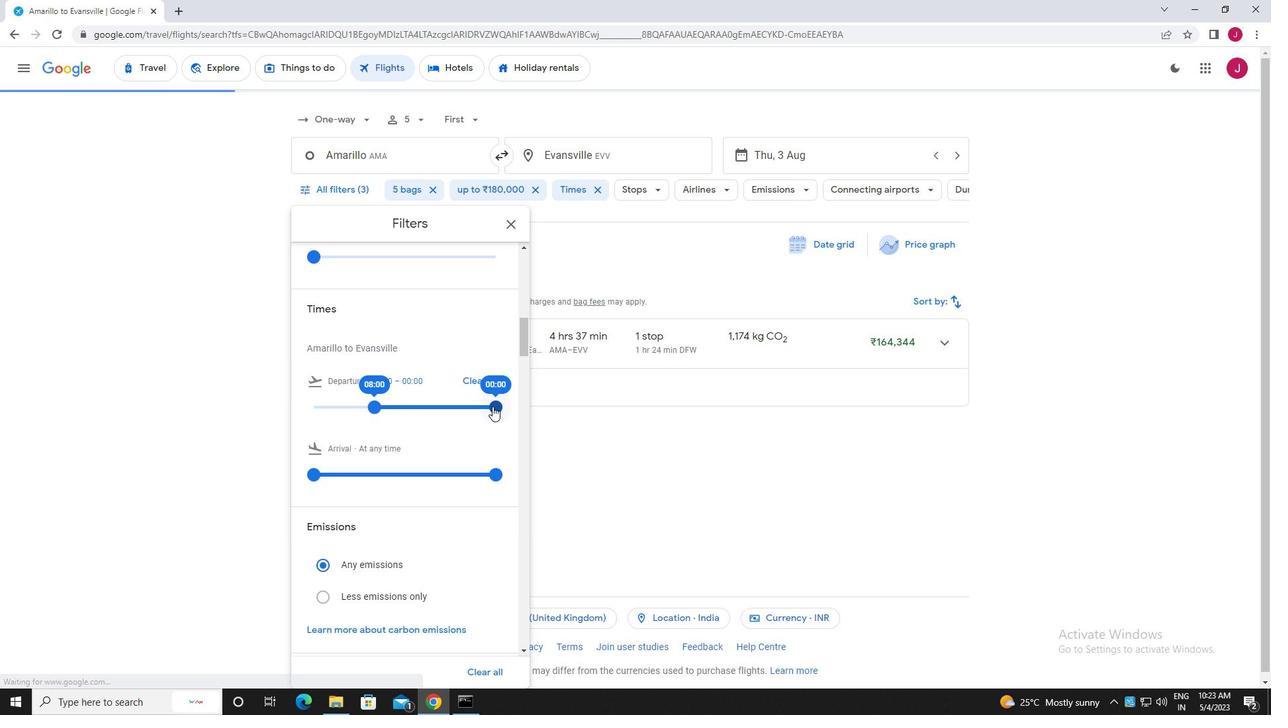
Action: Mouse moved to (511, 221)
Screenshot: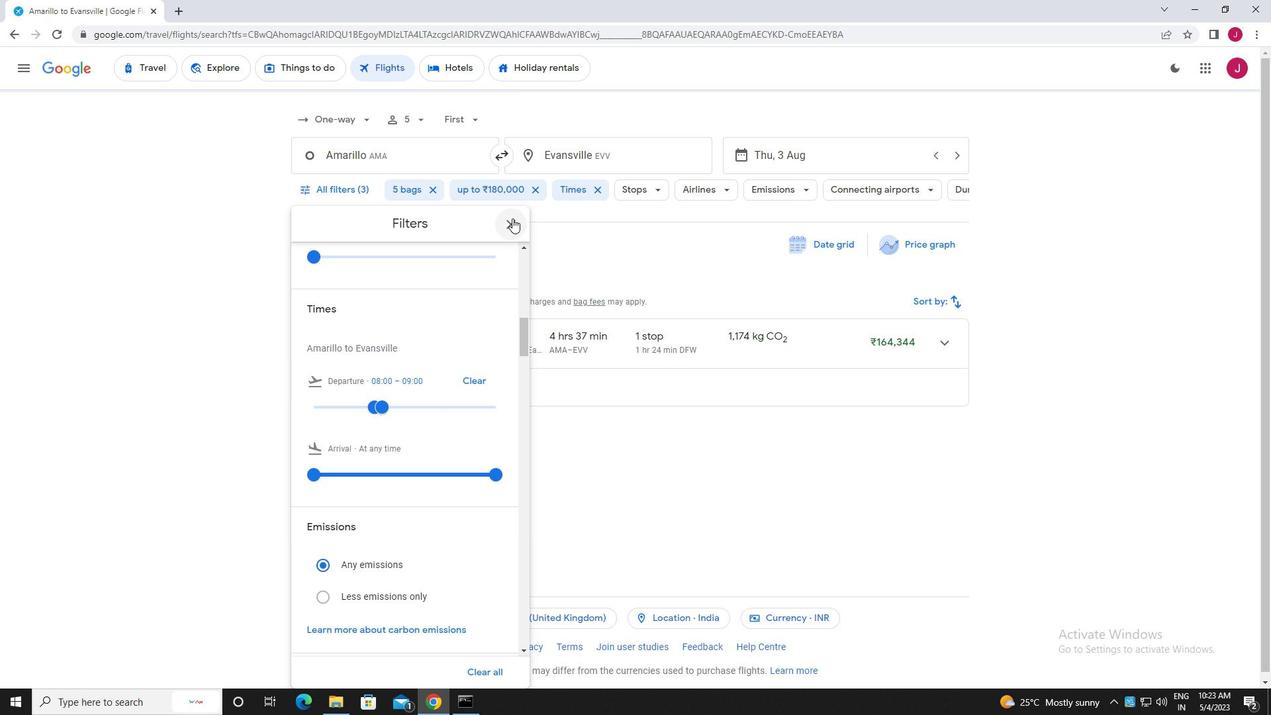 
Action: Mouse pressed left at (511, 221)
Screenshot: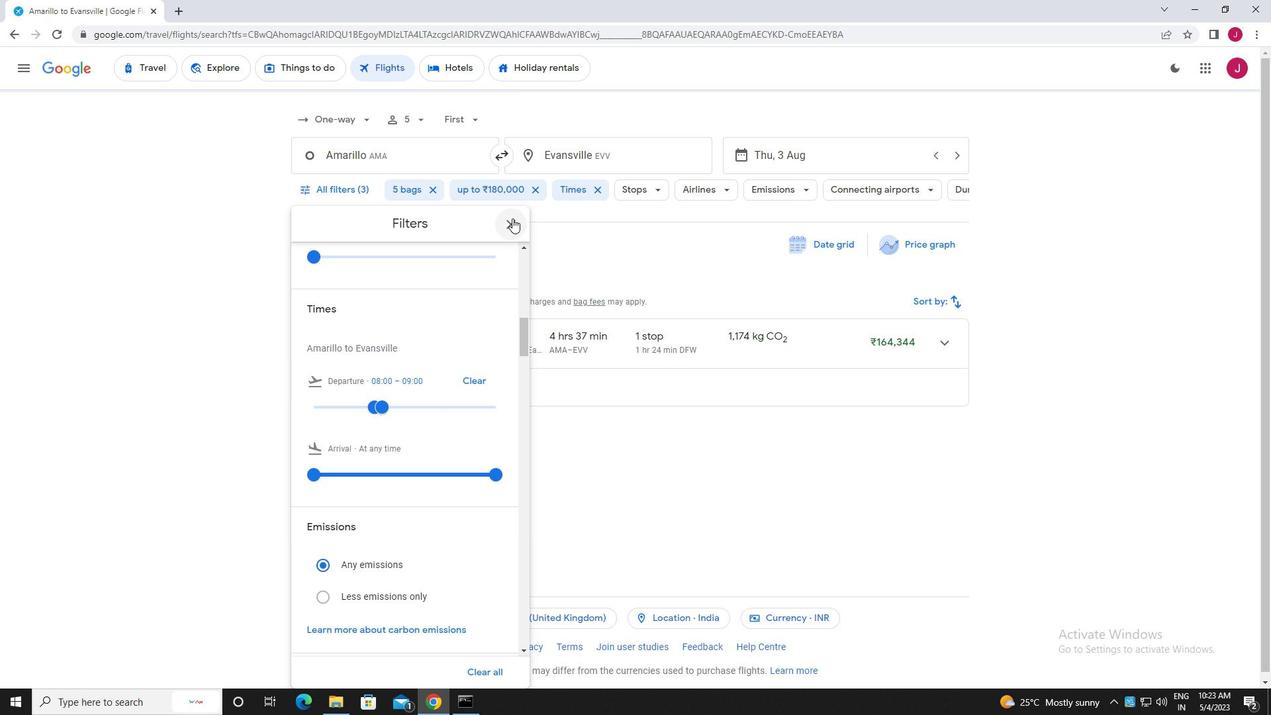 
Action: Mouse moved to (509, 225)
Screenshot: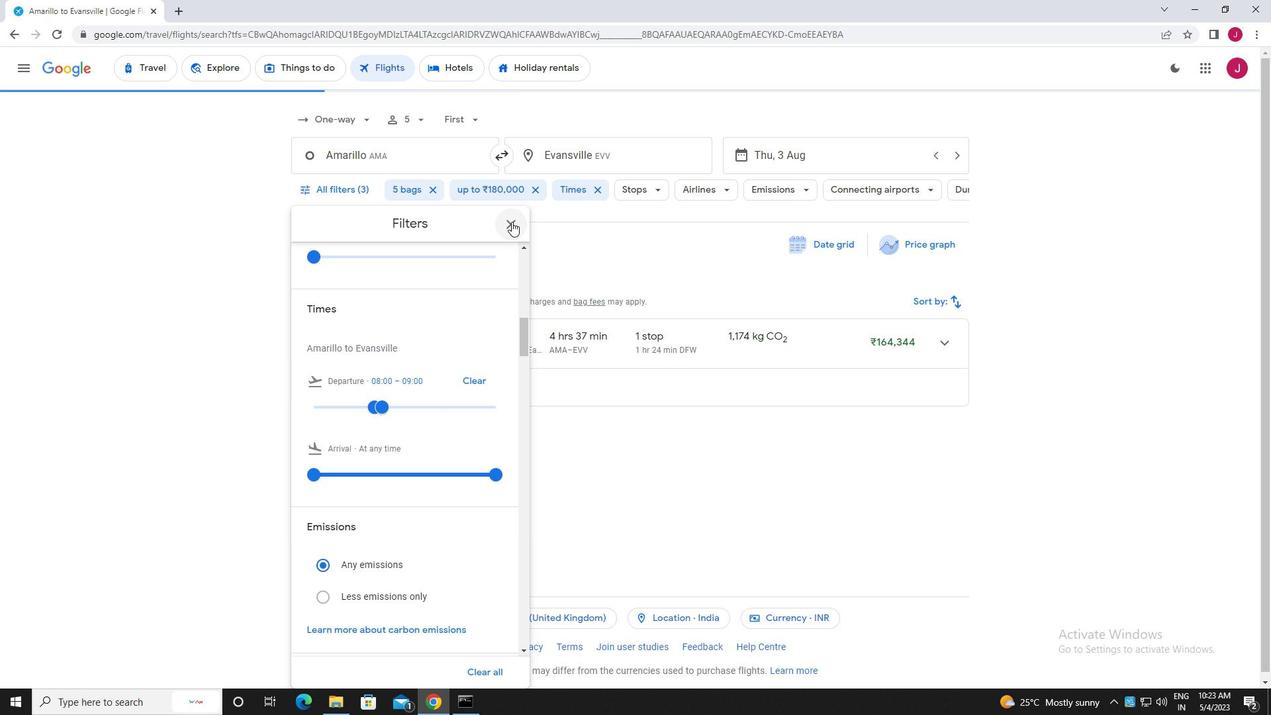 
